 Task: Look for space in Ferrol, Spain from 2nd June, 2023 to 15th June, 2023 for 2 adults in price range Rs.10000 to Rs.15000. Place can be entire place with 1  bedroom having 1 bed and 1 bathroom. Property type can be house, flat, guest house, hotel. Amenities needed are: washing machine. Booking option can be shelf check-in. Required host language is English.
Action: Mouse moved to (330, 131)
Screenshot: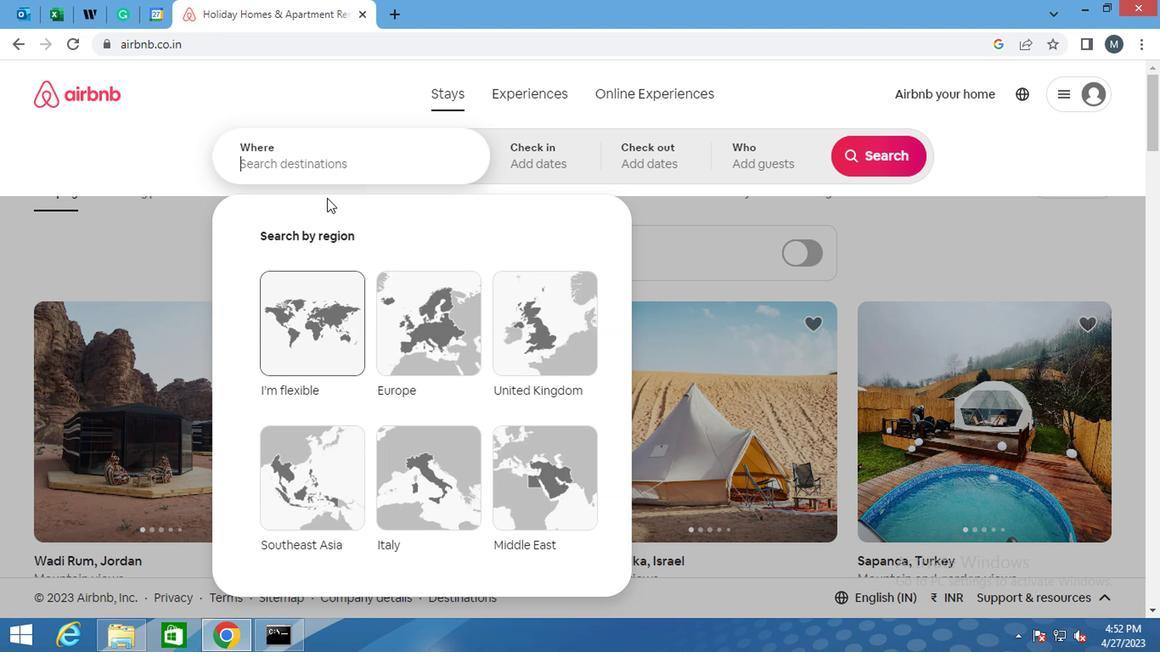 
Action: Mouse pressed left at (330, 131)
Screenshot: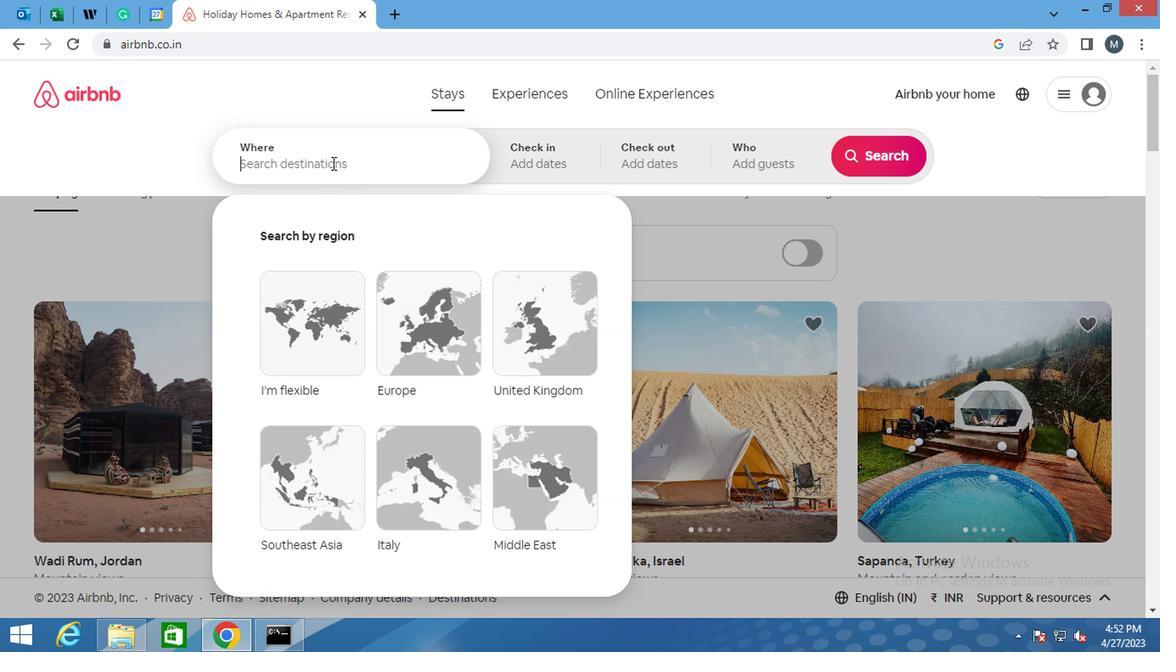 
Action: Key pressed <Key.shift>FERROL.<Key.backspace>,<Key.shift>SPAIN
Screenshot: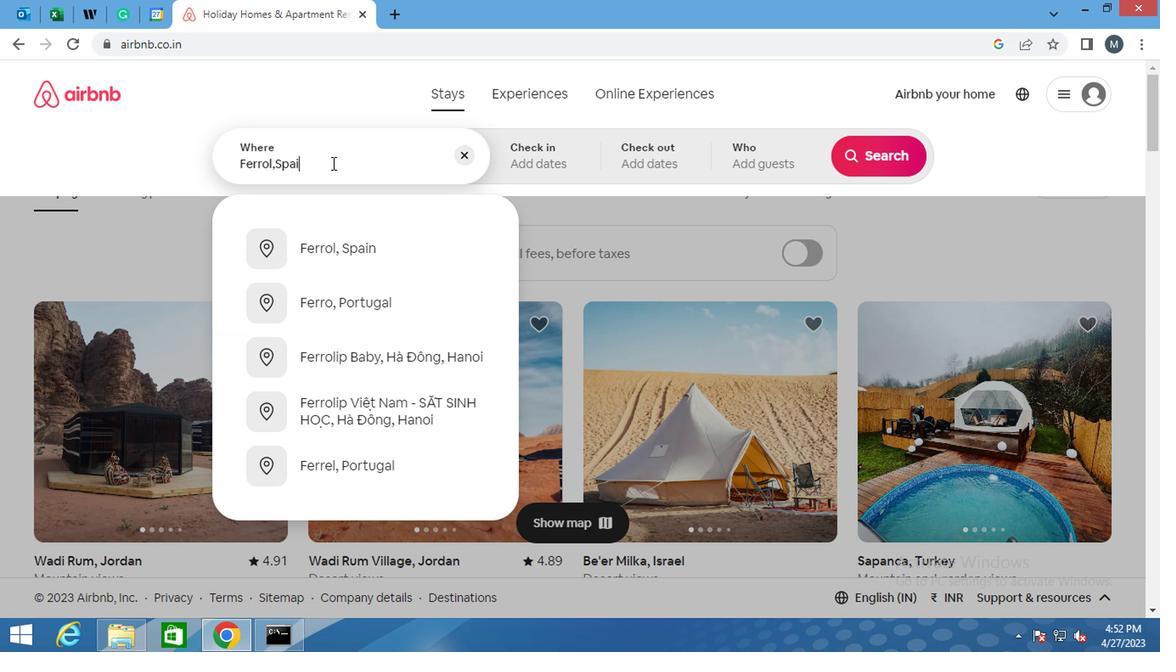 
Action: Mouse moved to (333, 231)
Screenshot: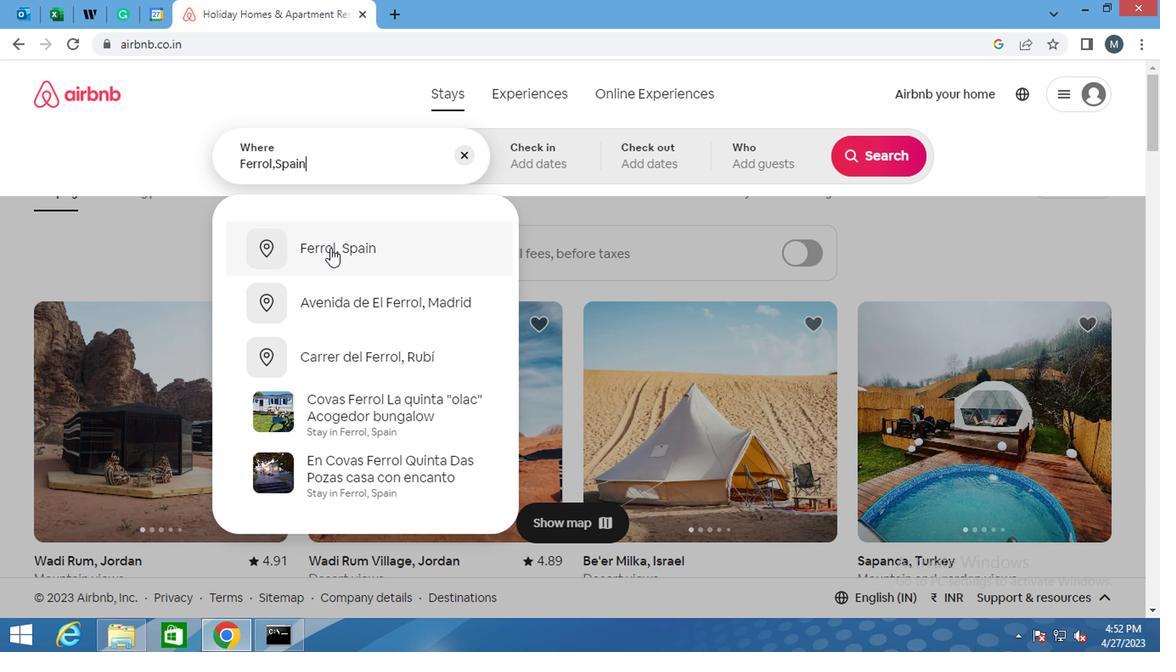 
Action: Mouse pressed left at (333, 231)
Screenshot: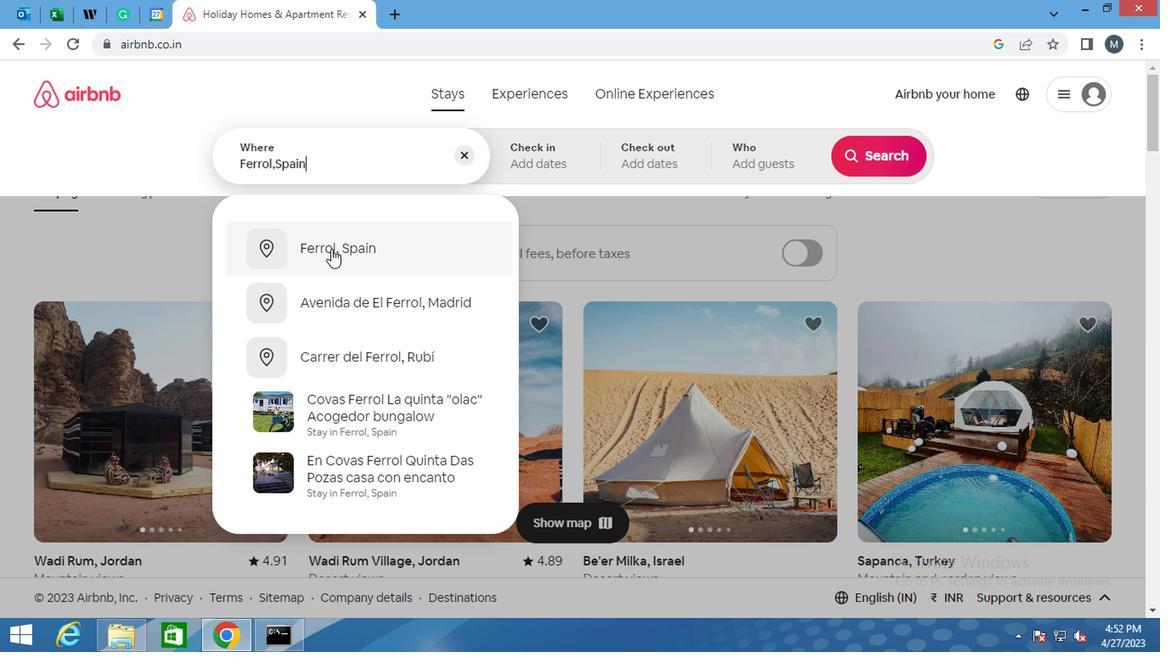 
Action: Mouse moved to (855, 282)
Screenshot: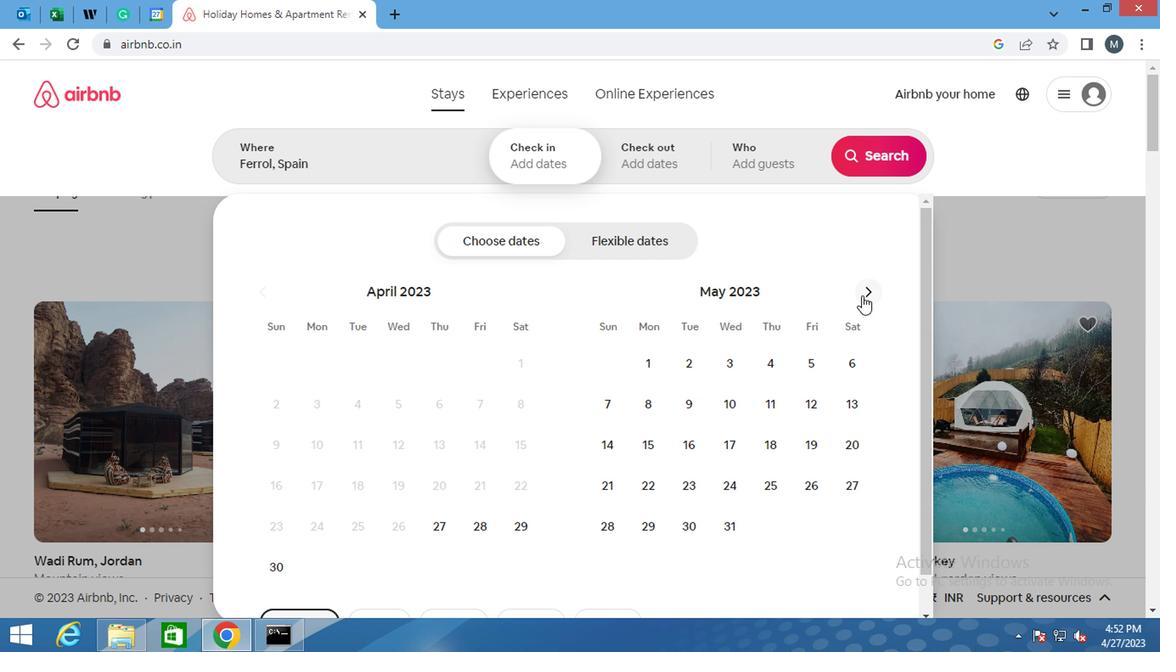 
Action: Mouse pressed left at (855, 282)
Screenshot: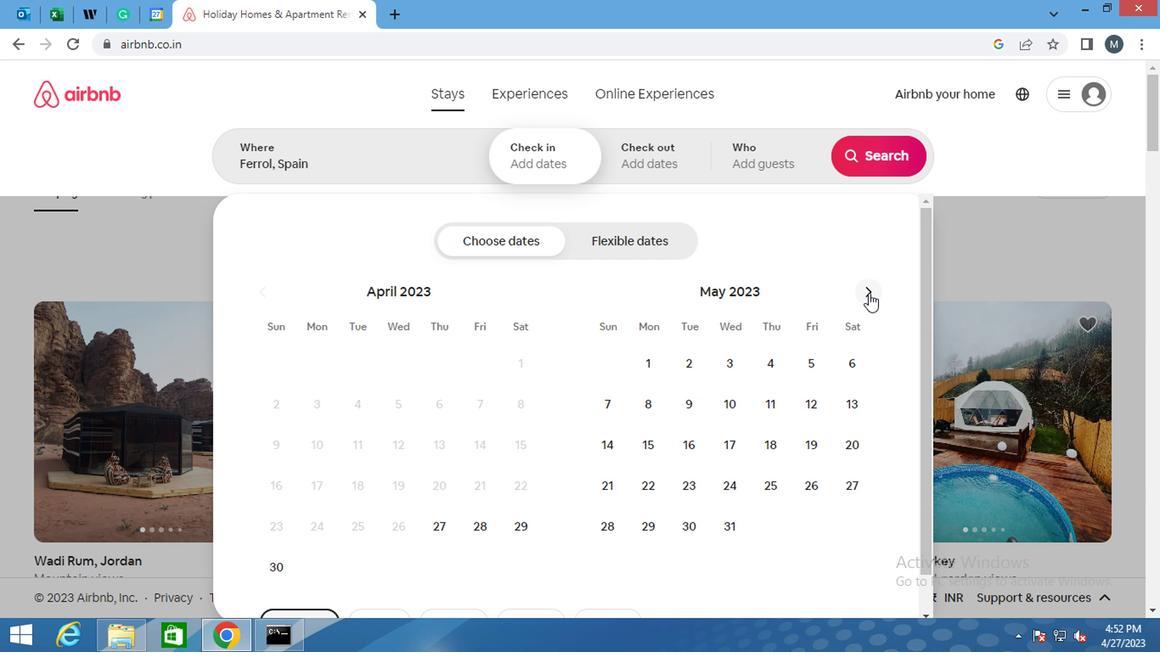 
Action: Mouse moved to (800, 351)
Screenshot: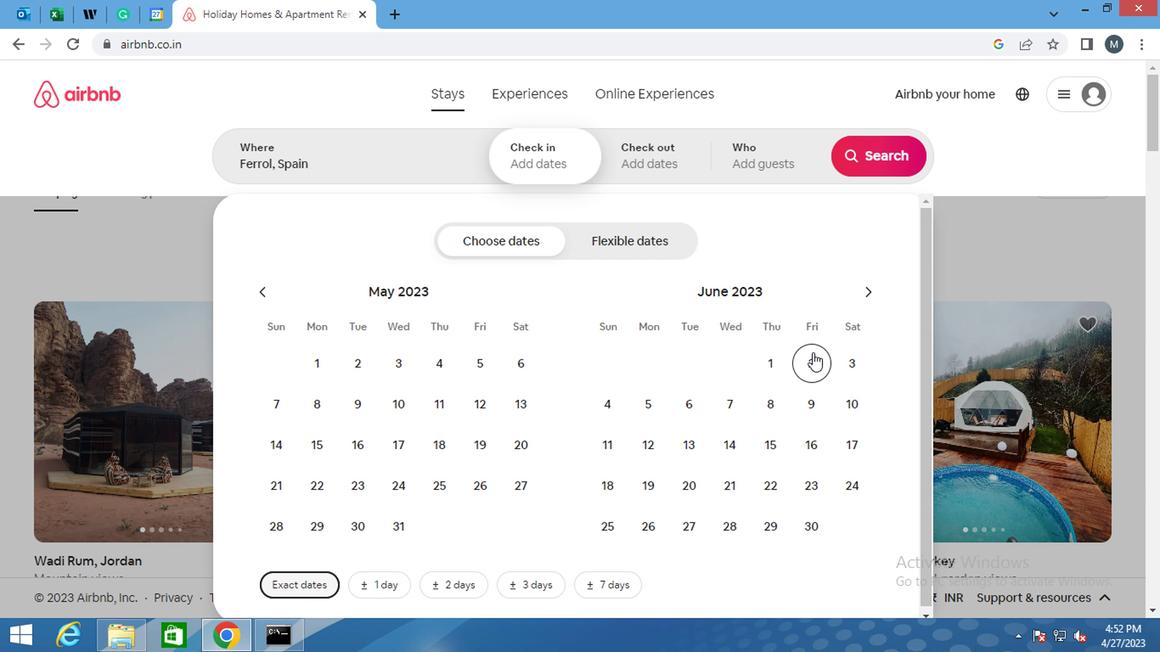 
Action: Mouse pressed left at (800, 351)
Screenshot: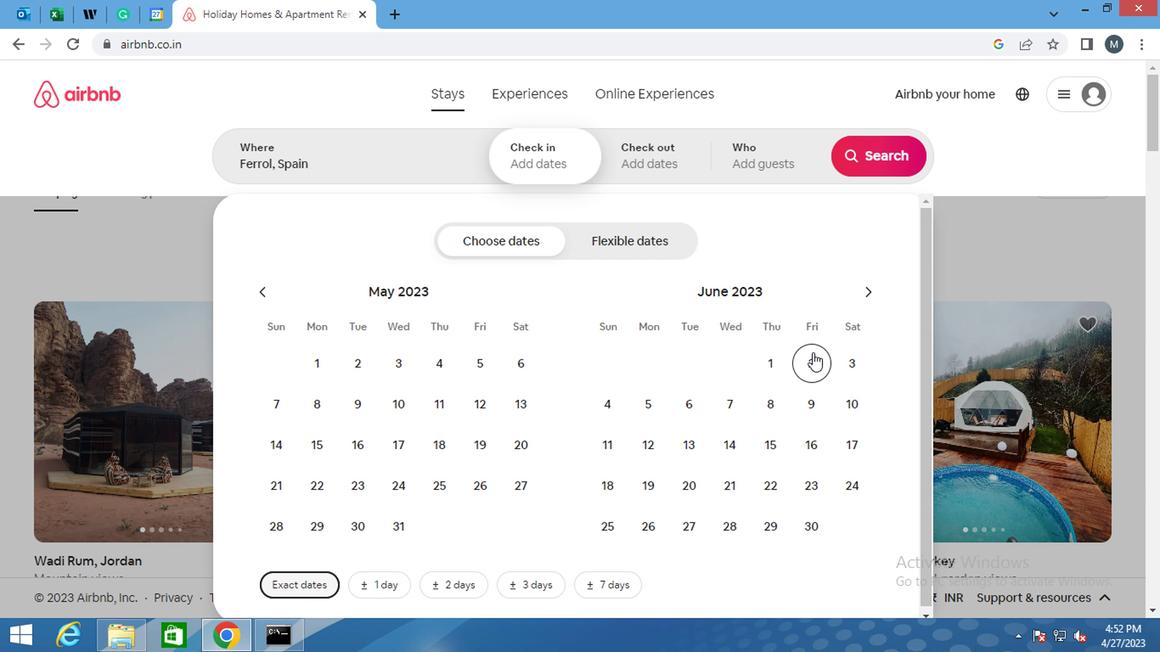 
Action: Mouse moved to (769, 456)
Screenshot: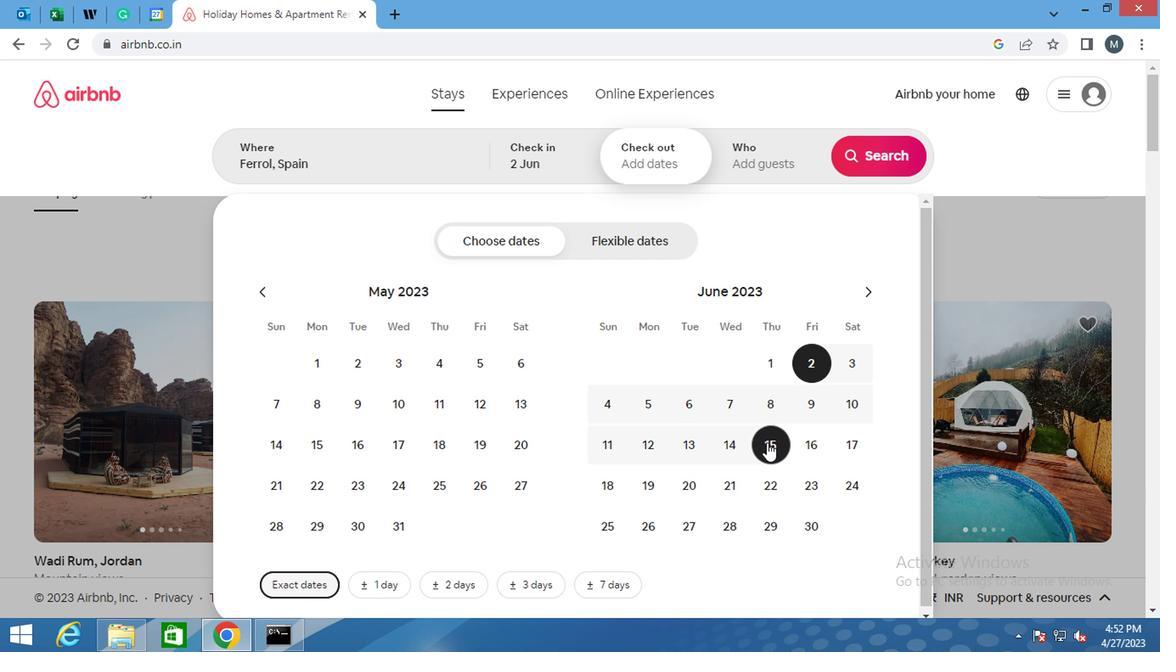 
Action: Mouse pressed left at (769, 456)
Screenshot: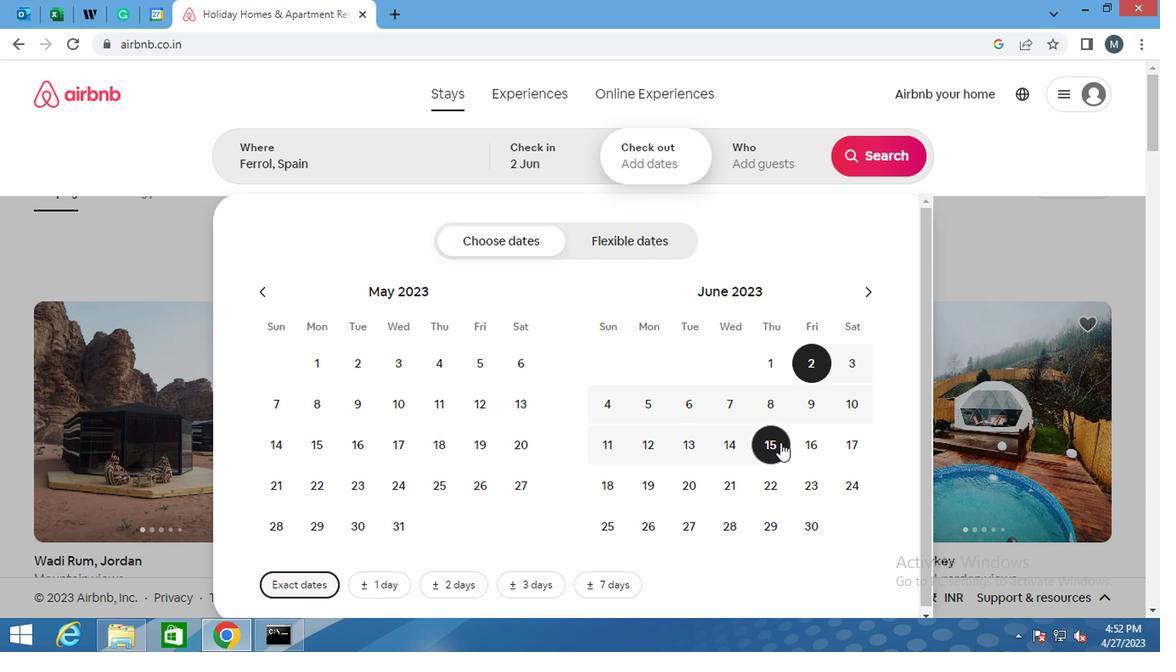 
Action: Mouse moved to (751, 140)
Screenshot: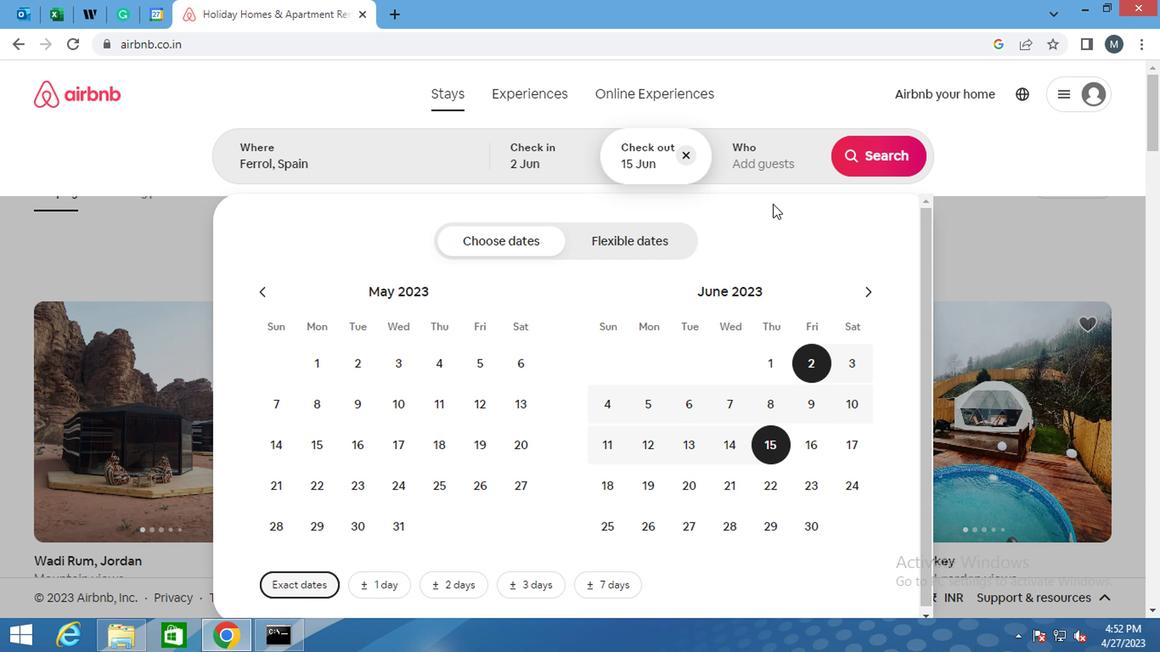 
Action: Mouse pressed left at (751, 140)
Screenshot: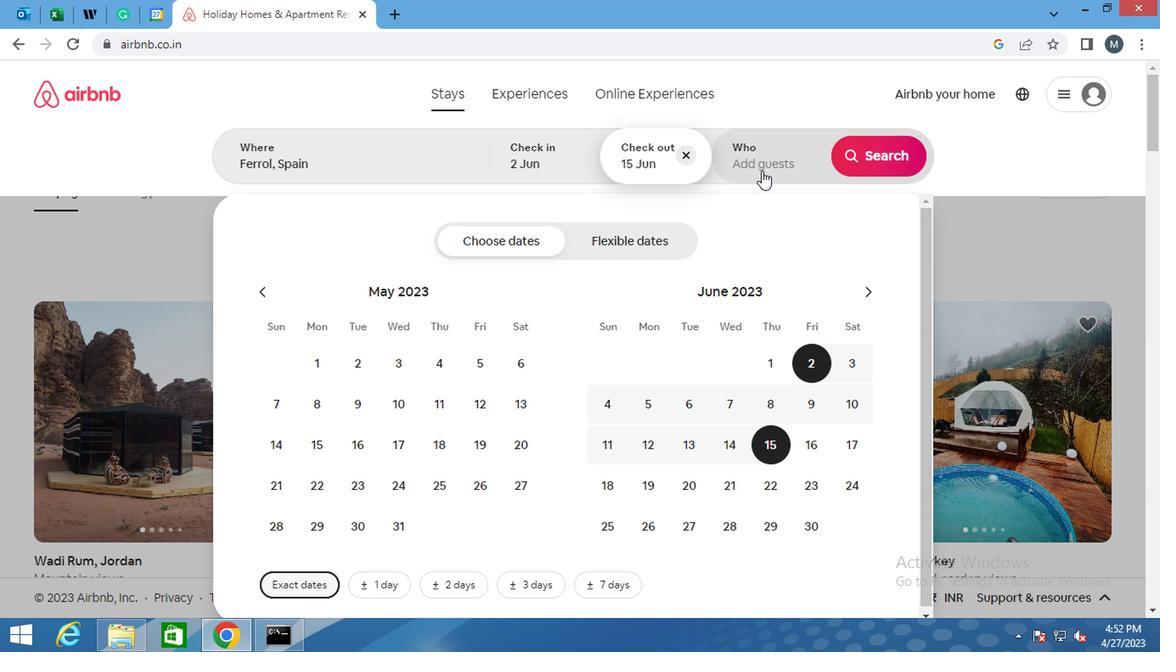 
Action: Mouse moved to (862, 226)
Screenshot: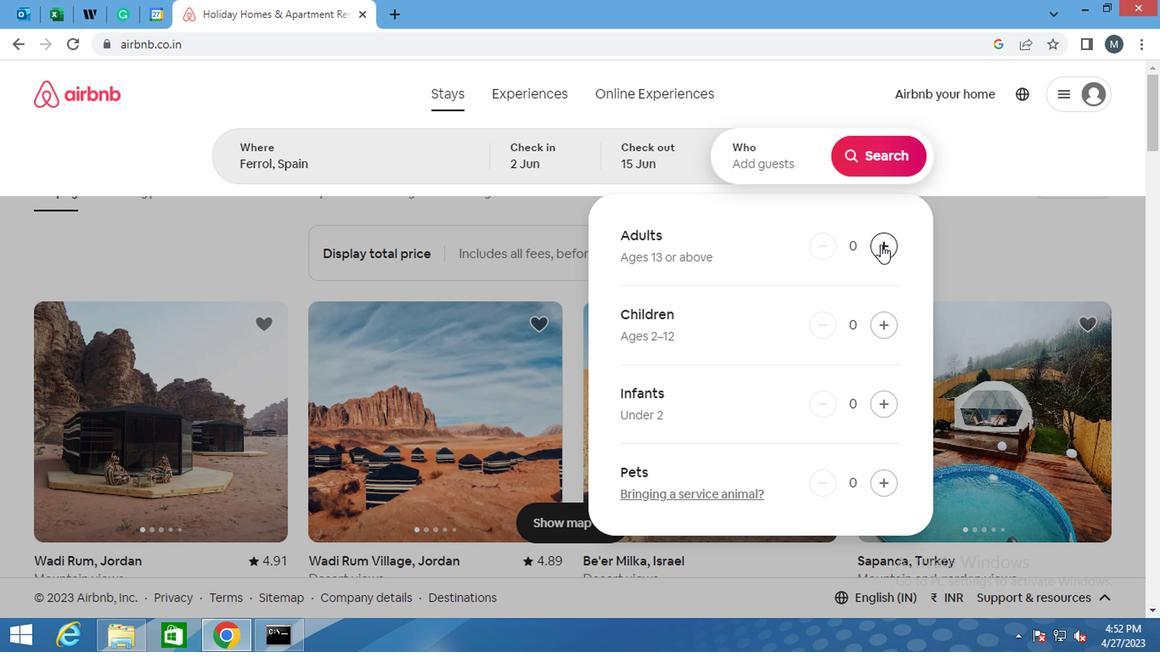 
Action: Mouse pressed left at (862, 226)
Screenshot: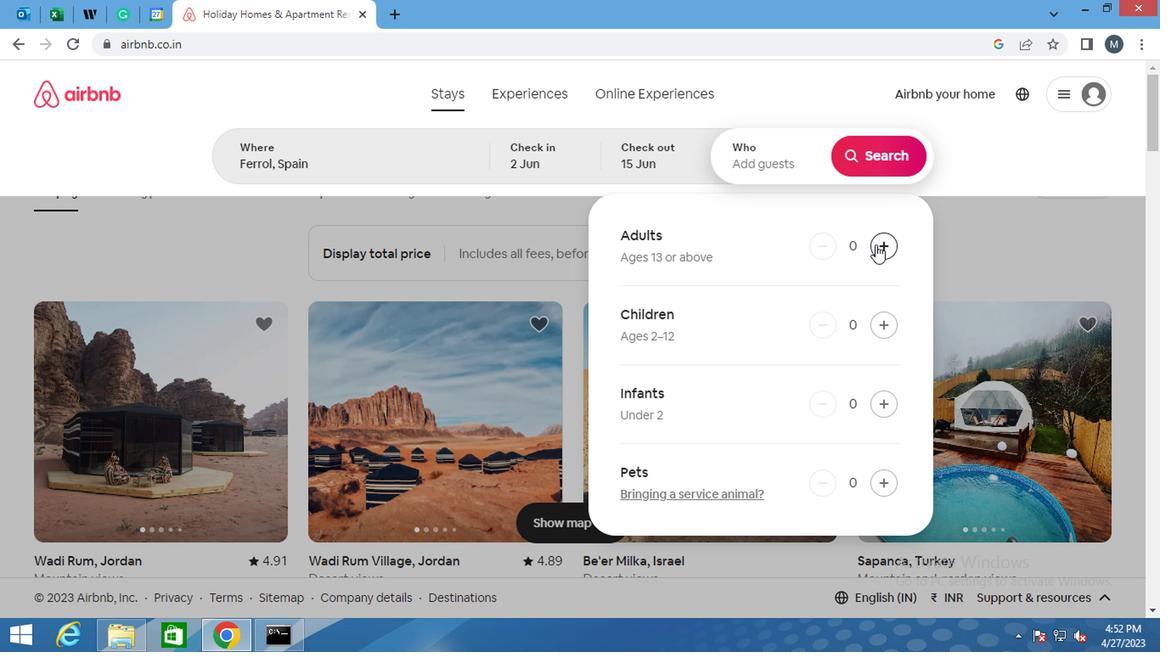 
Action: Mouse moved to (874, 225)
Screenshot: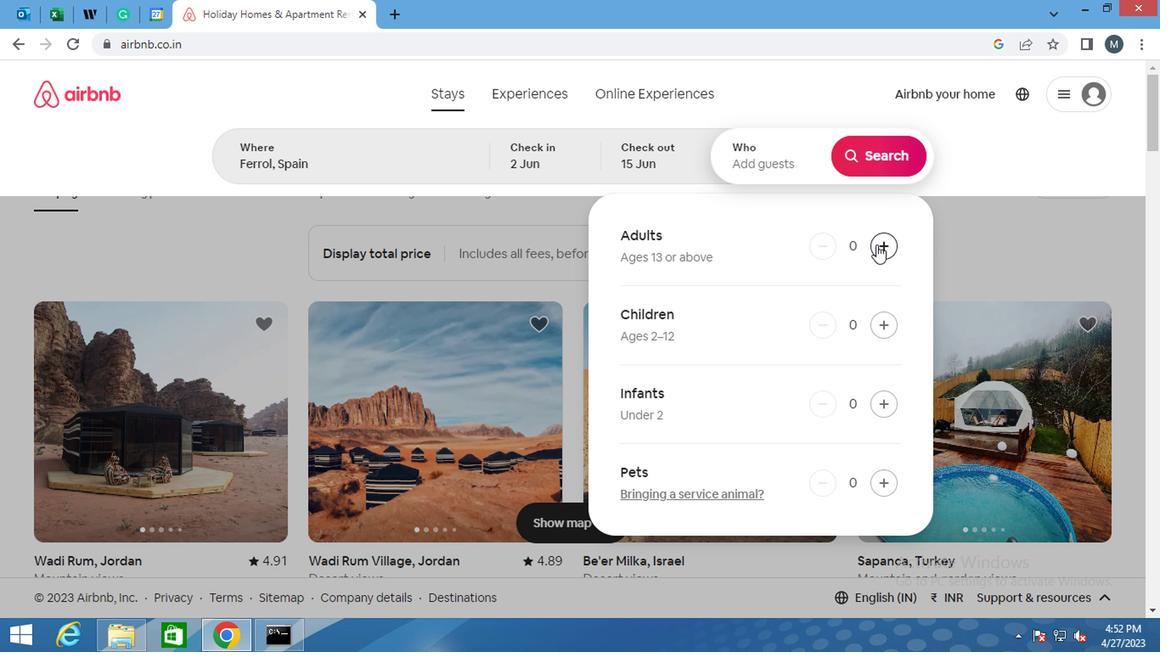 
Action: Mouse pressed left at (874, 225)
Screenshot: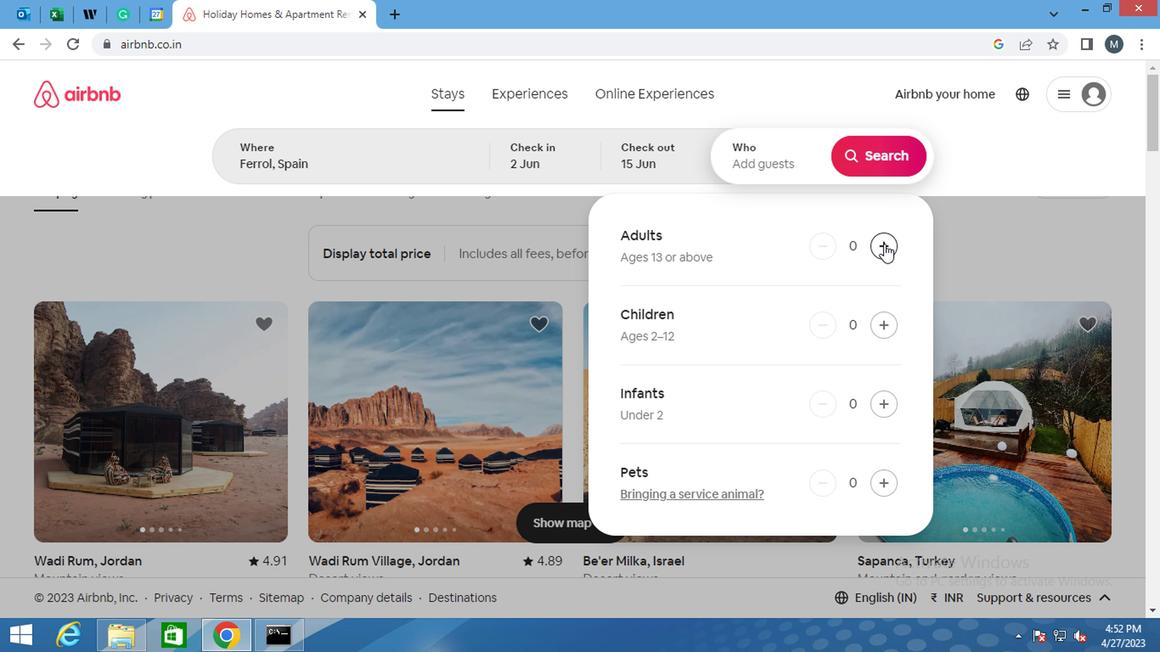 
Action: Mouse moved to (858, 108)
Screenshot: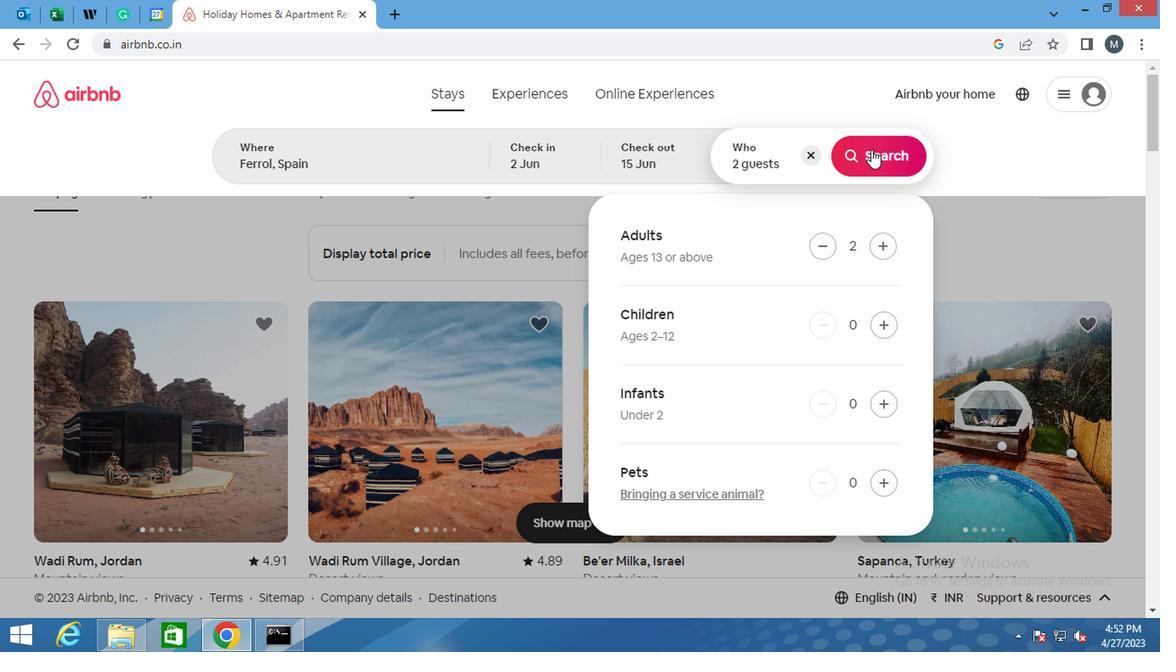 
Action: Mouse pressed left at (858, 108)
Screenshot: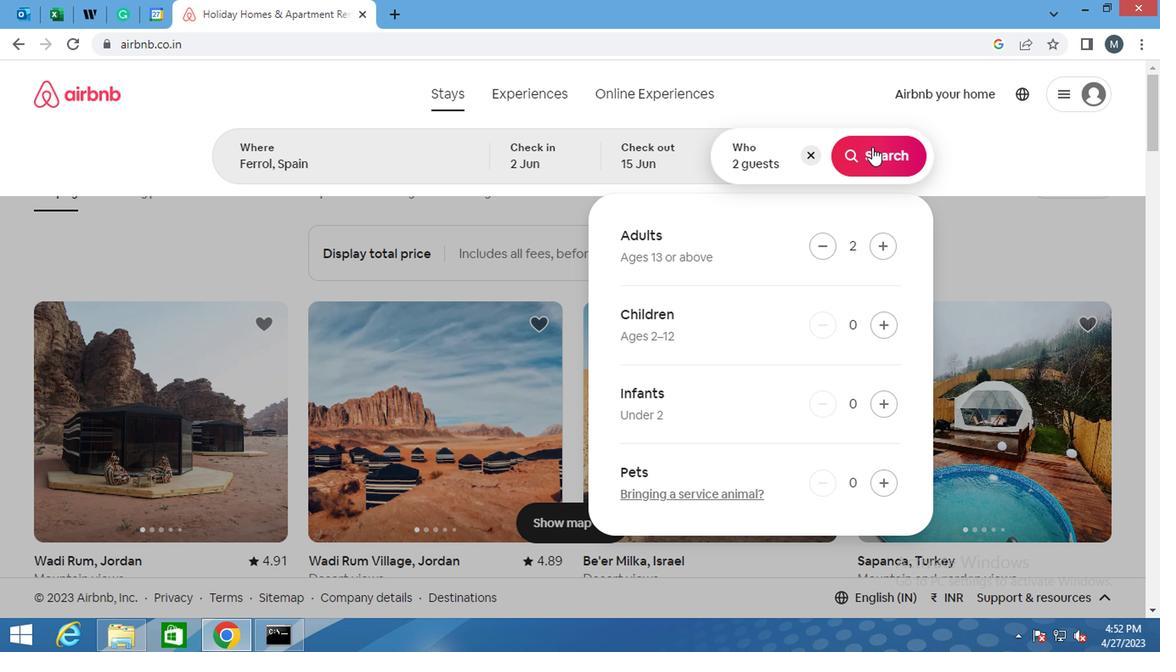 
Action: Mouse moved to (1039, 134)
Screenshot: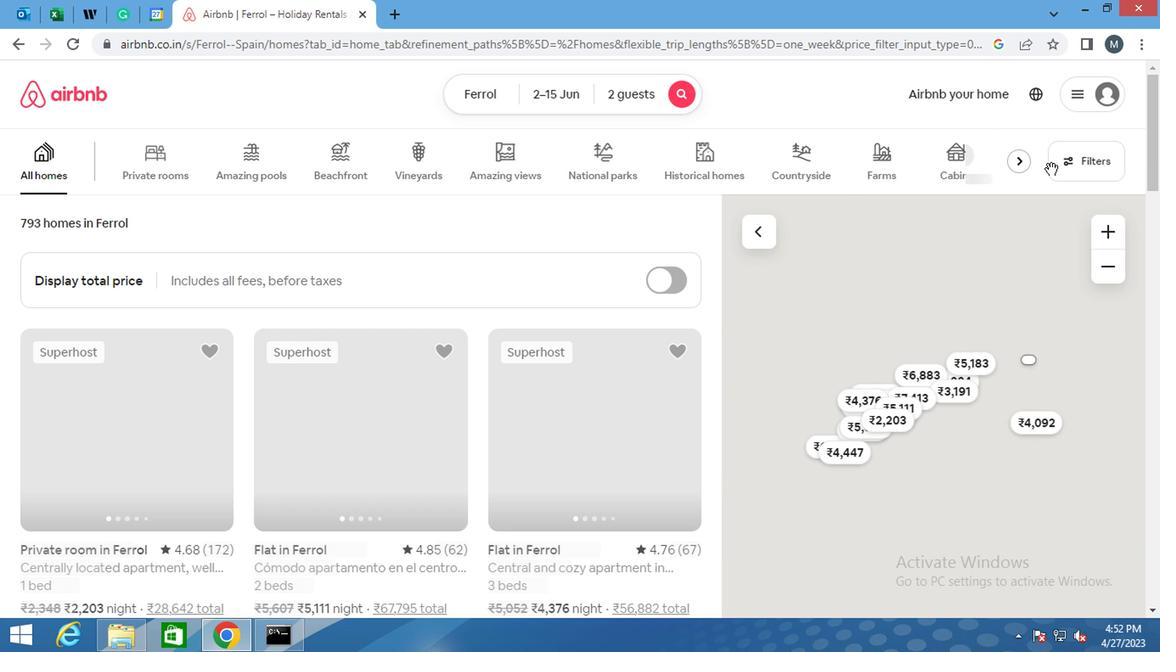 
Action: Mouse pressed left at (1039, 134)
Screenshot: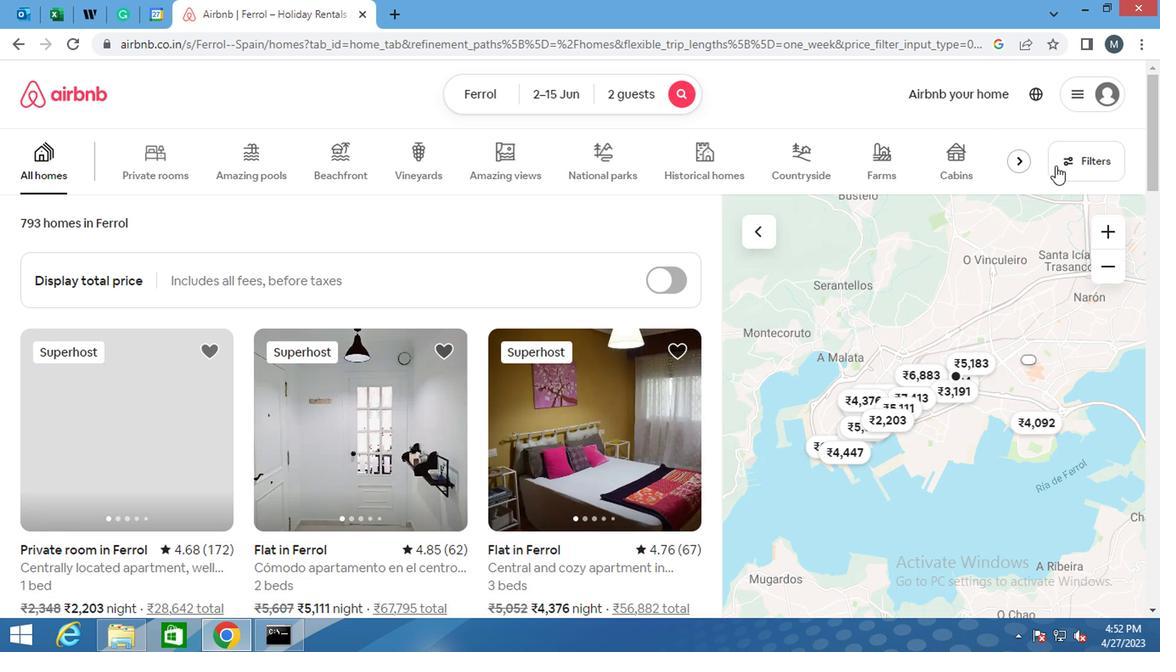
Action: Mouse moved to (433, 373)
Screenshot: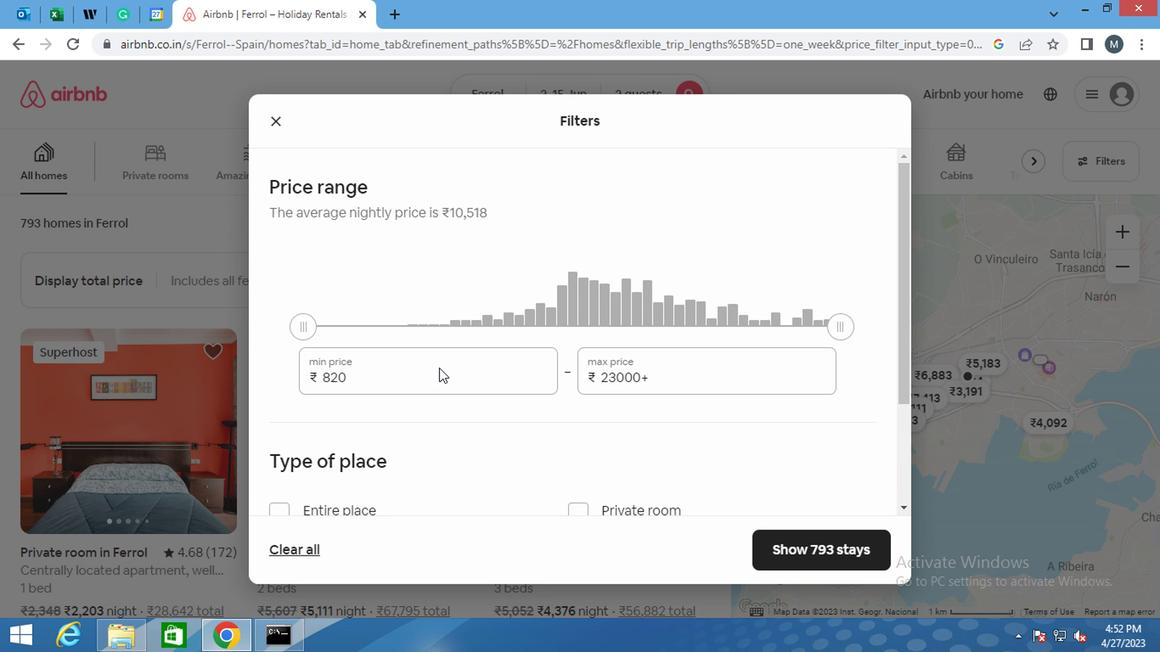 
Action: Mouse pressed left at (433, 373)
Screenshot: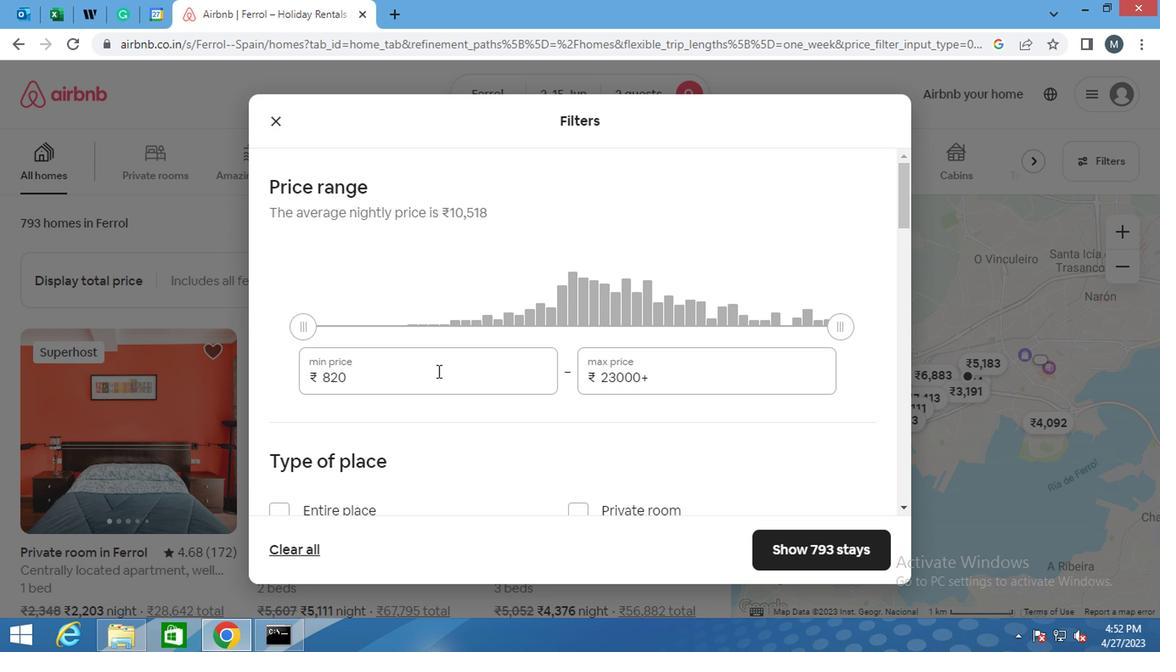 
Action: Key pressed <Key.backspace><Key.backspace><Key.backspace>
Screenshot: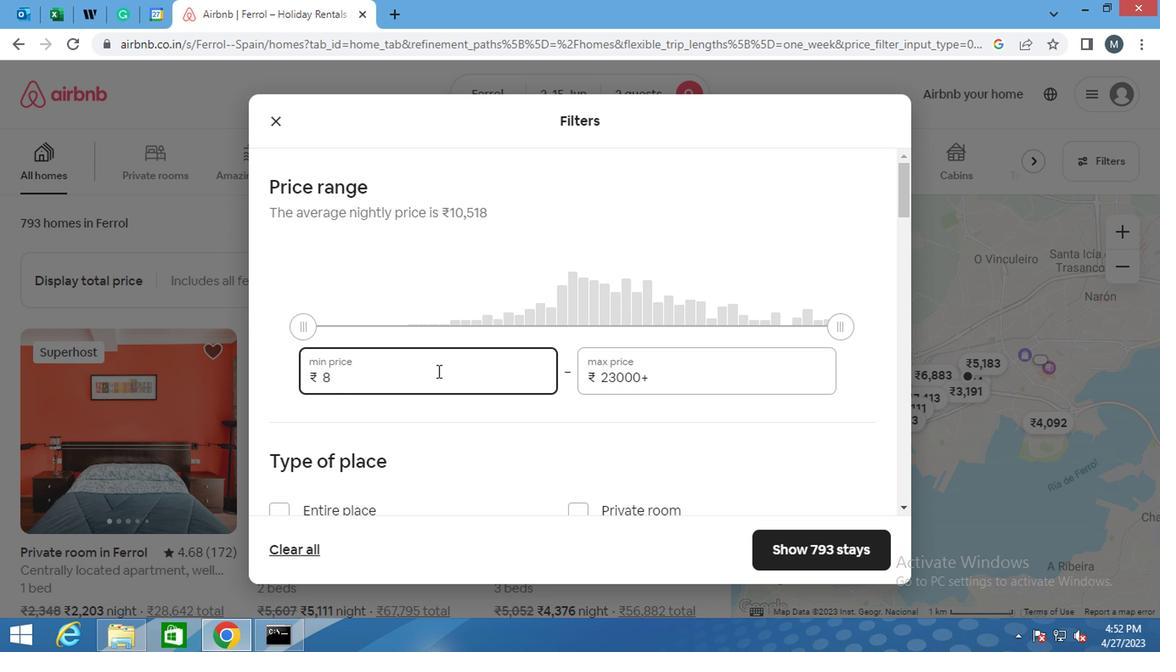
Action: Mouse moved to (432, 377)
Screenshot: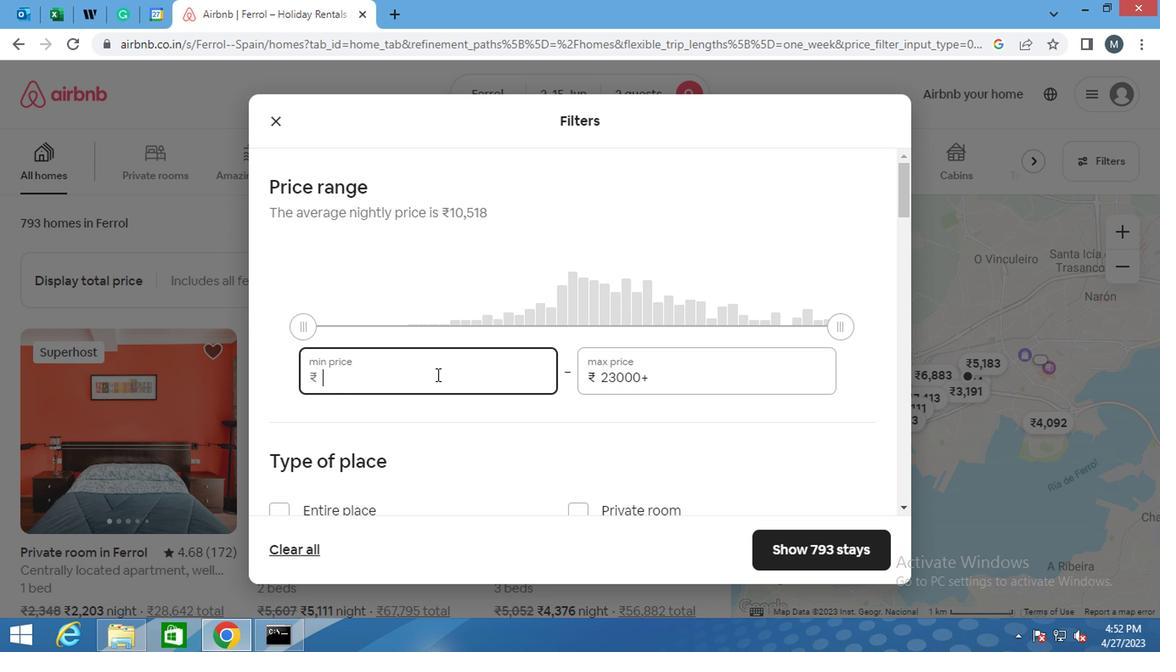 
Action: Key pressed 10
Screenshot: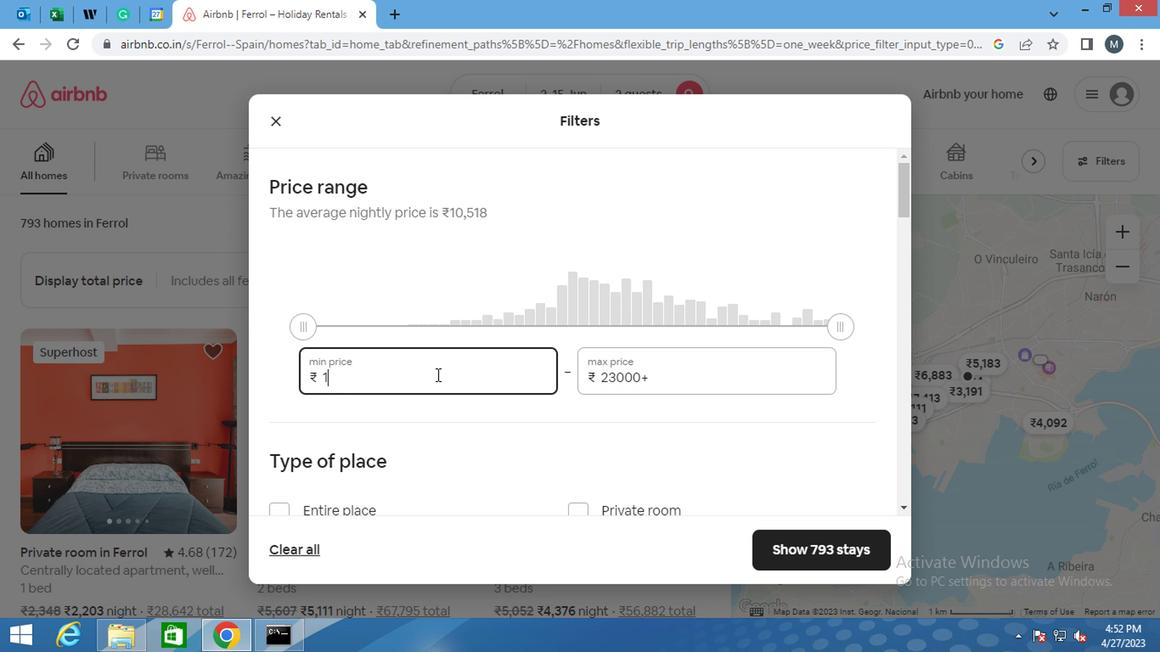 
Action: Mouse moved to (437, 377)
Screenshot: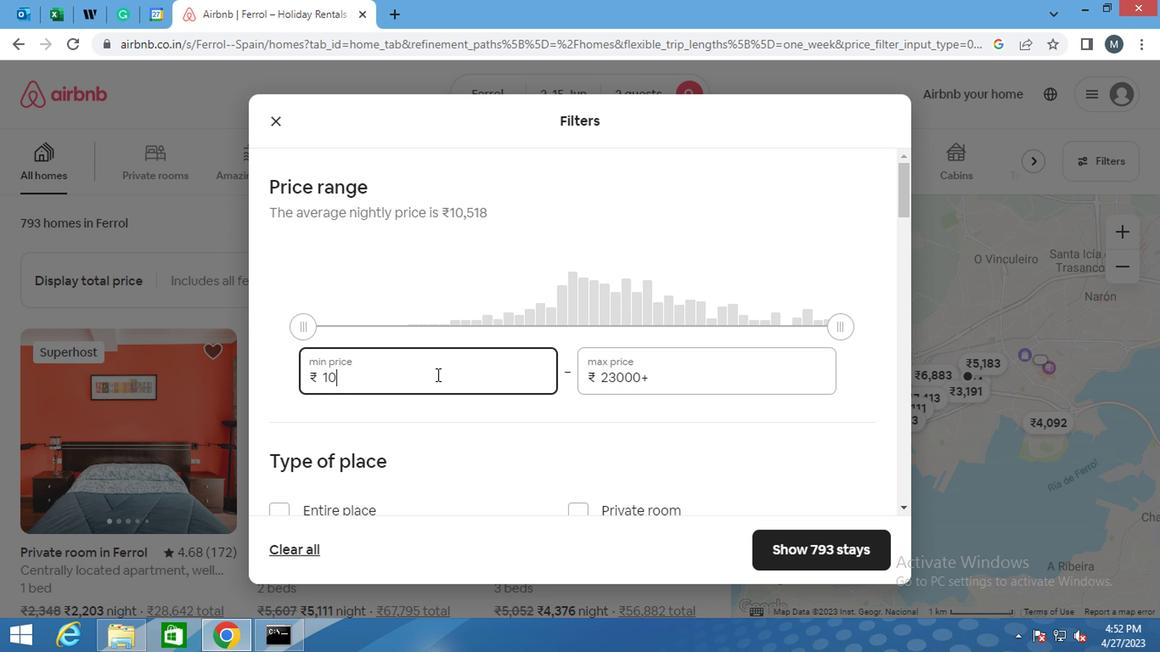 
Action: Key pressed 0
Screenshot: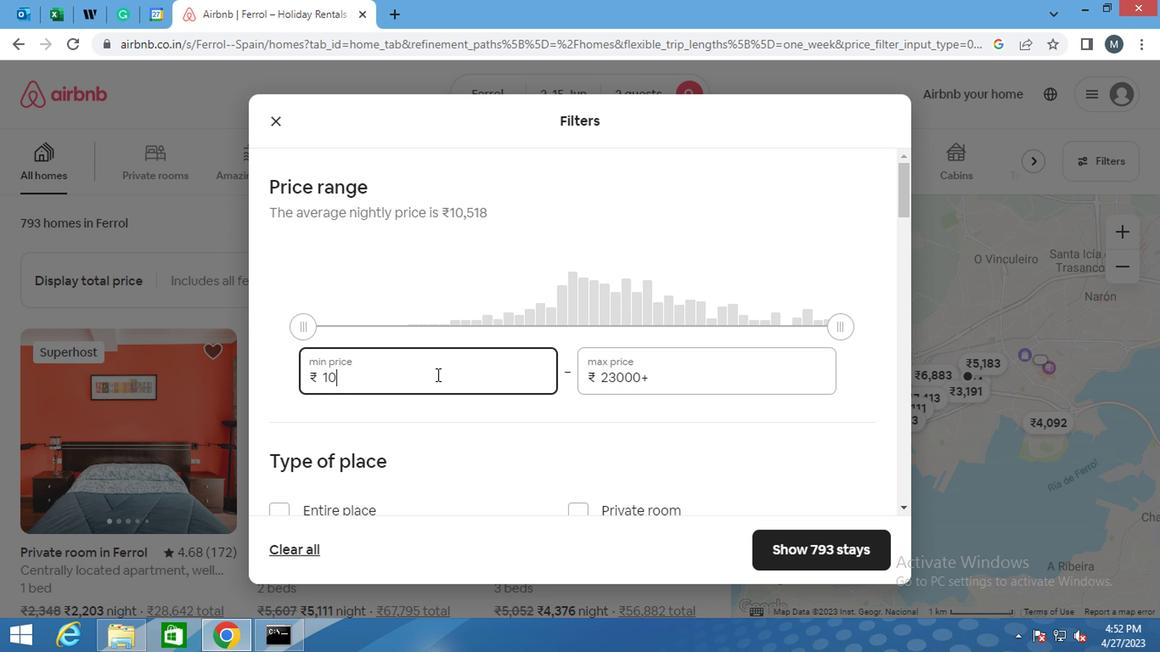 
Action: Mouse moved to (440, 377)
Screenshot: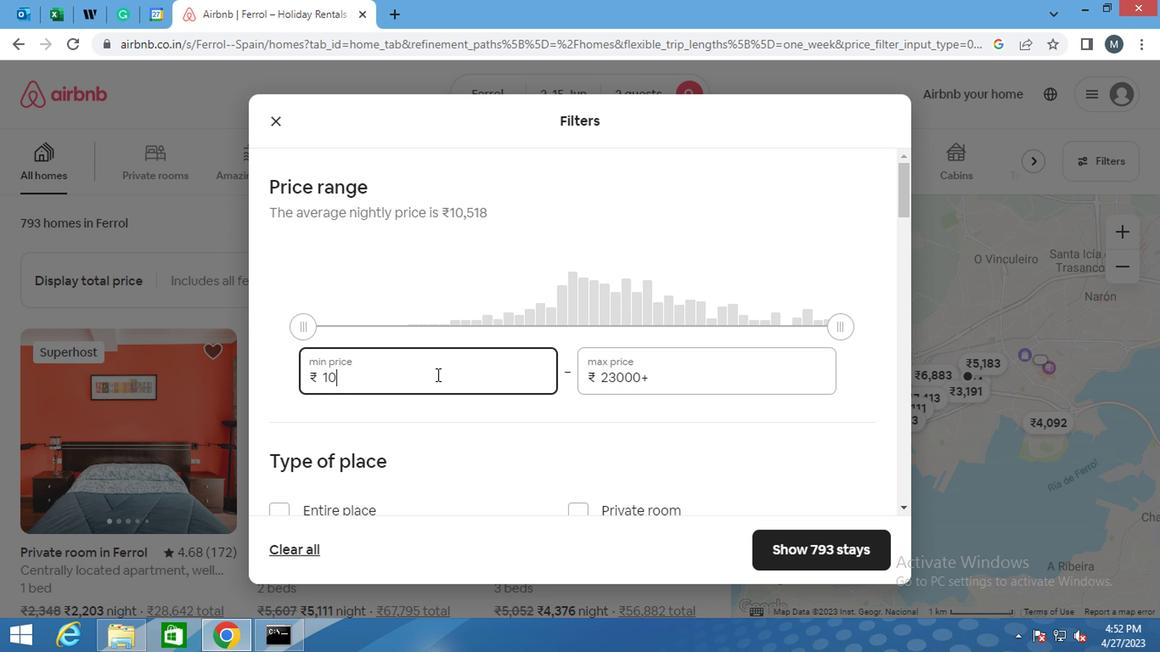 
Action: Key pressed 00
Screenshot: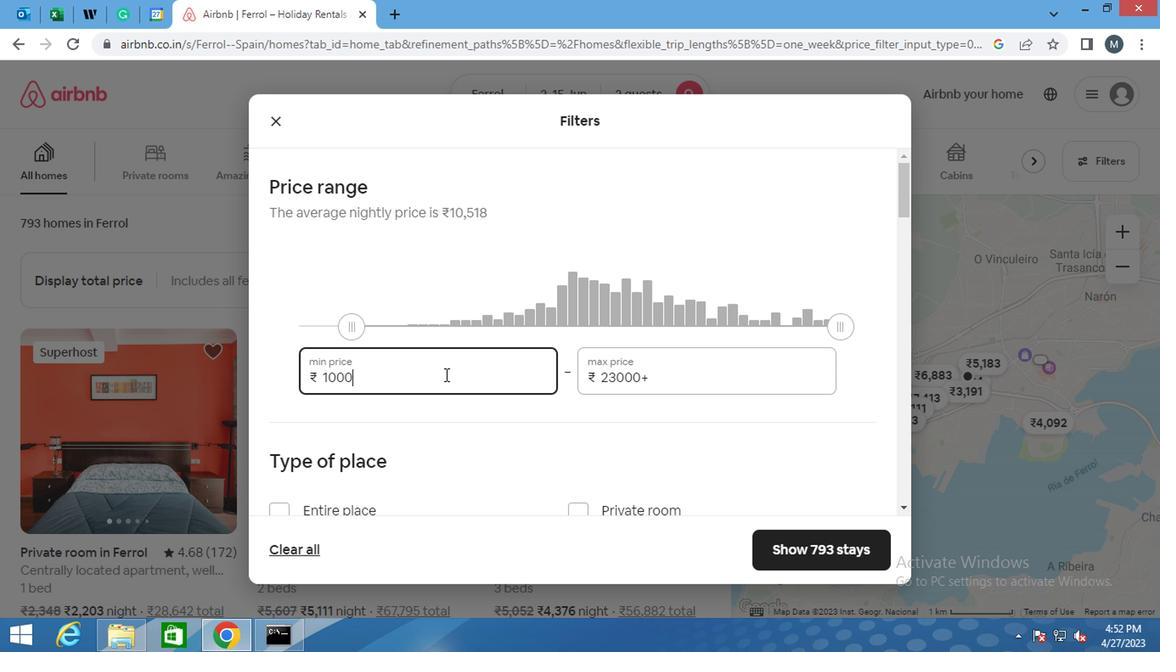 
Action: Mouse moved to (707, 395)
Screenshot: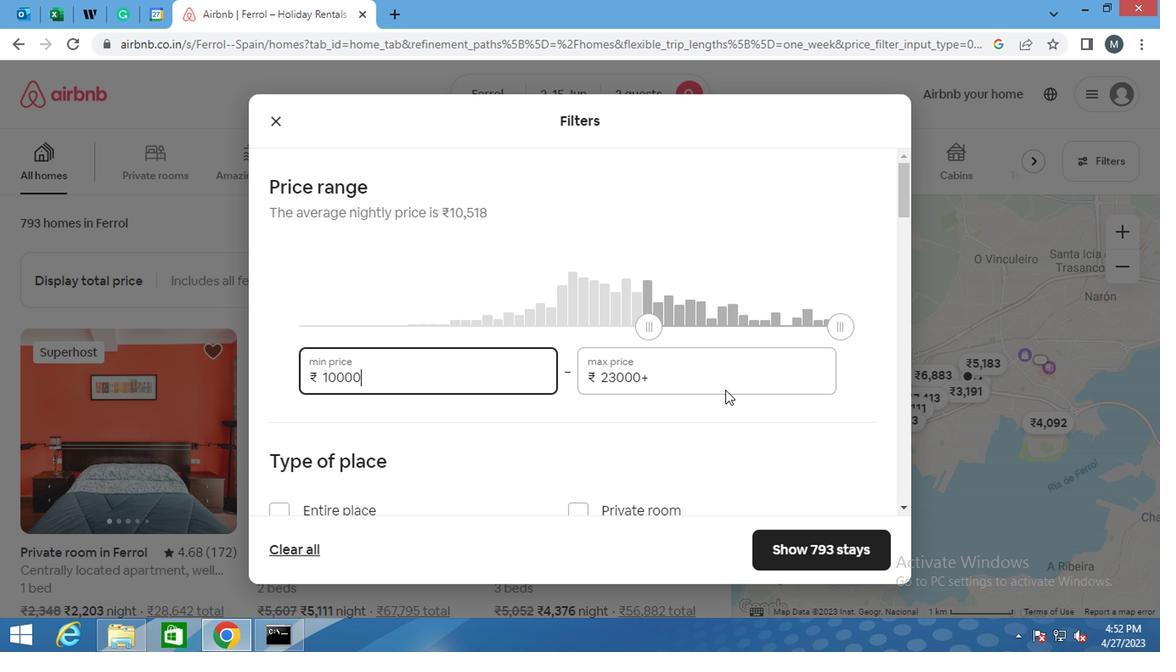 
Action: Mouse pressed left at (707, 395)
Screenshot: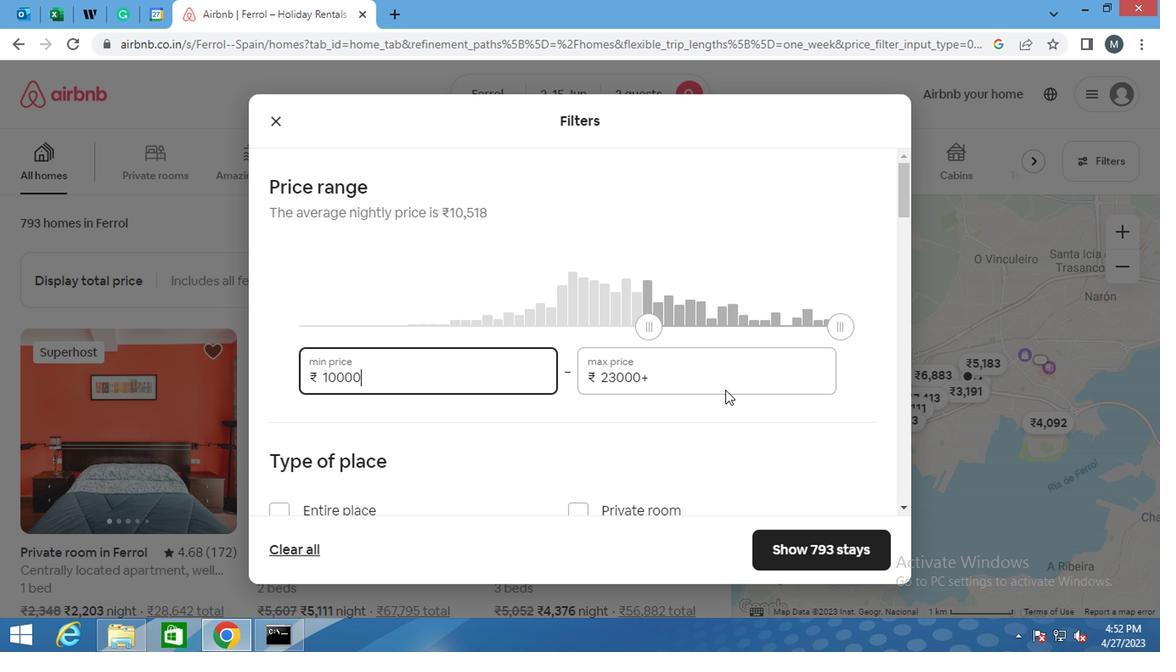 
Action: Mouse moved to (576, 393)
Screenshot: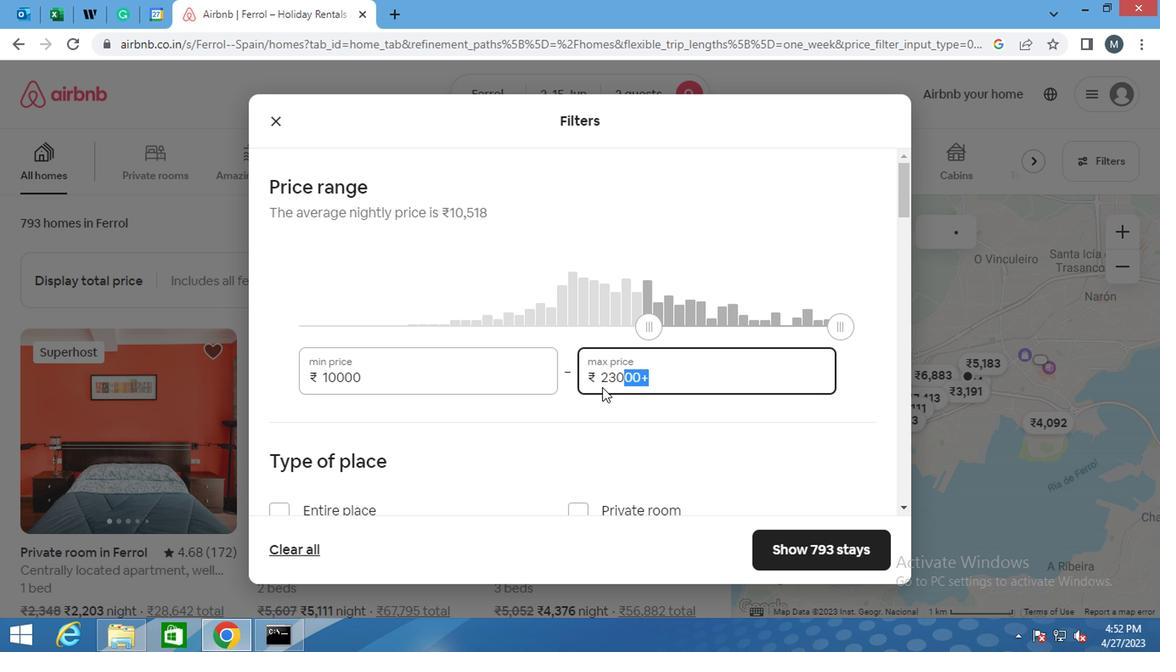 
Action: Key pressed 15000
Screenshot: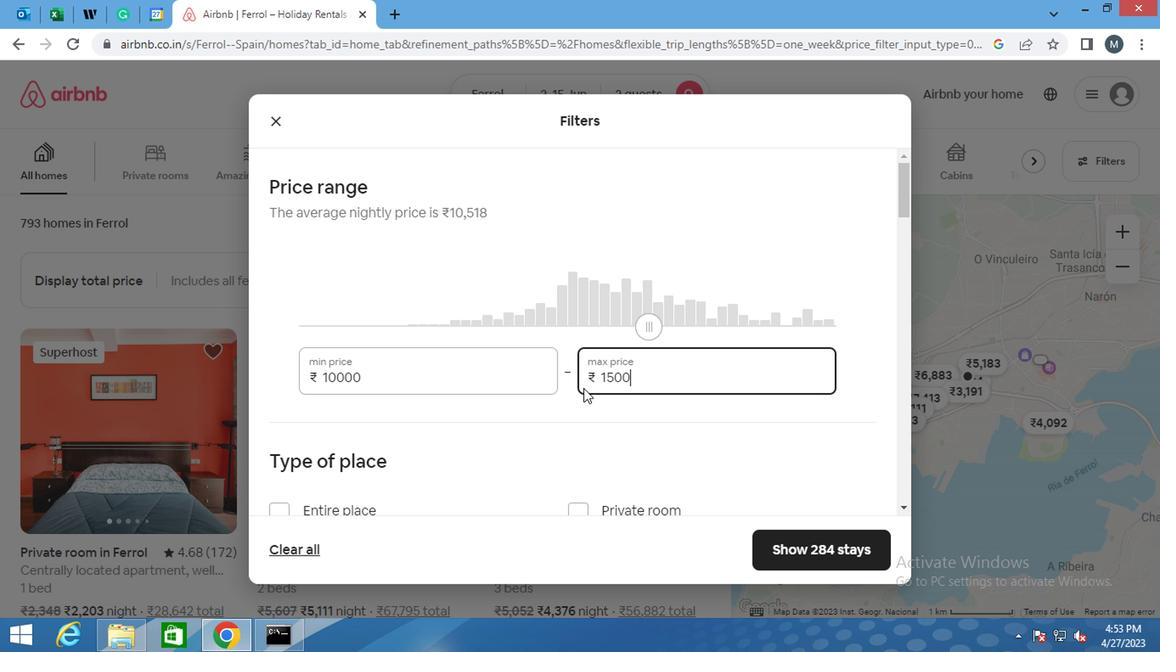 
Action: Mouse moved to (535, 402)
Screenshot: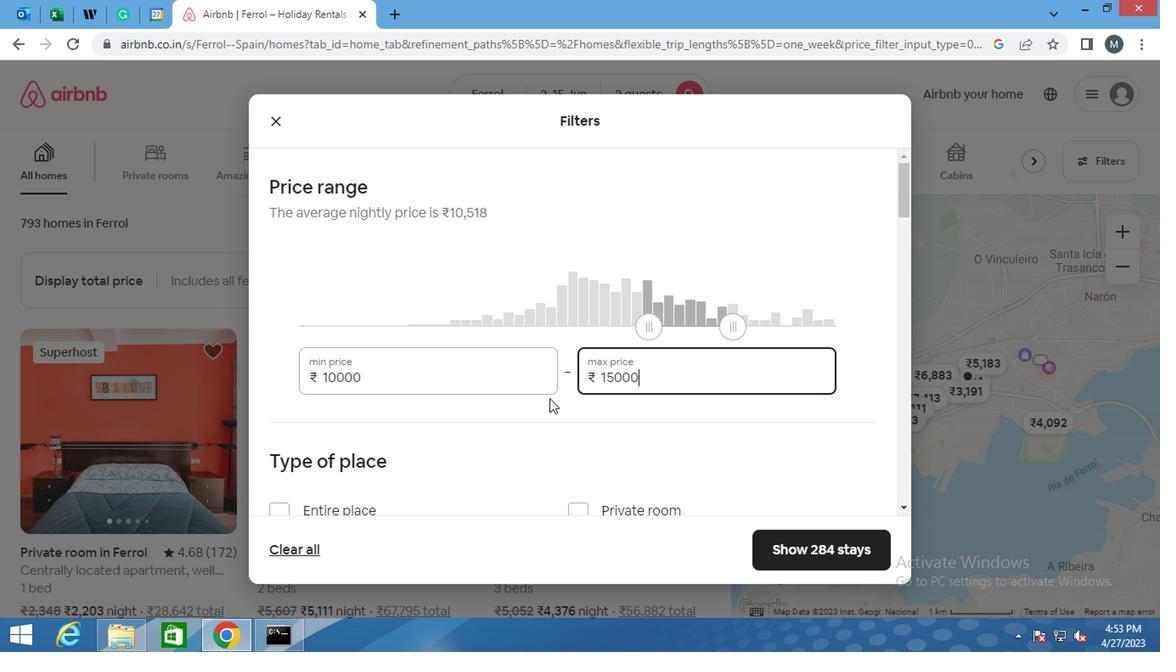 
Action: Mouse scrolled (535, 401) with delta (0, -1)
Screenshot: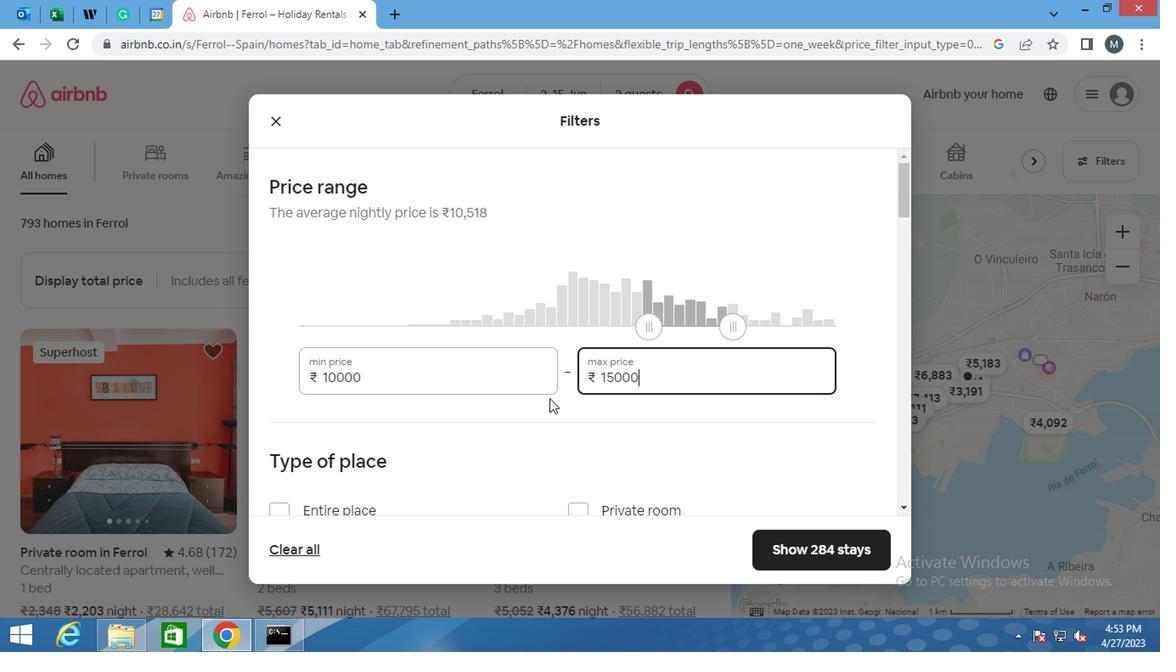 
Action: Mouse moved to (534, 402)
Screenshot: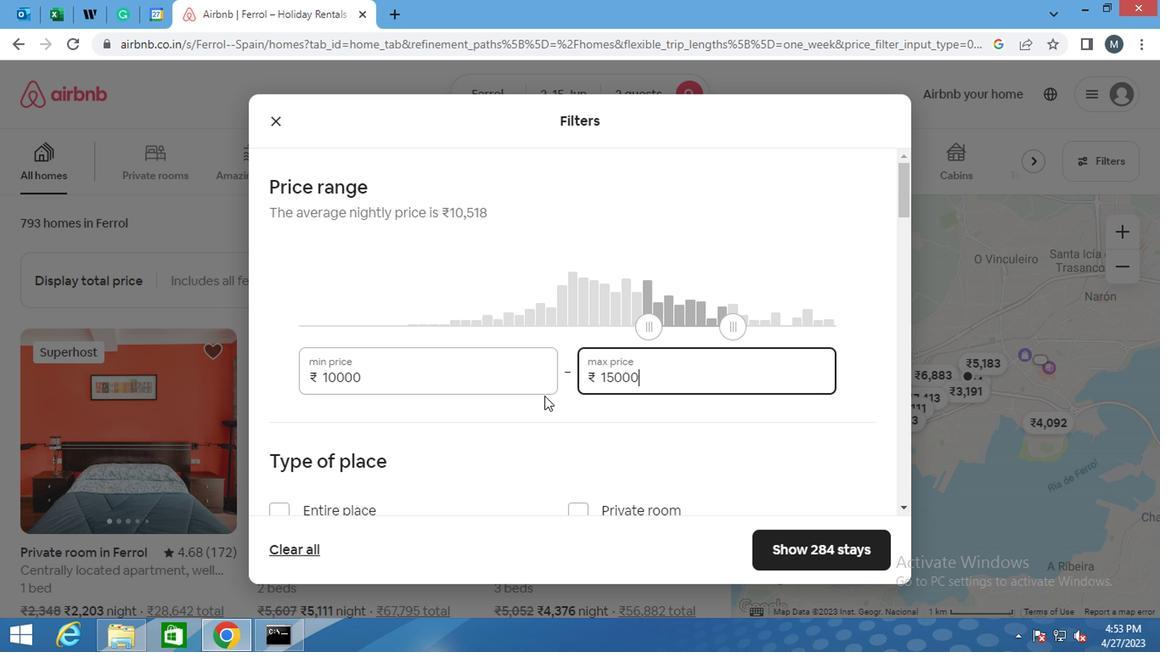 
Action: Mouse scrolled (534, 401) with delta (0, -1)
Screenshot: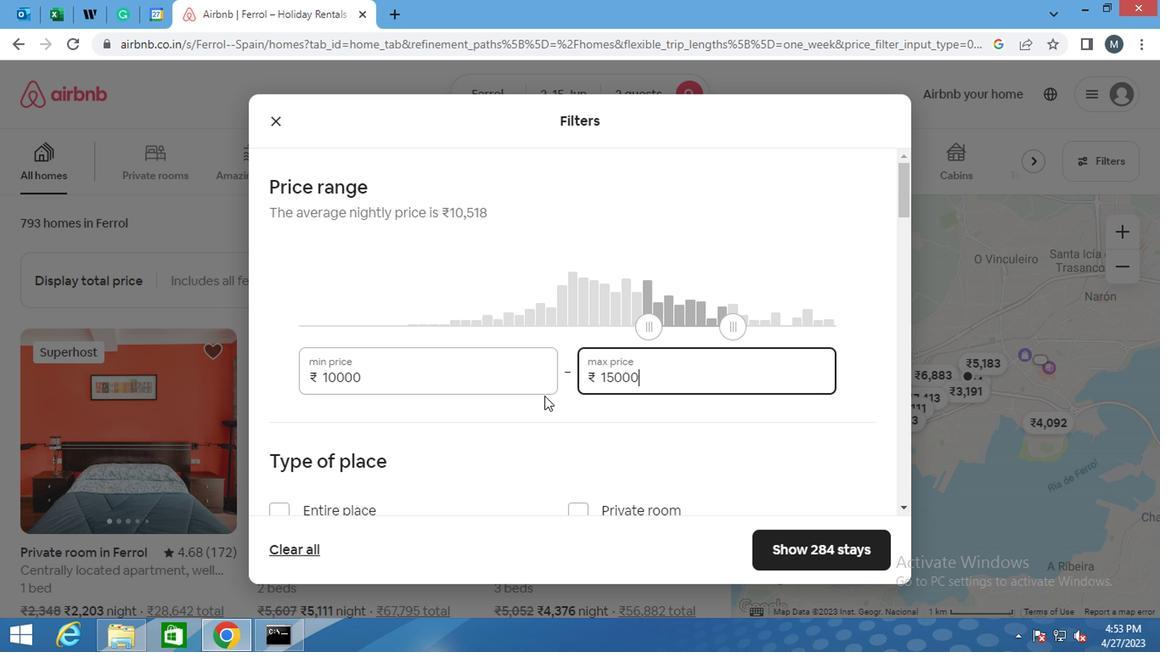 
Action: Mouse moved to (514, 411)
Screenshot: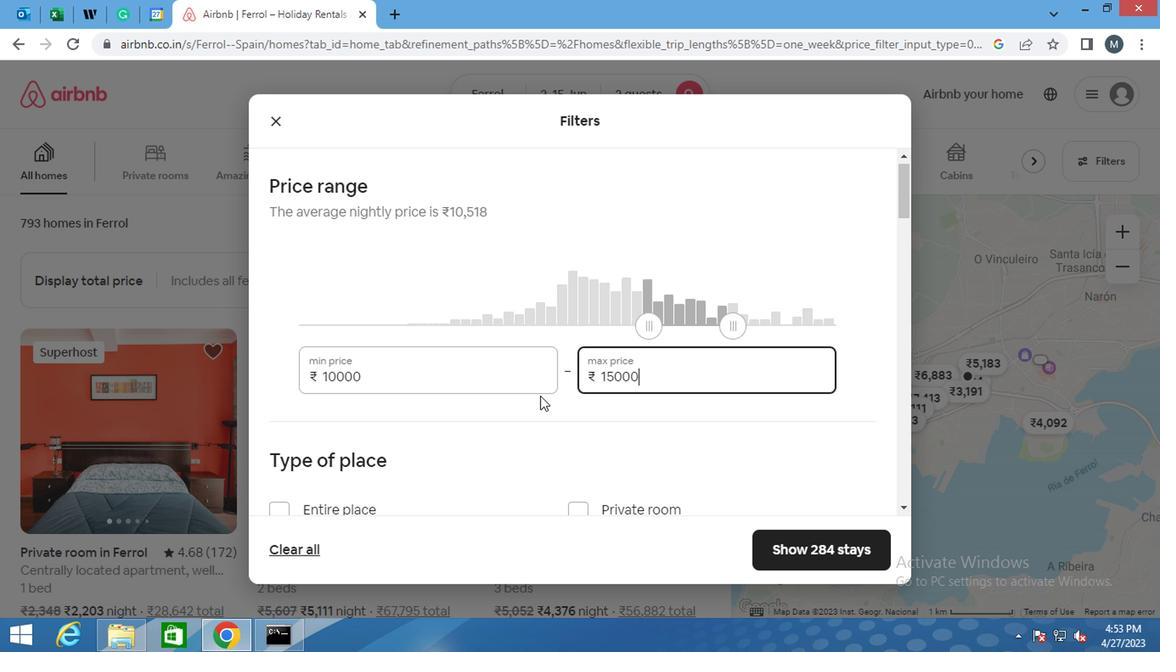 
Action: Mouse scrolled (514, 410) with delta (0, -1)
Screenshot: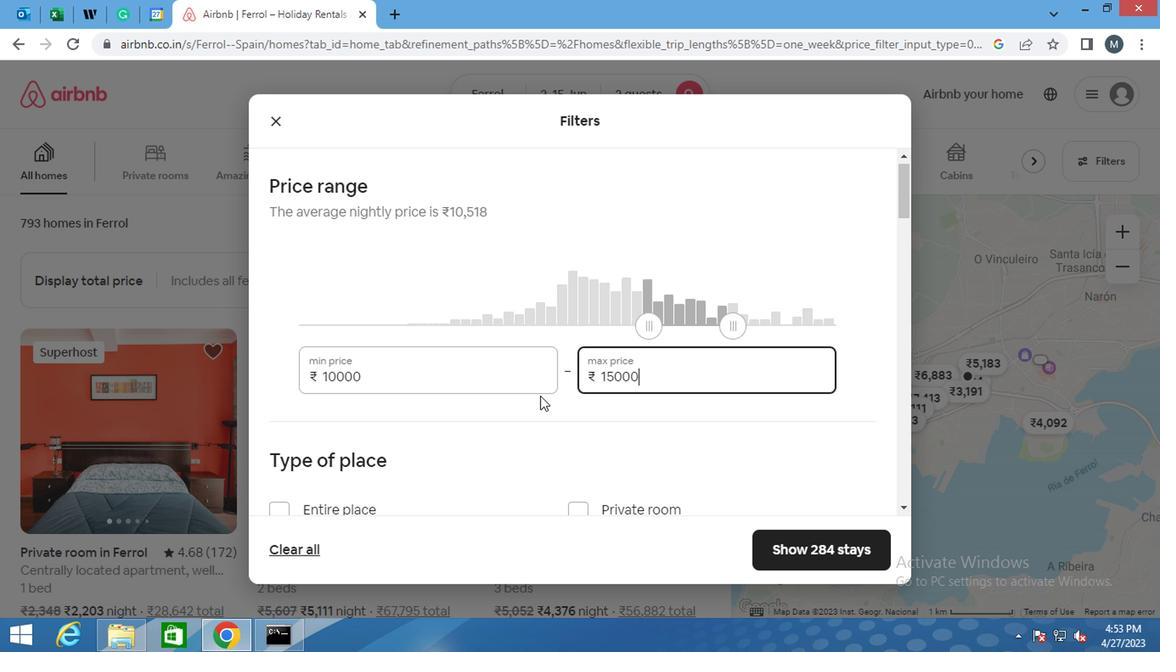 
Action: Mouse moved to (270, 238)
Screenshot: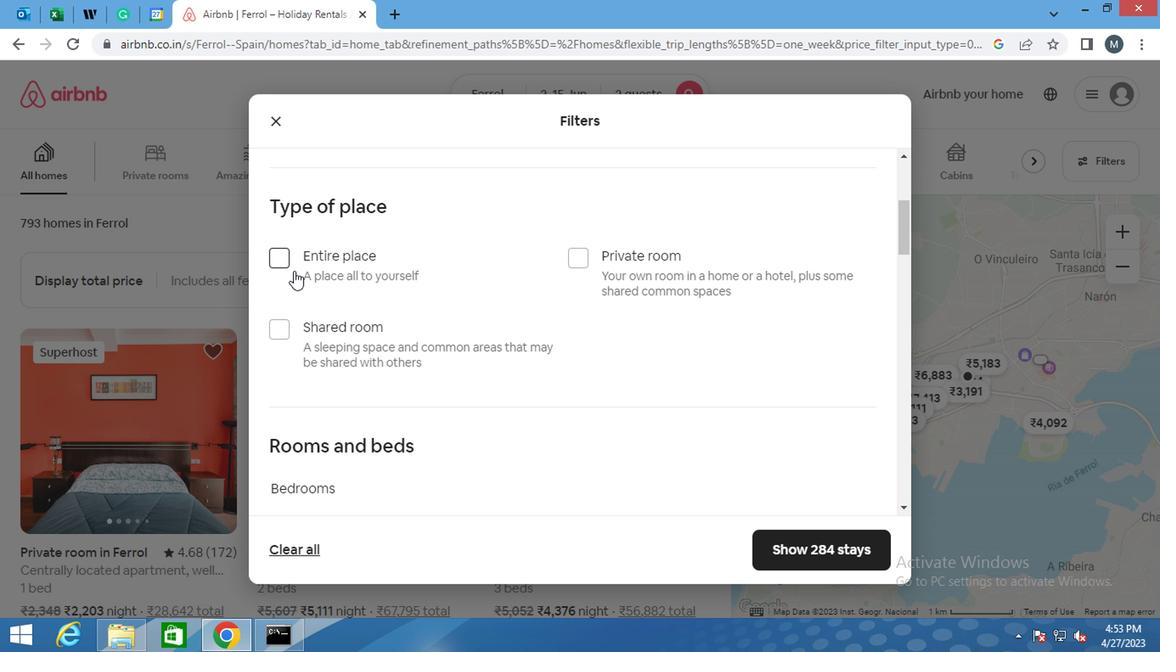 
Action: Mouse pressed left at (270, 238)
Screenshot: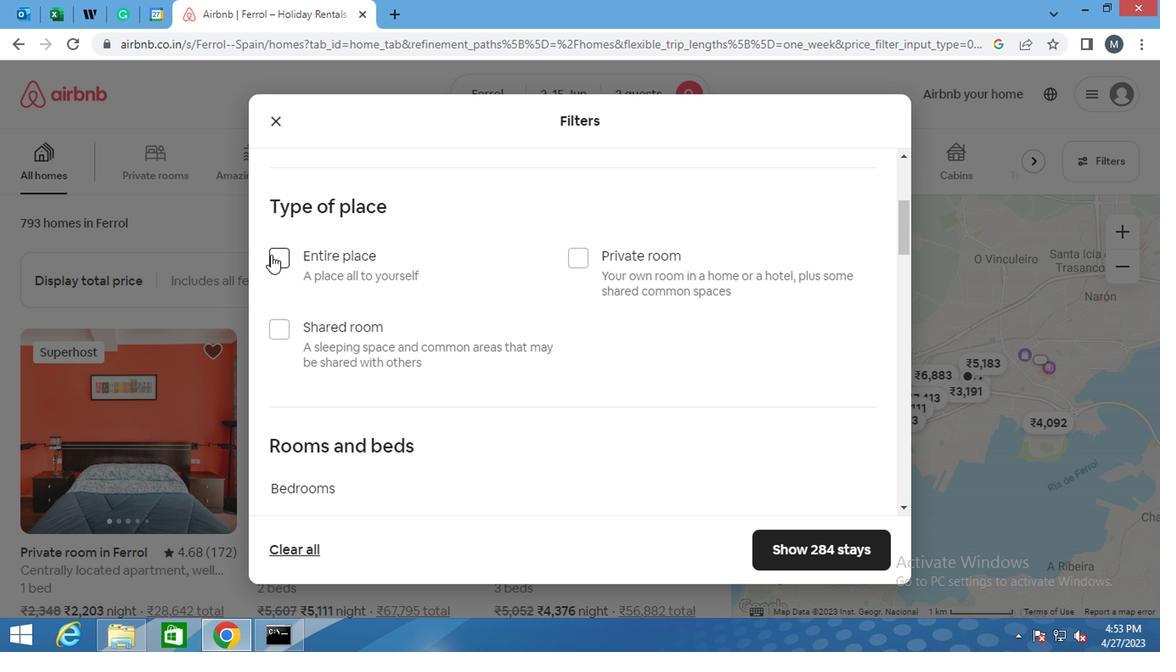 
Action: Mouse moved to (400, 329)
Screenshot: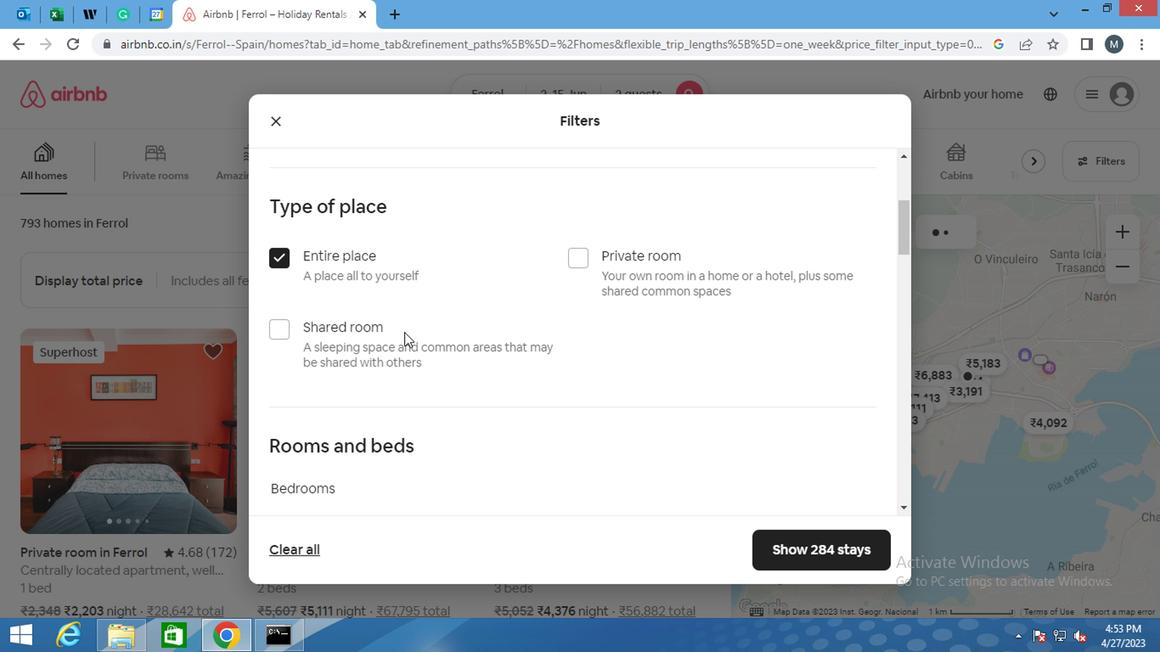 
Action: Mouse scrolled (400, 328) with delta (0, -1)
Screenshot: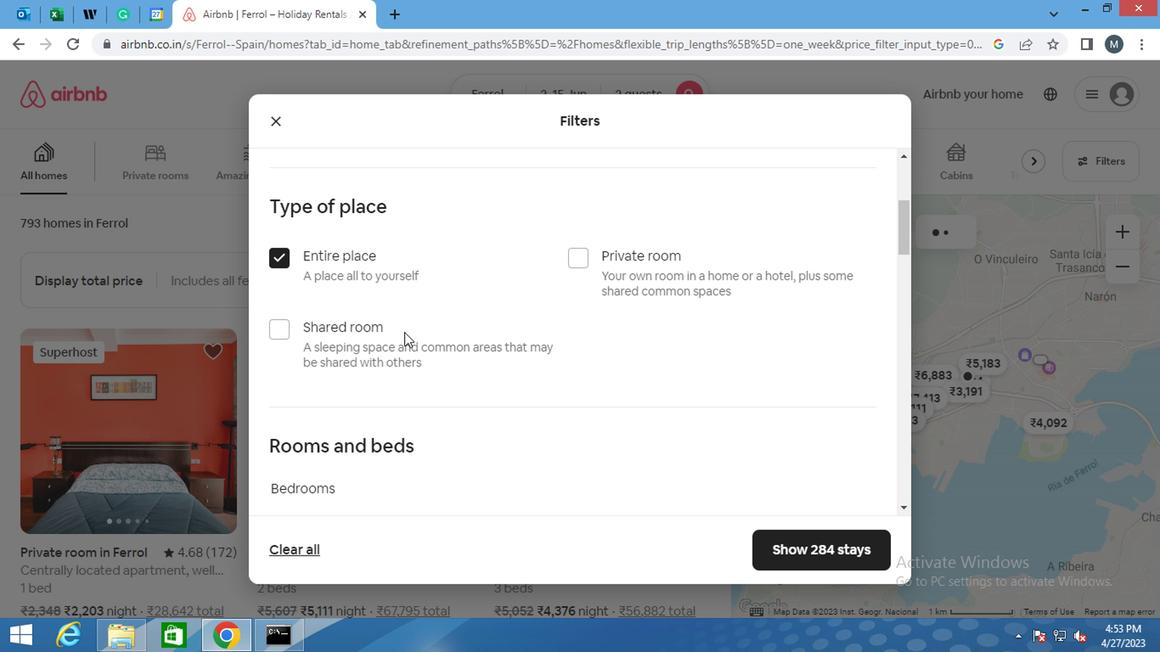 
Action: Mouse moved to (403, 310)
Screenshot: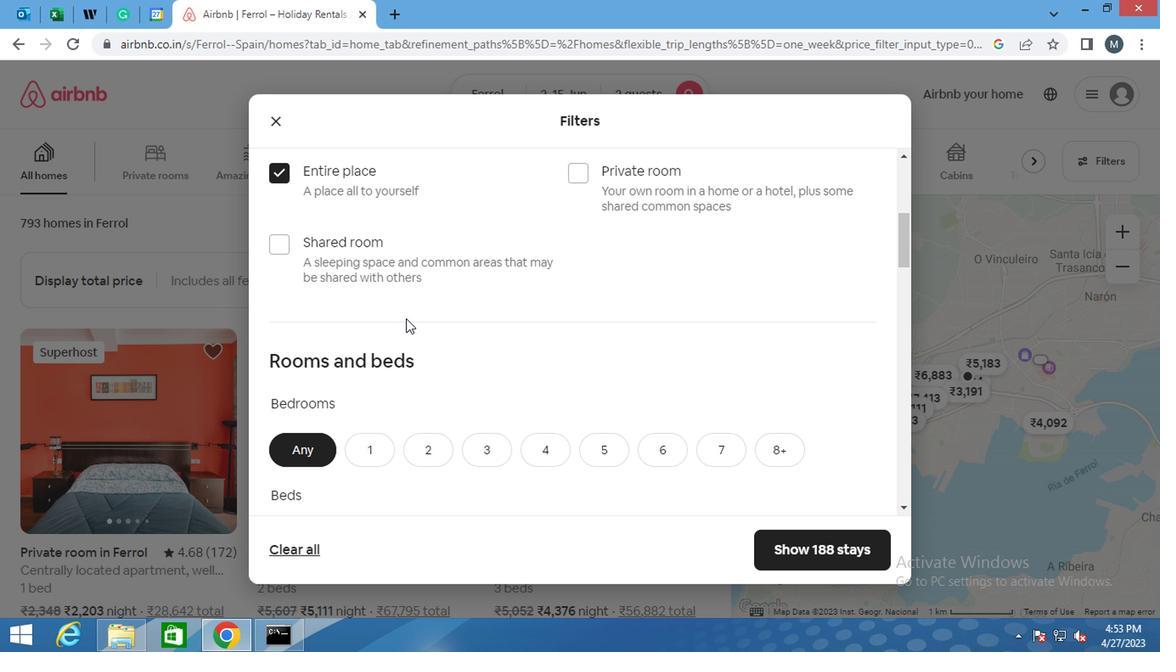 
Action: Mouse scrolled (403, 309) with delta (0, -1)
Screenshot: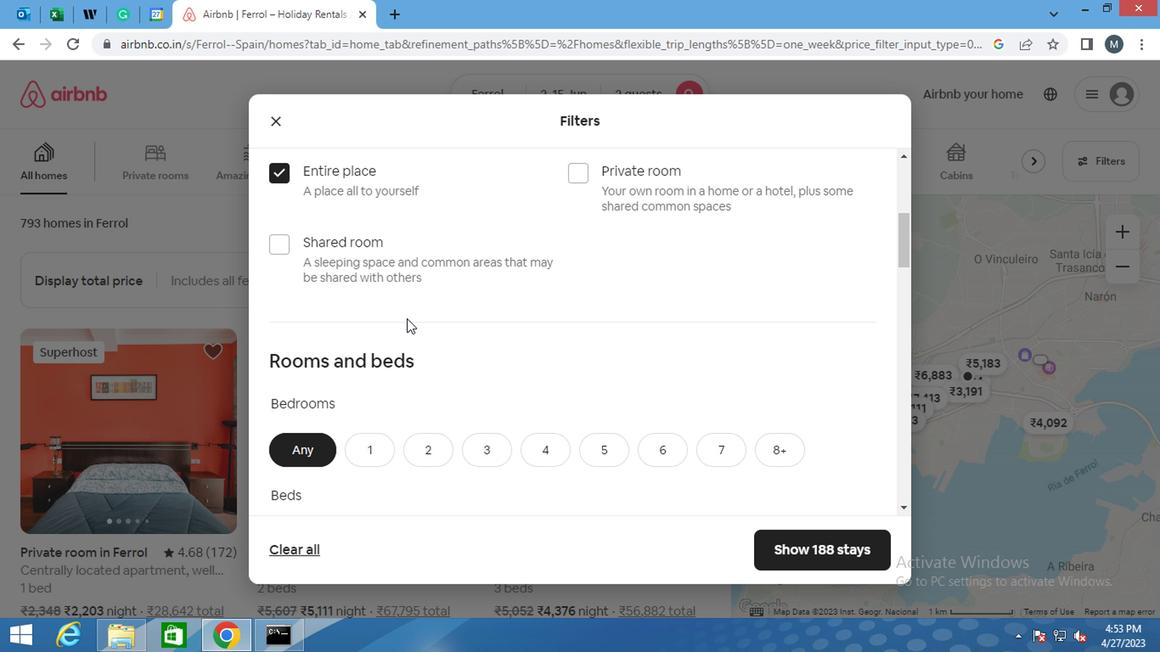 
Action: Mouse moved to (403, 309)
Screenshot: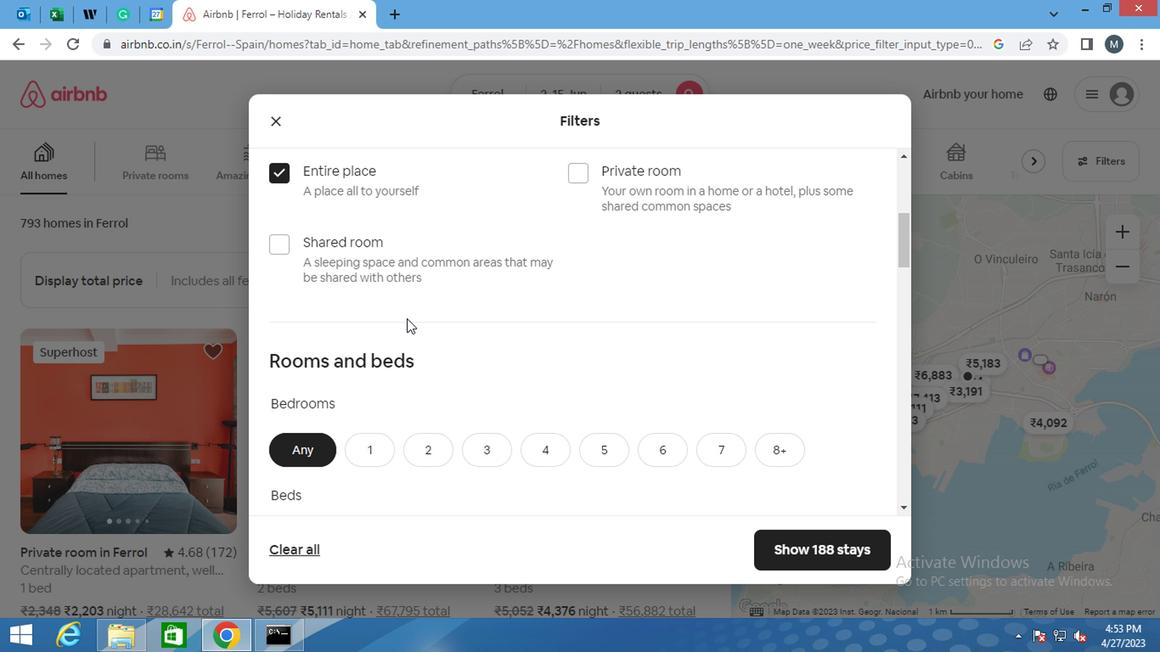 
Action: Mouse scrolled (403, 308) with delta (0, 0)
Screenshot: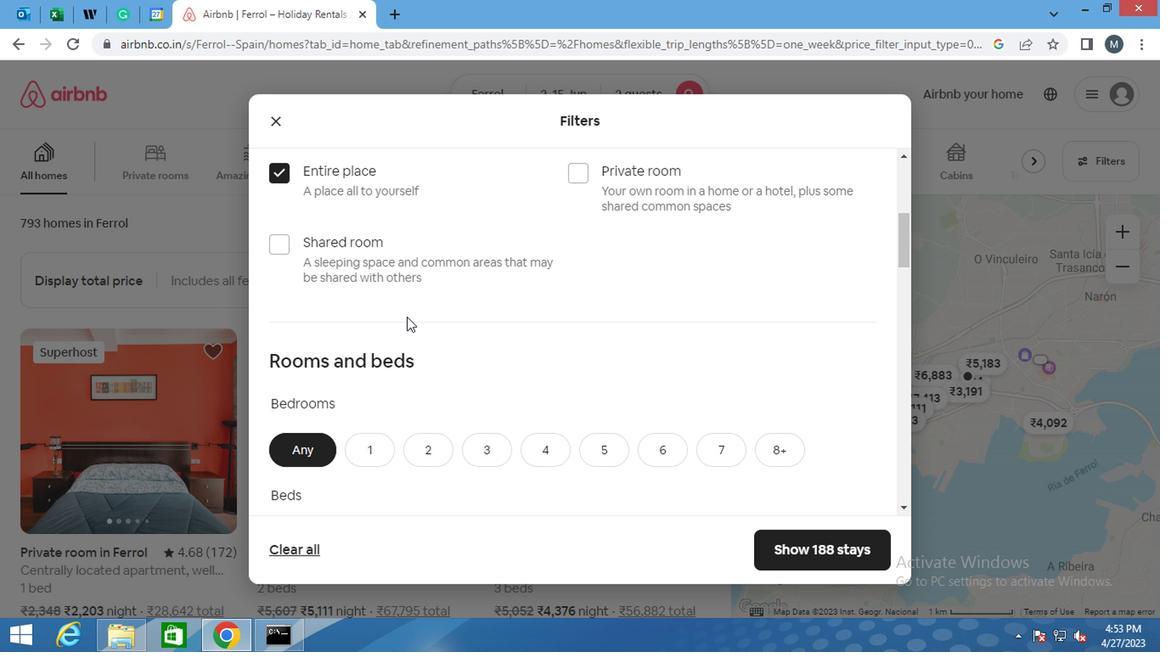 
Action: Mouse moved to (377, 268)
Screenshot: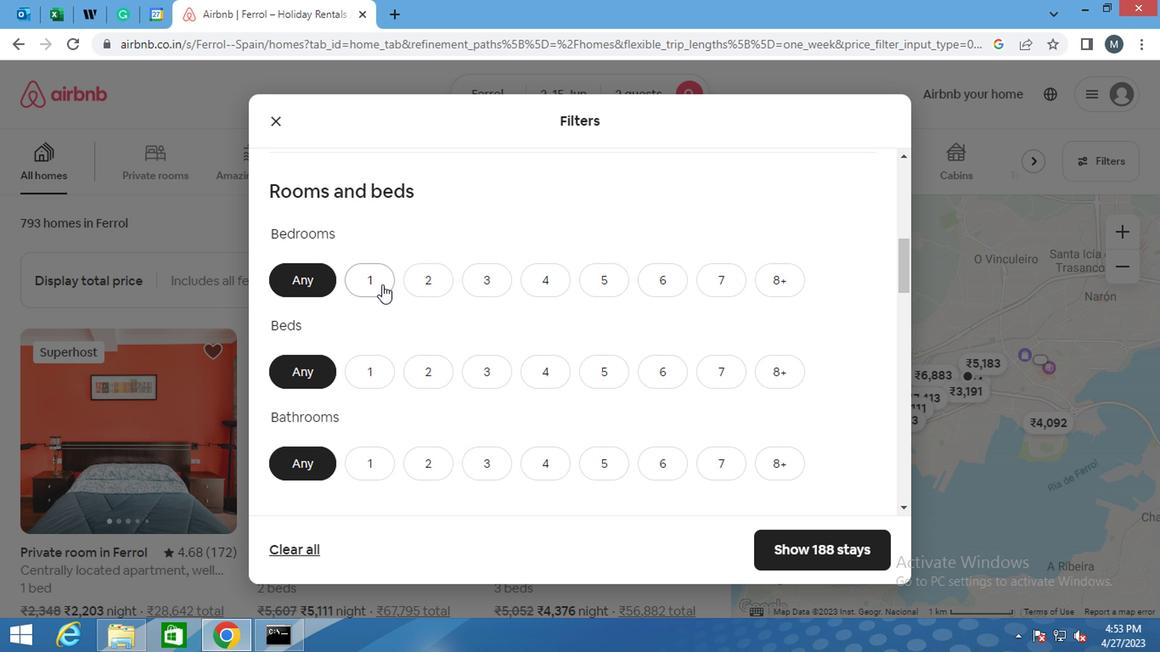 
Action: Mouse pressed left at (377, 268)
Screenshot: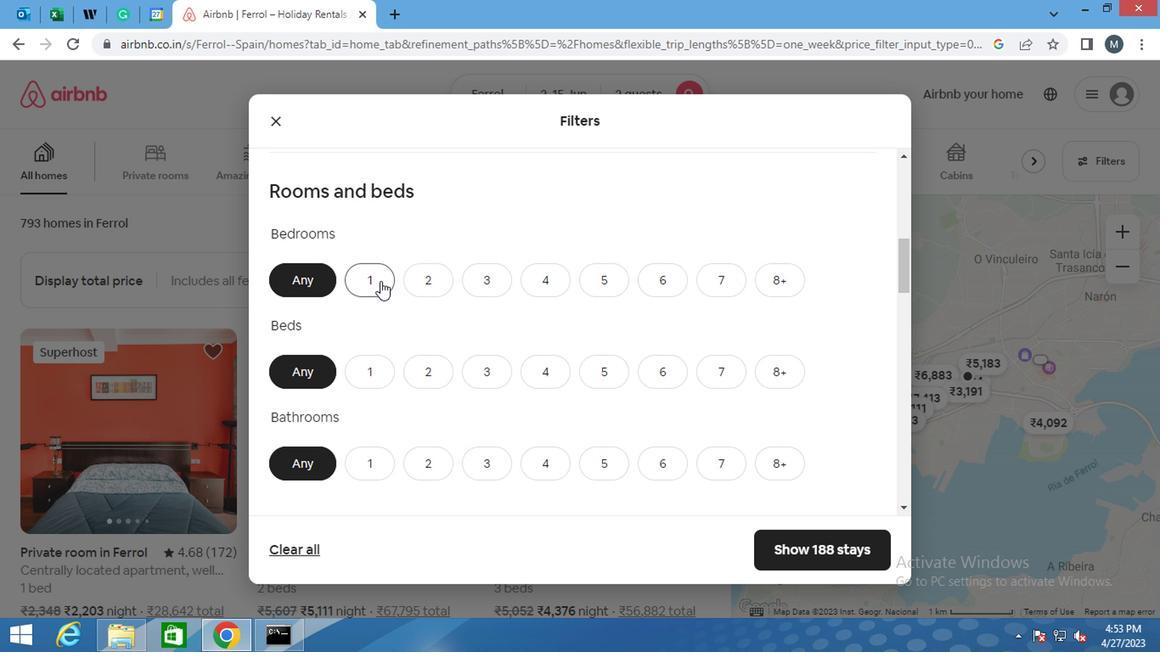 
Action: Mouse moved to (372, 362)
Screenshot: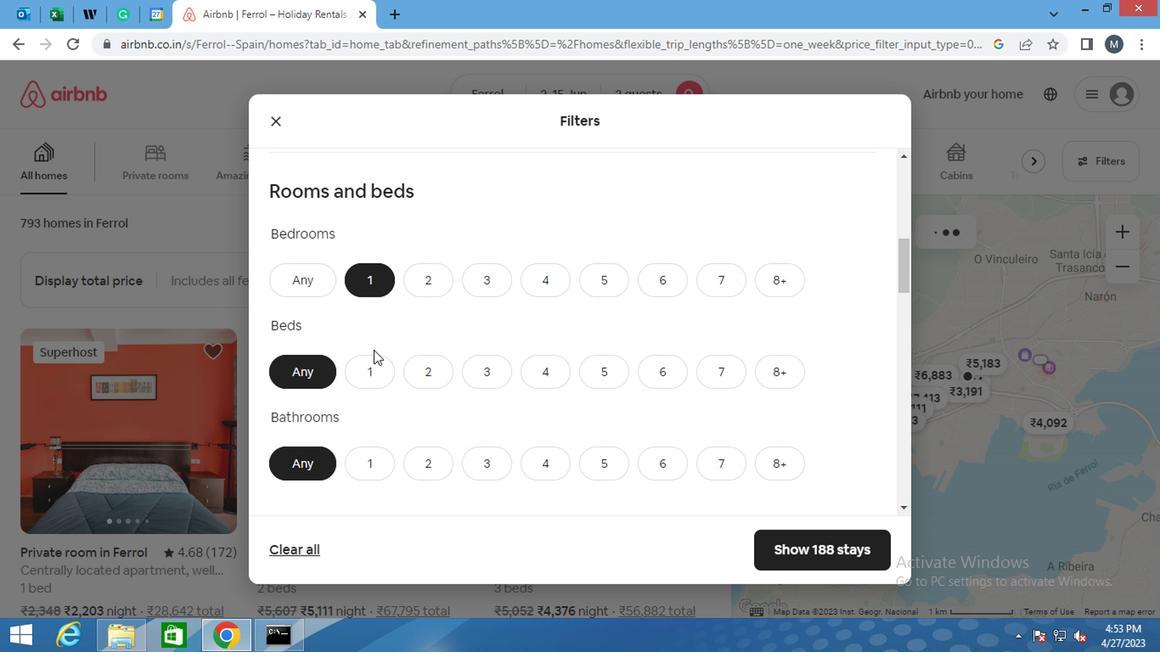 
Action: Mouse pressed left at (372, 362)
Screenshot: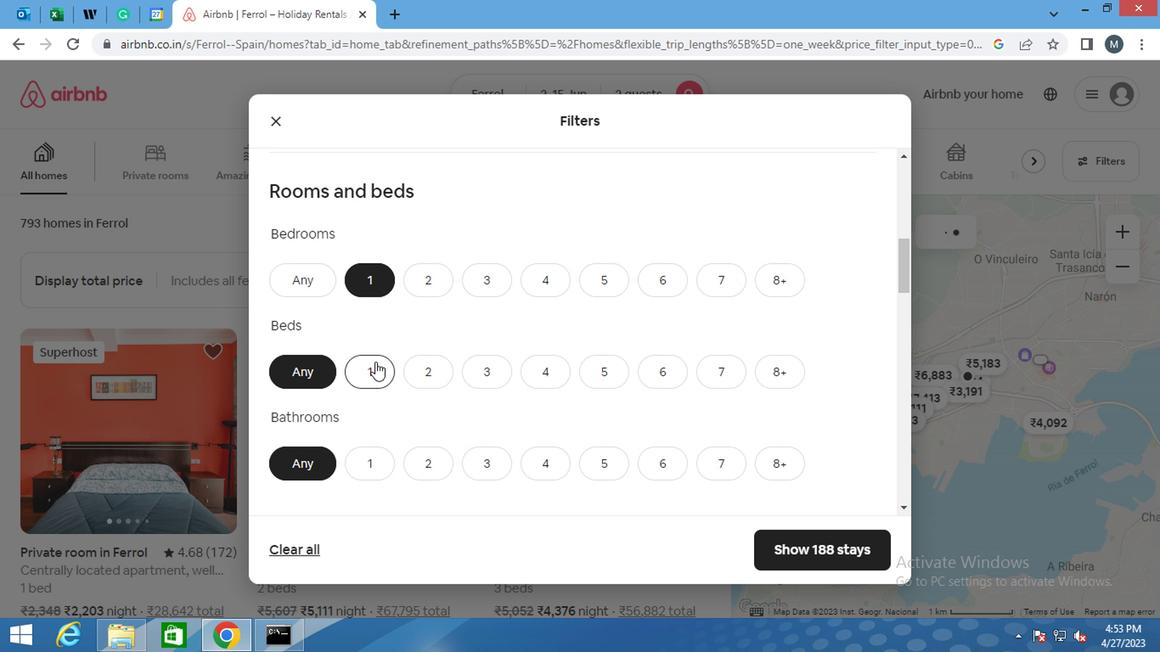 
Action: Mouse moved to (390, 349)
Screenshot: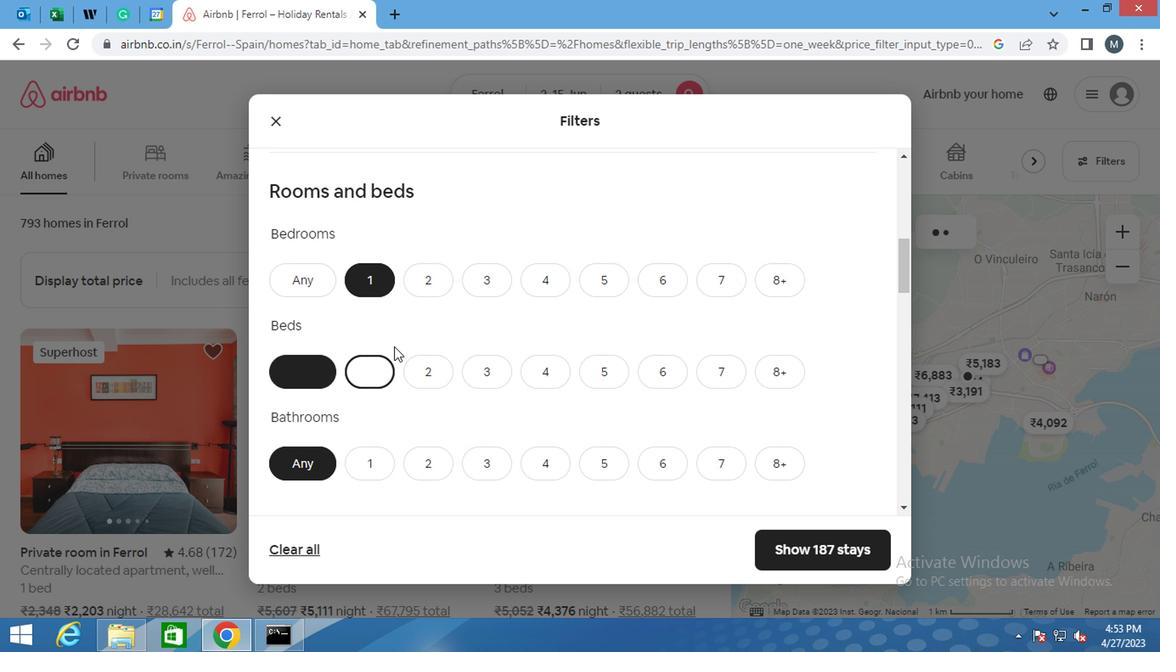 
Action: Mouse scrolled (390, 348) with delta (0, -1)
Screenshot: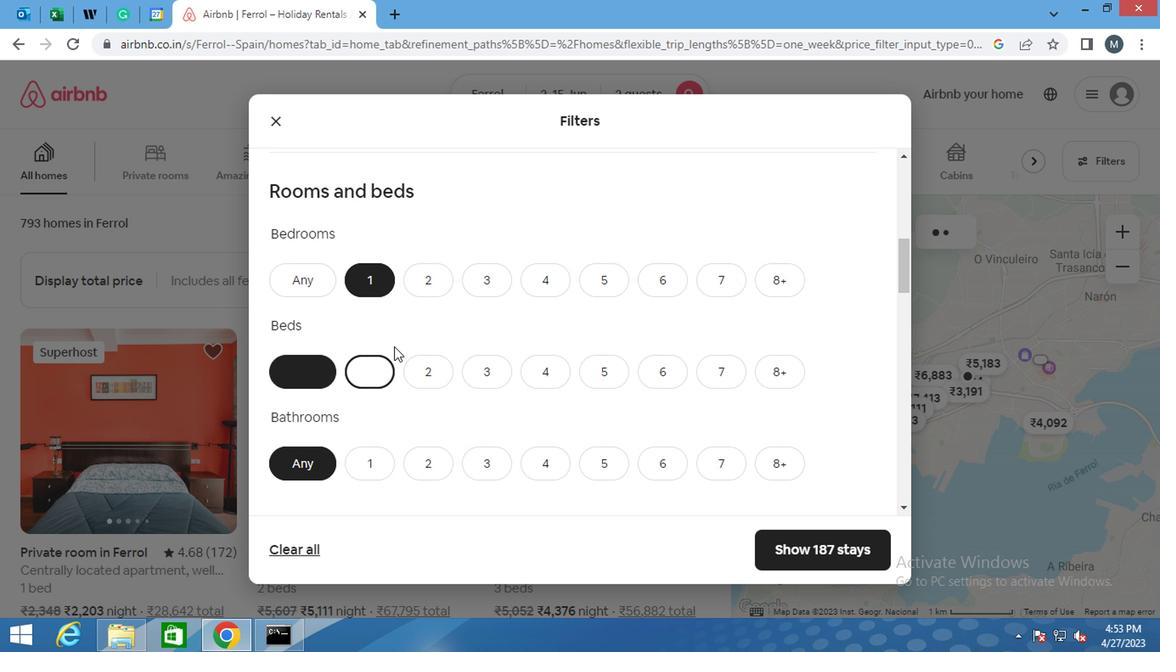 
Action: Mouse moved to (386, 357)
Screenshot: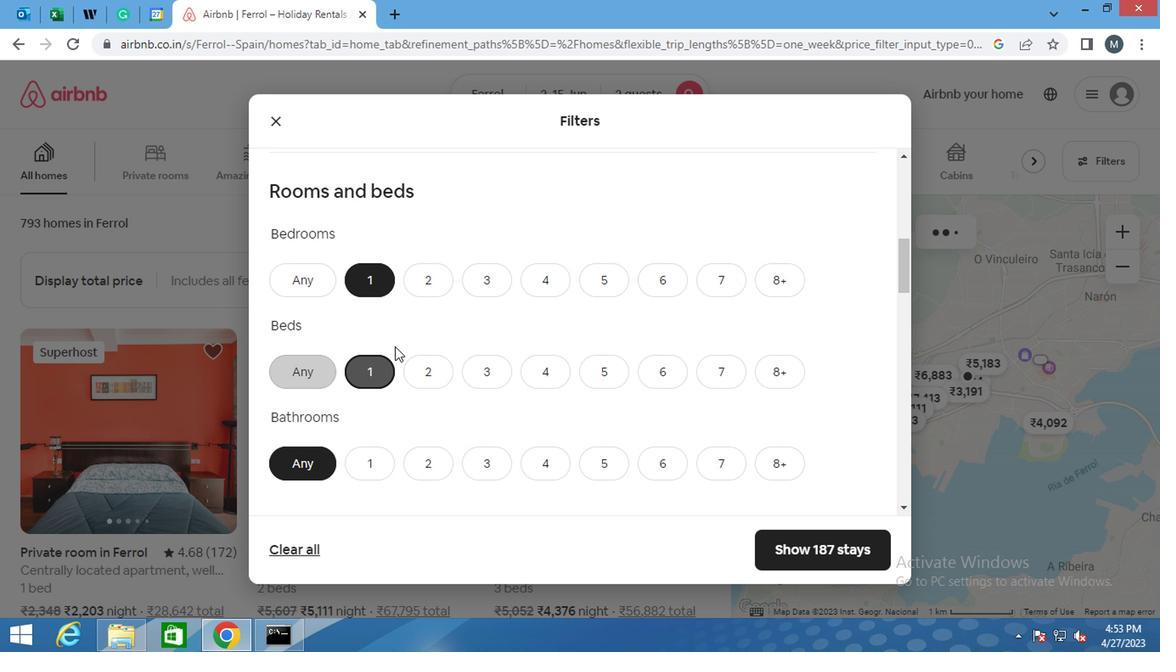 
Action: Mouse scrolled (386, 356) with delta (0, -1)
Screenshot: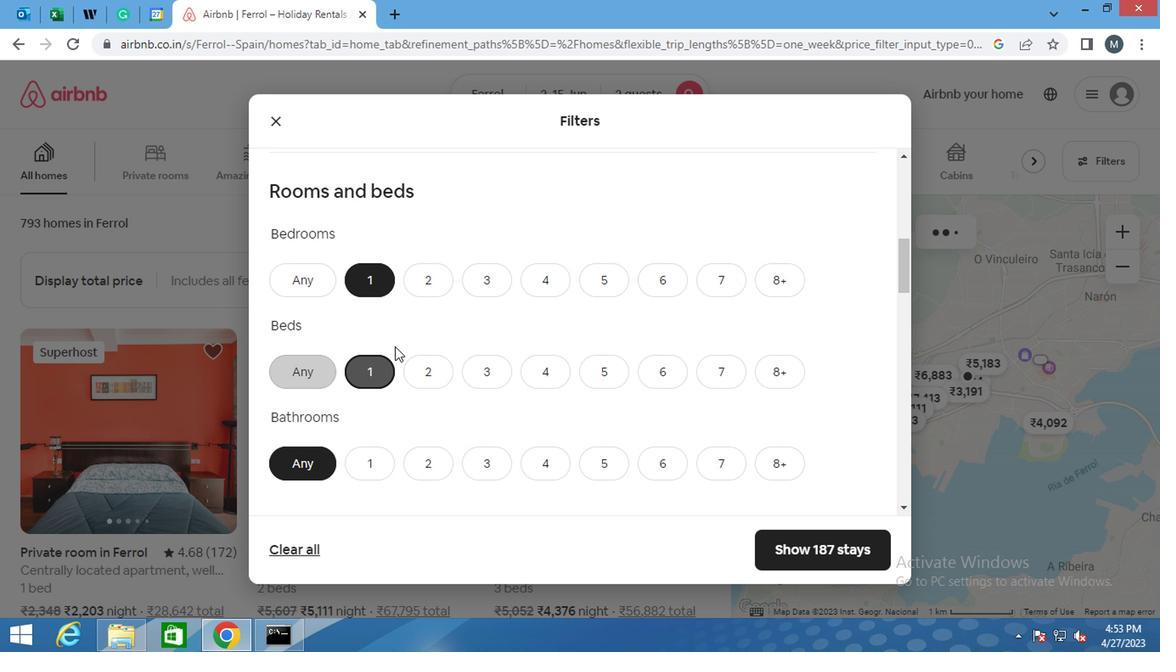 
Action: Mouse moved to (371, 287)
Screenshot: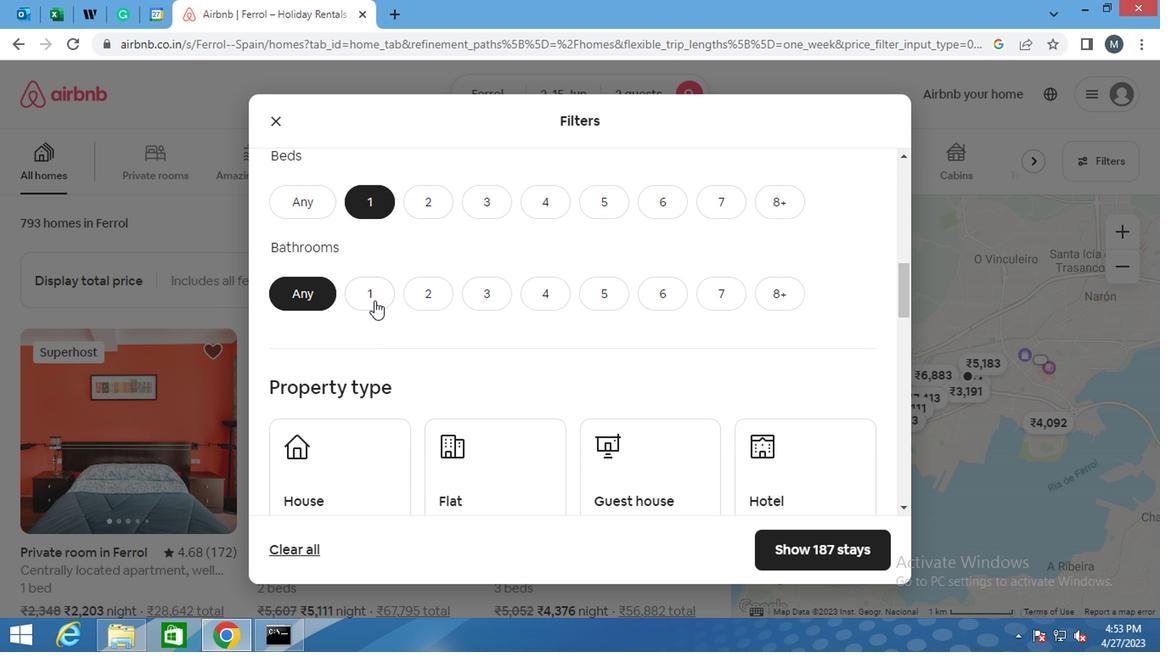 
Action: Mouse pressed left at (371, 287)
Screenshot: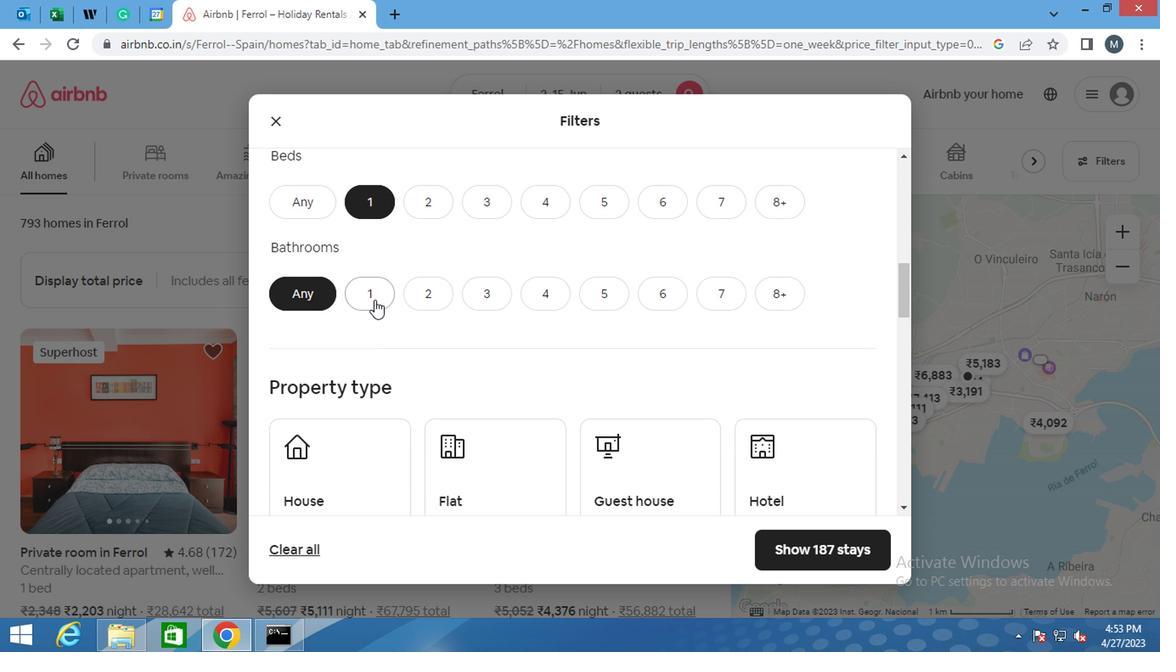 
Action: Mouse moved to (319, 270)
Screenshot: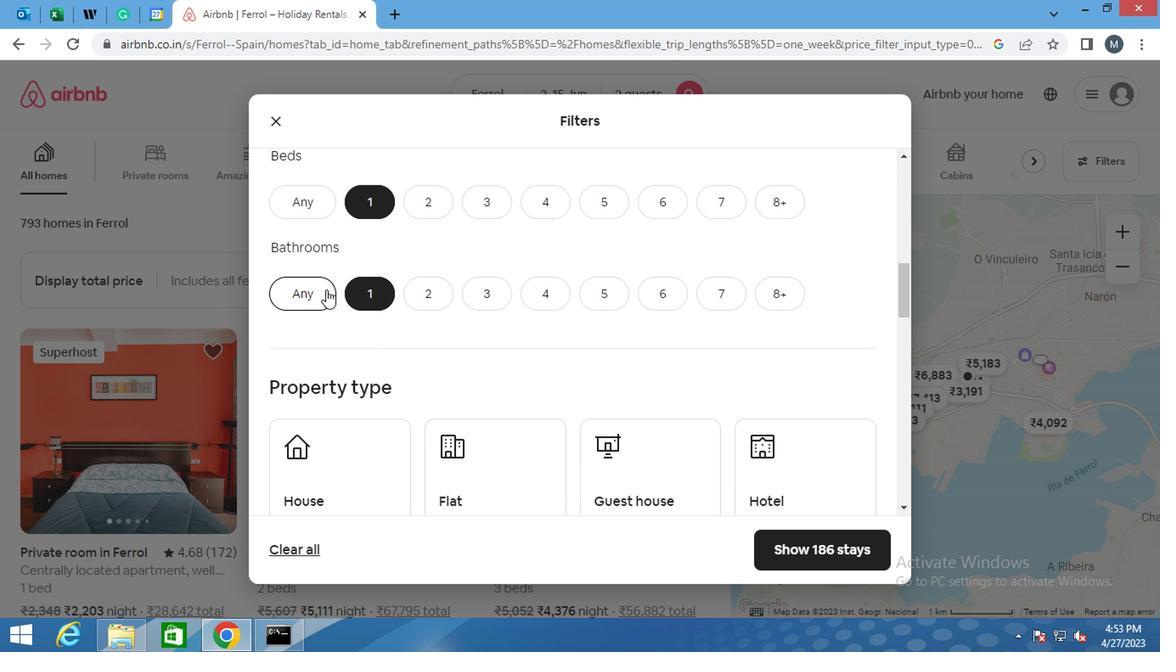 
Action: Mouse scrolled (319, 270) with delta (0, 0)
Screenshot: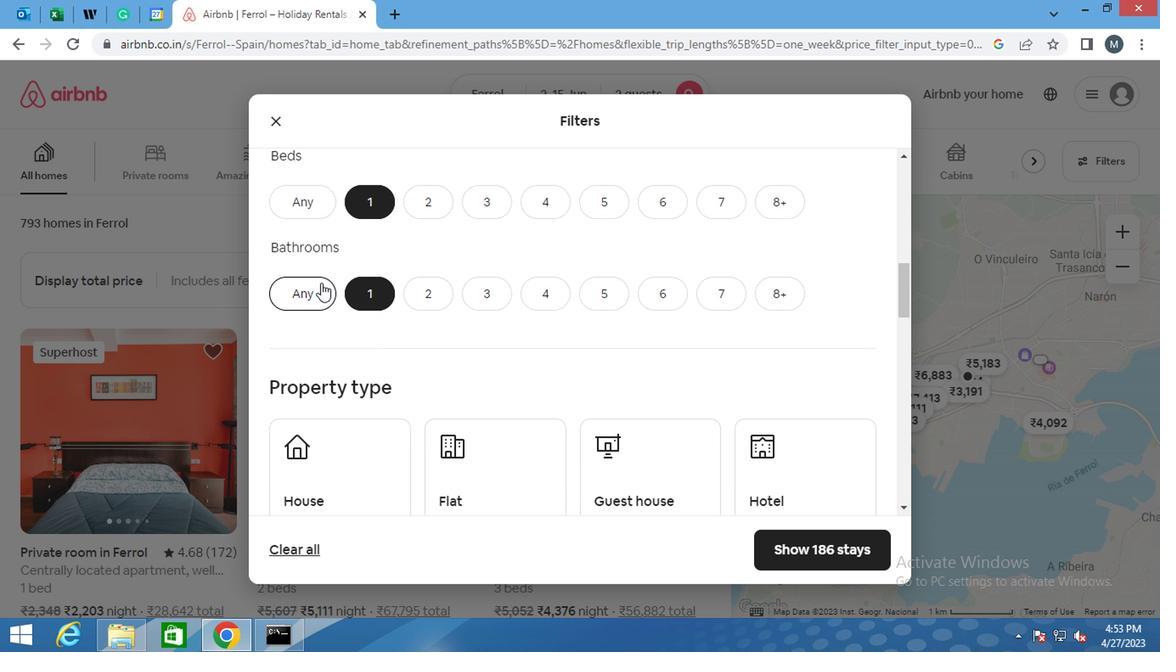 
Action: Mouse moved to (336, 384)
Screenshot: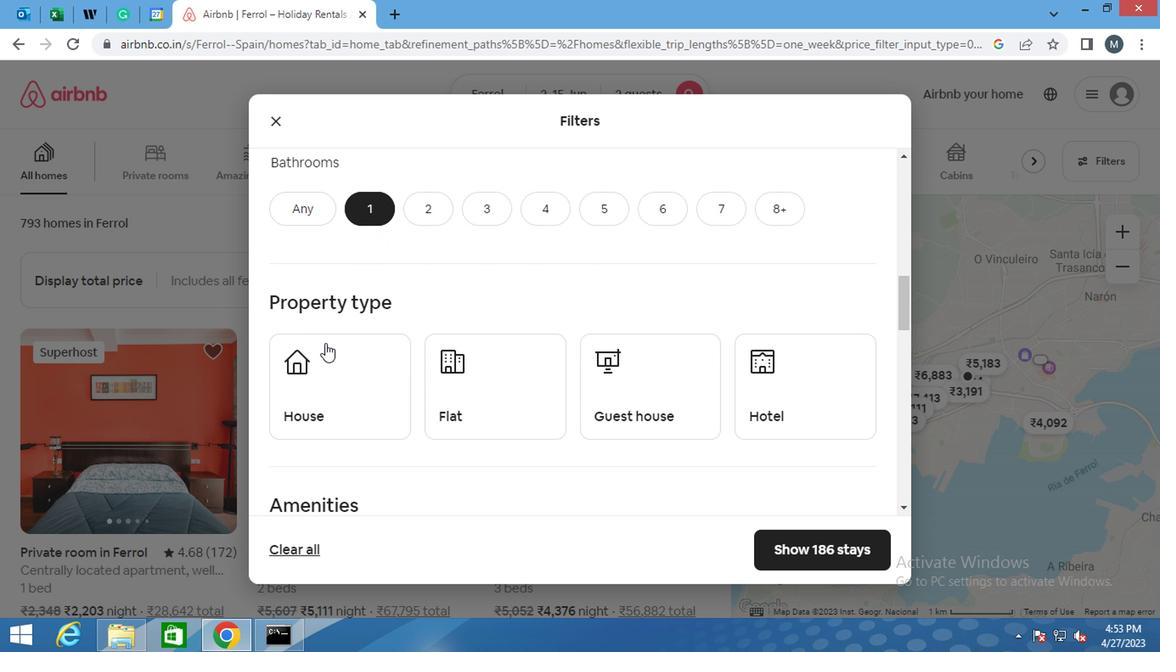
Action: Mouse pressed left at (336, 384)
Screenshot: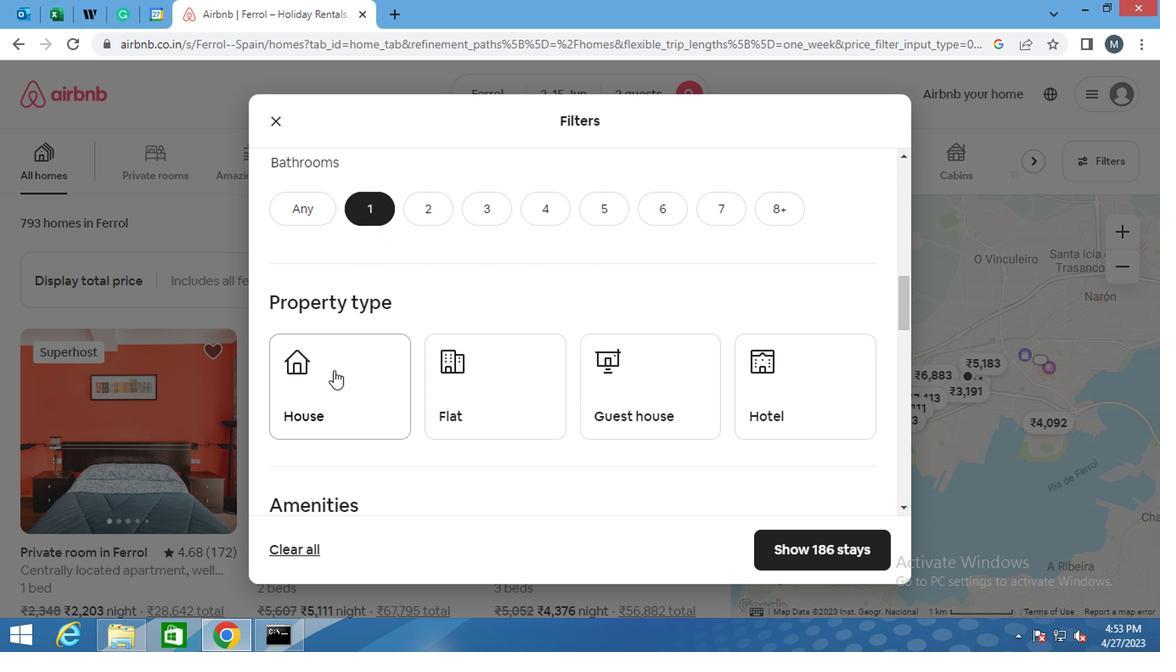 
Action: Mouse moved to (359, 388)
Screenshot: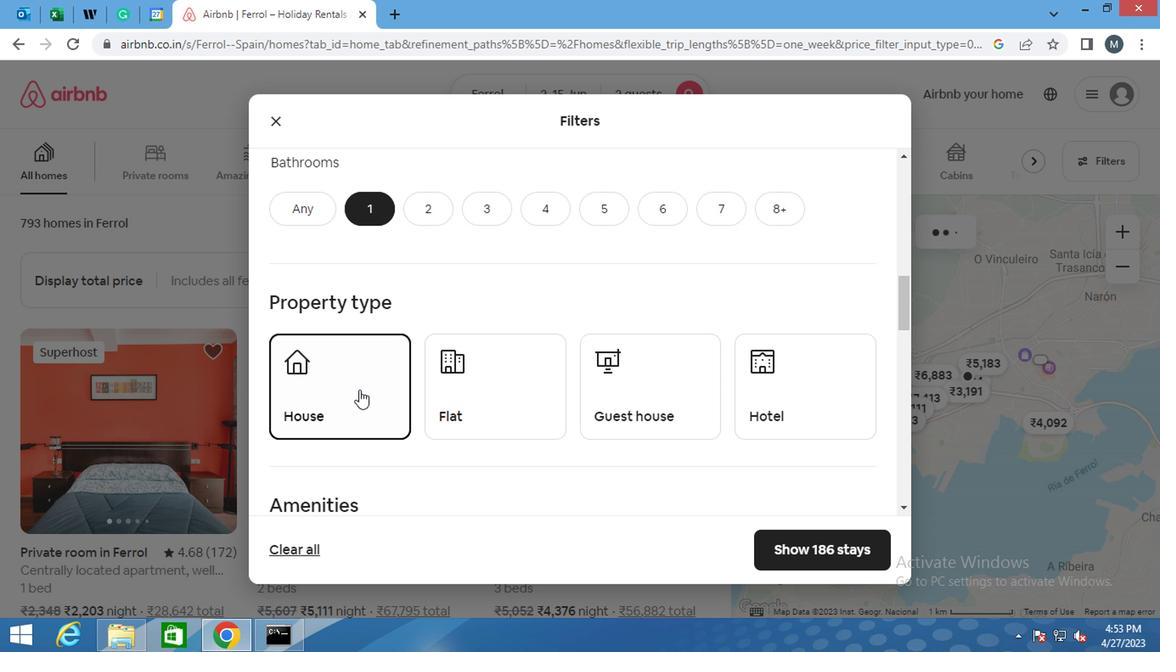 
Action: Mouse pressed left at (359, 388)
Screenshot: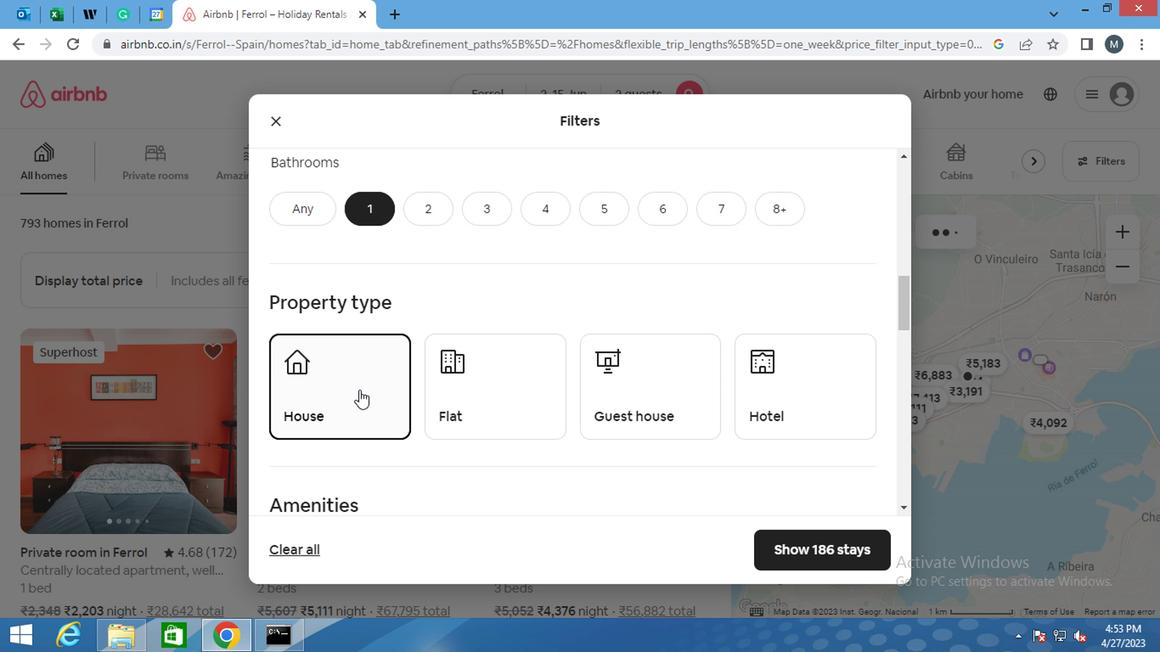 
Action: Mouse moved to (364, 382)
Screenshot: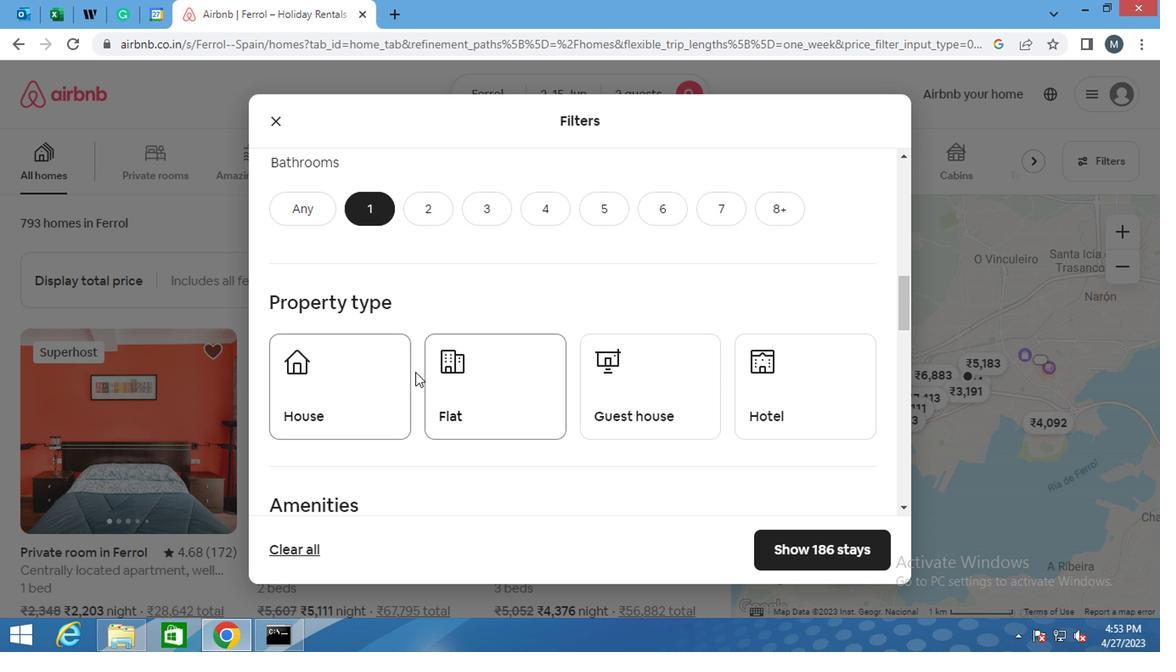 
Action: Mouse pressed left at (364, 382)
Screenshot: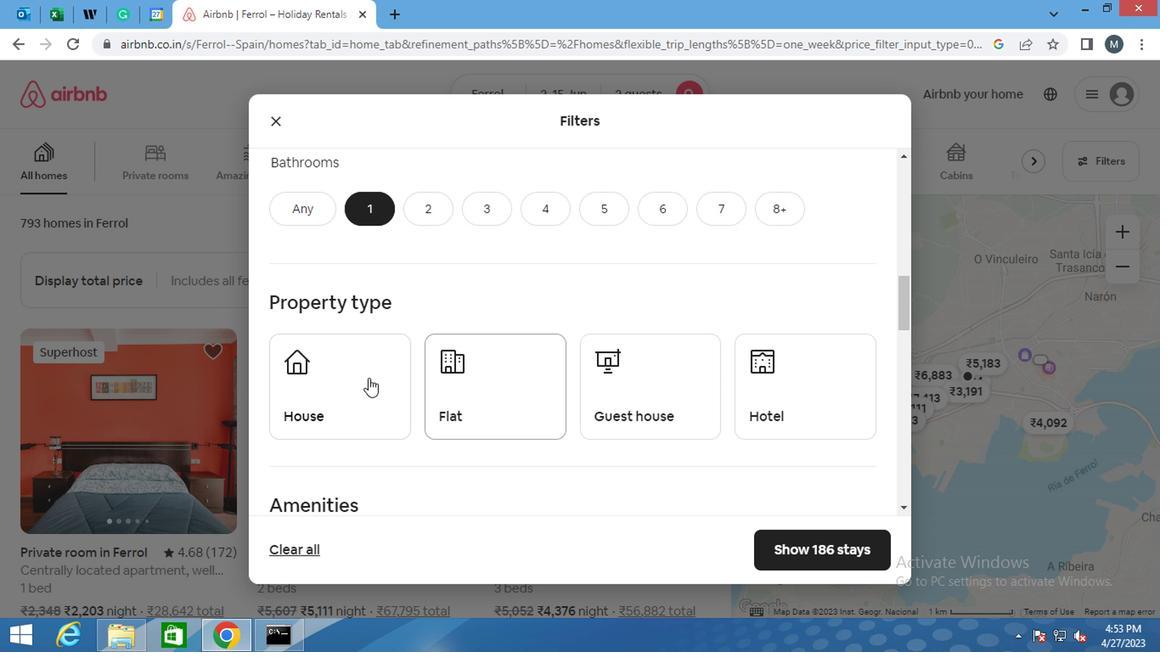 
Action: Mouse moved to (466, 379)
Screenshot: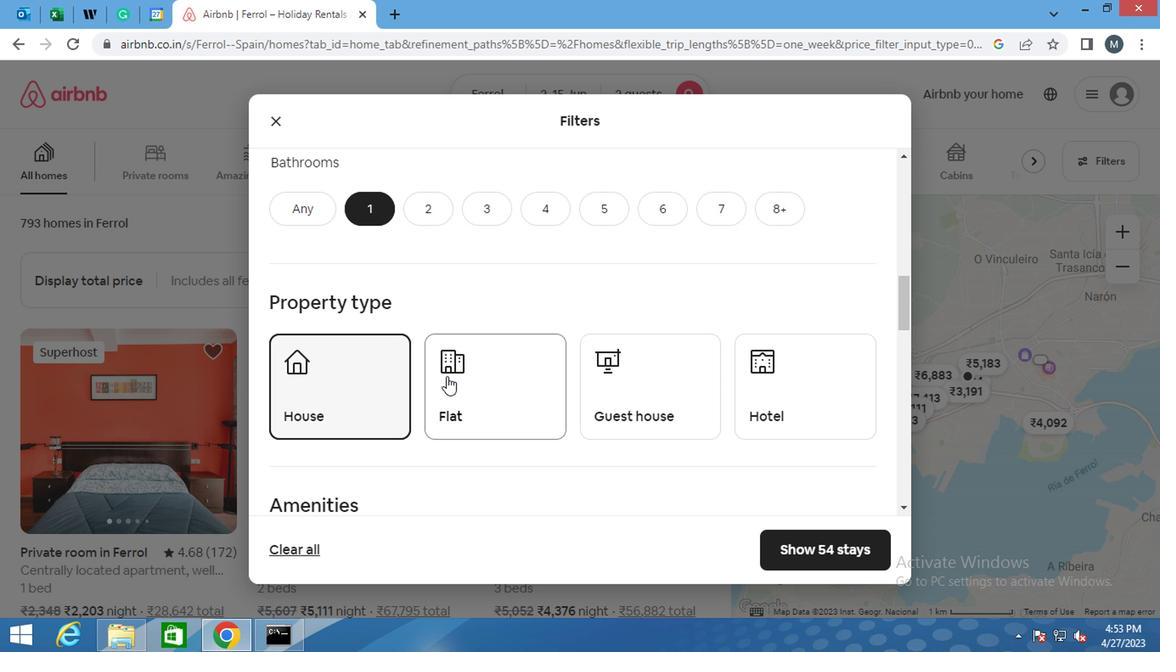 
Action: Mouse pressed left at (466, 379)
Screenshot: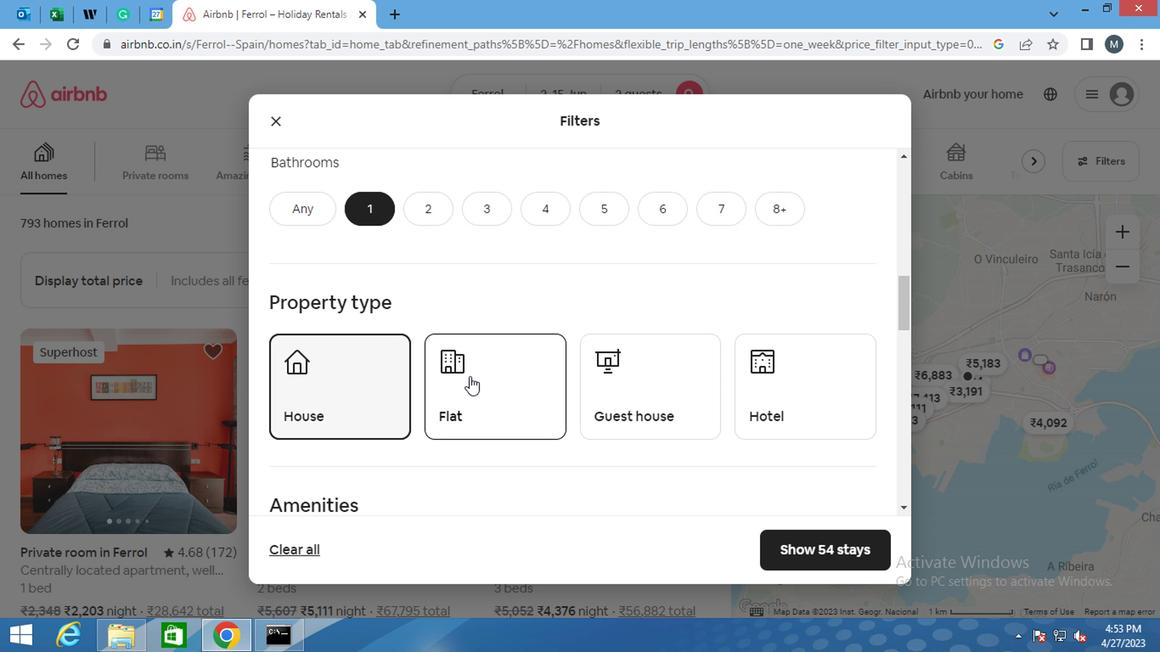 
Action: Mouse moved to (607, 375)
Screenshot: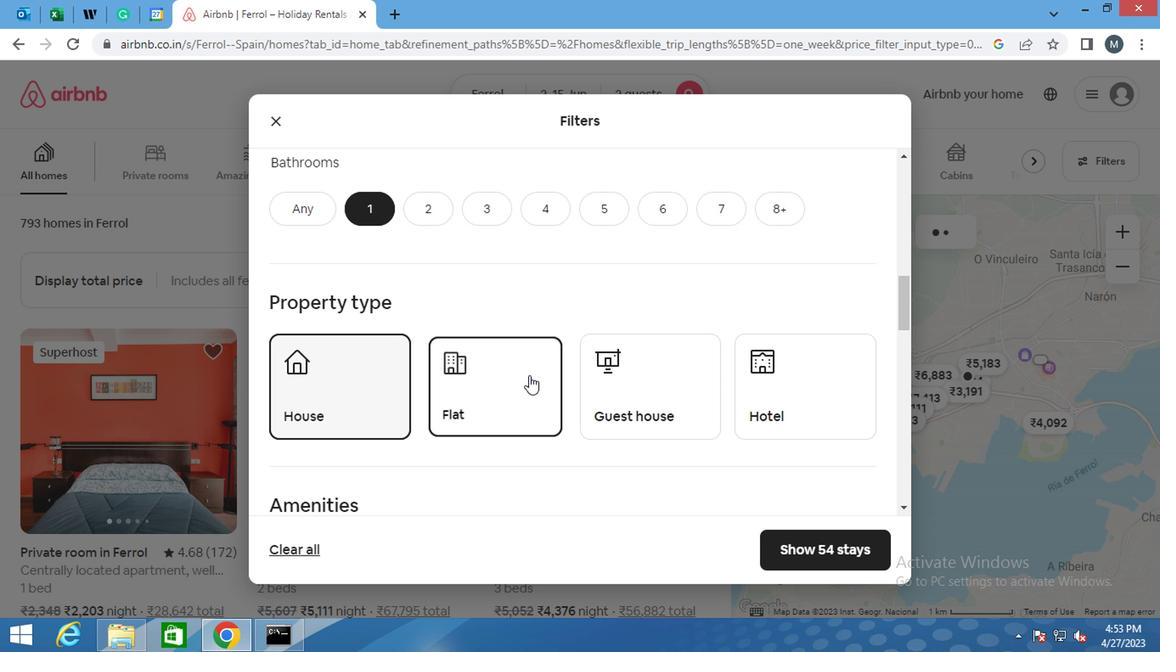 
Action: Mouse pressed left at (607, 375)
Screenshot: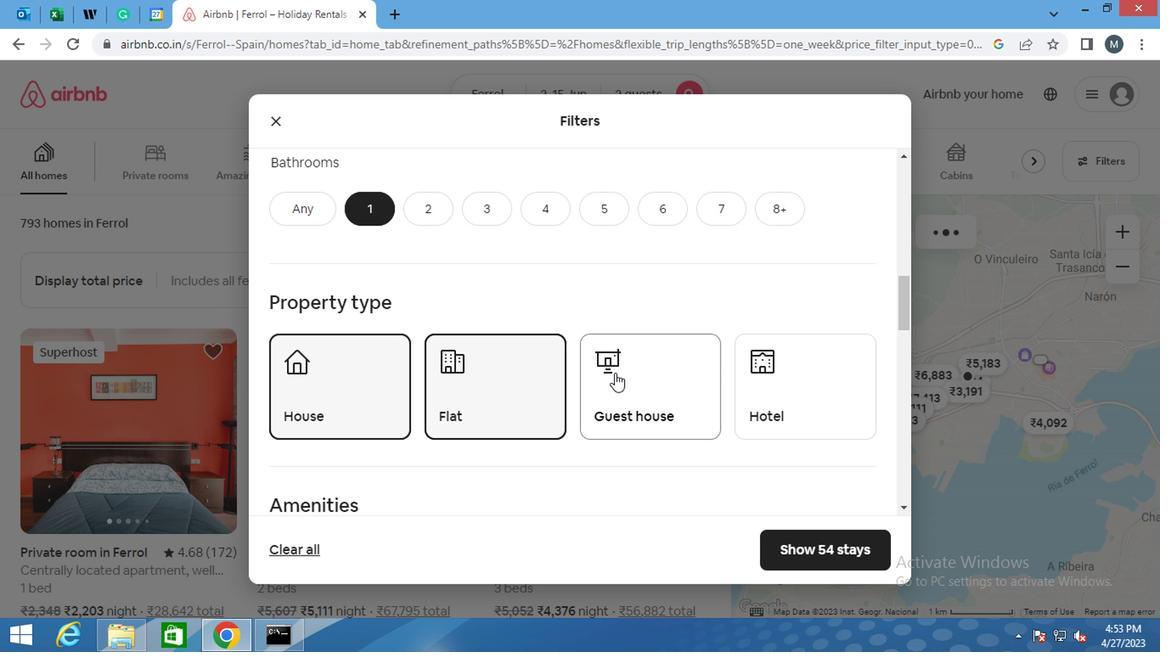 
Action: Mouse moved to (745, 382)
Screenshot: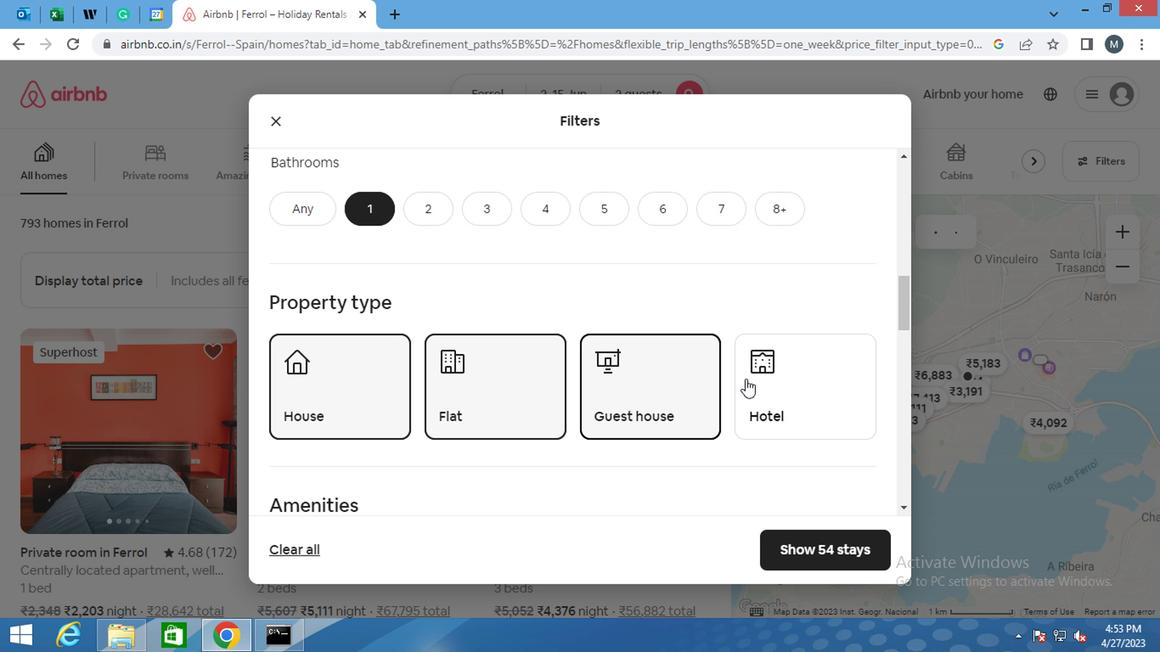 
Action: Mouse pressed left at (745, 382)
Screenshot: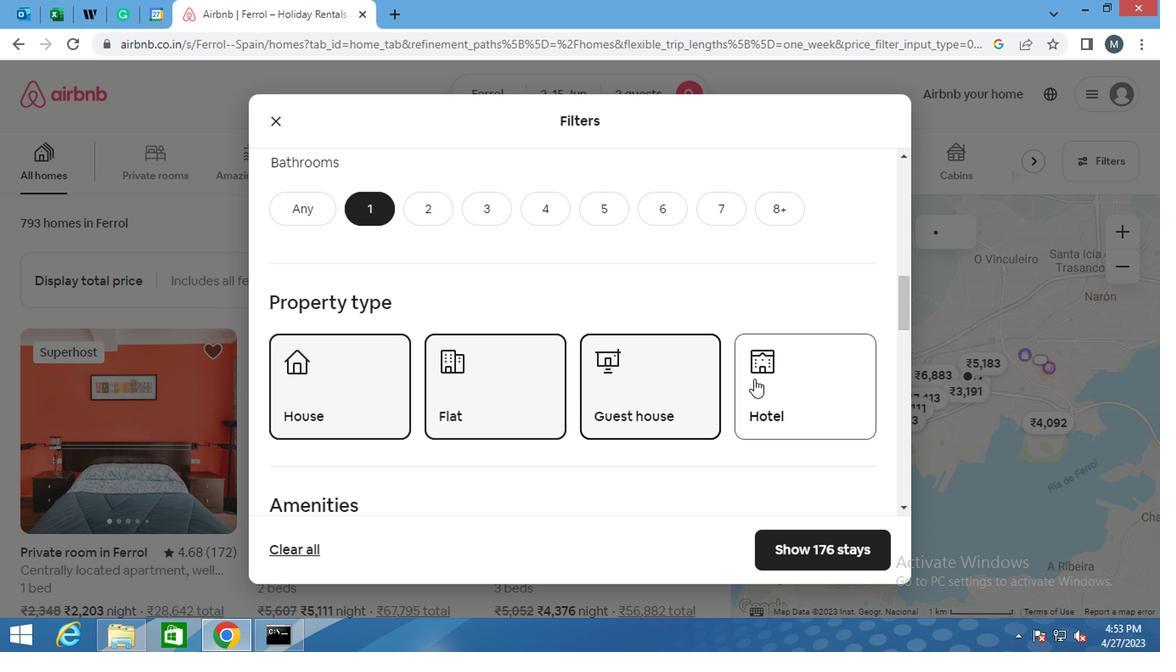 
Action: Mouse moved to (404, 387)
Screenshot: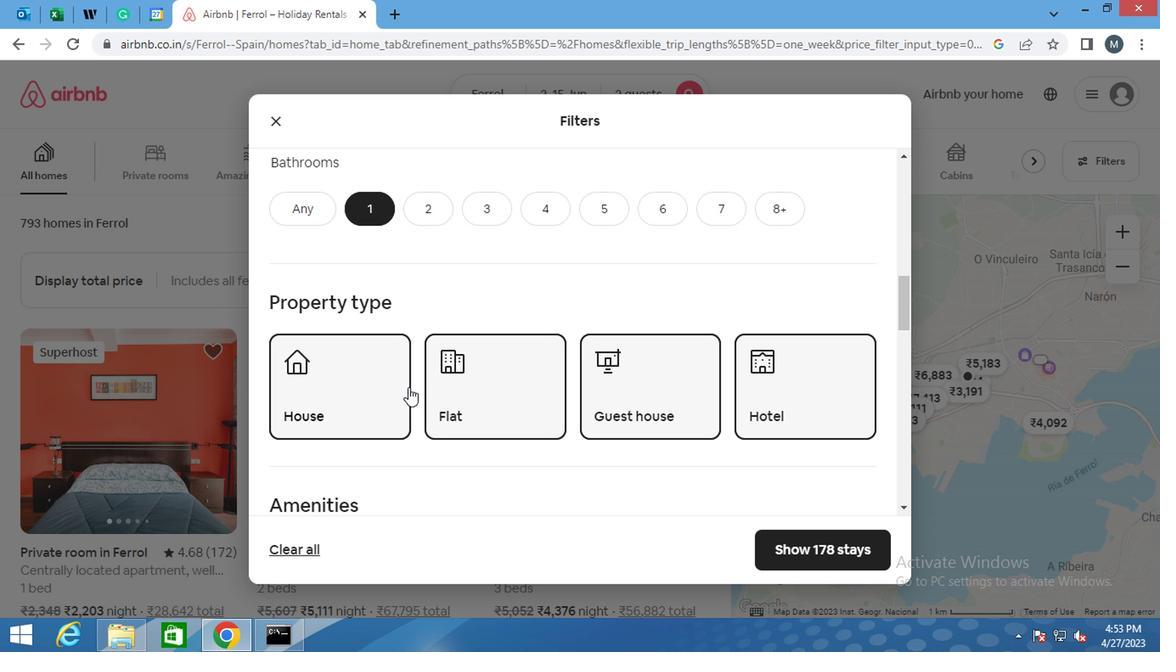 
Action: Mouse scrolled (404, 386) with delta (0, 0)
Screenshot: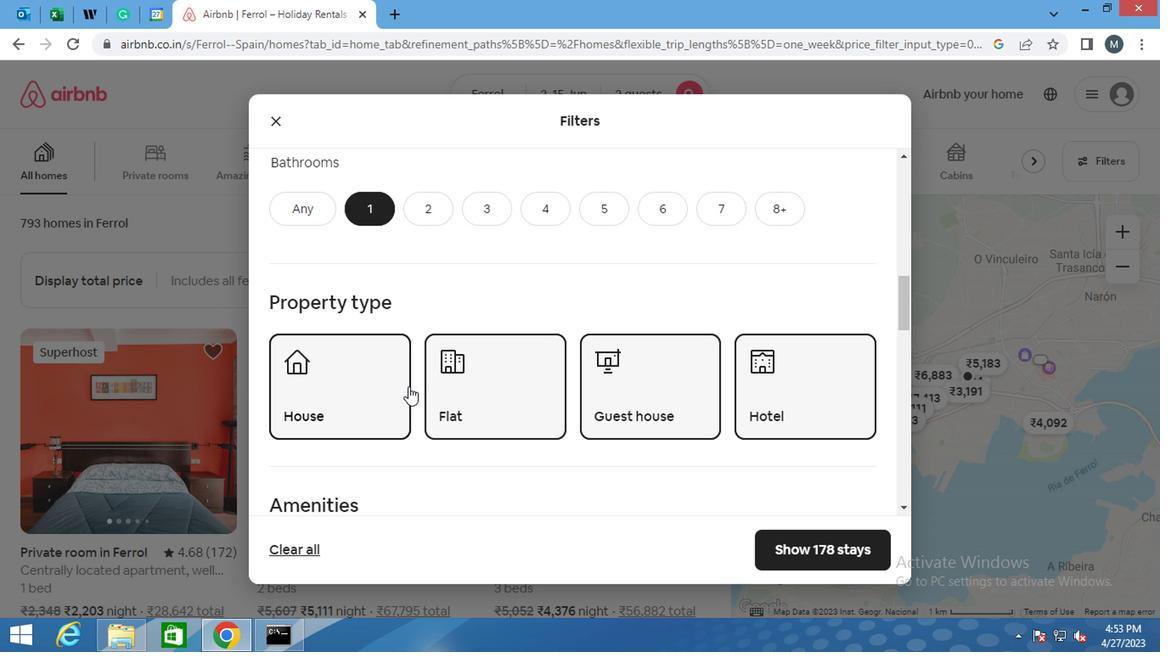 
Action: Mouse moved to (389, 382)
Screenshot: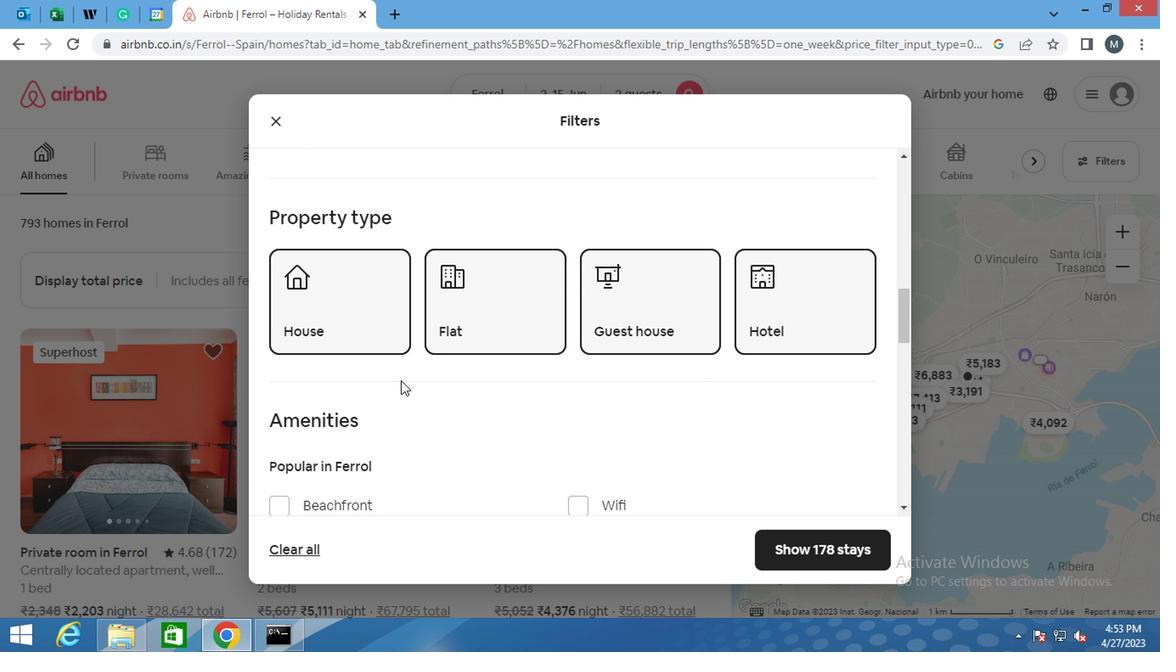 
Action: Mouse scrolled (389, 380) with delta (0, -1)
Screenshot: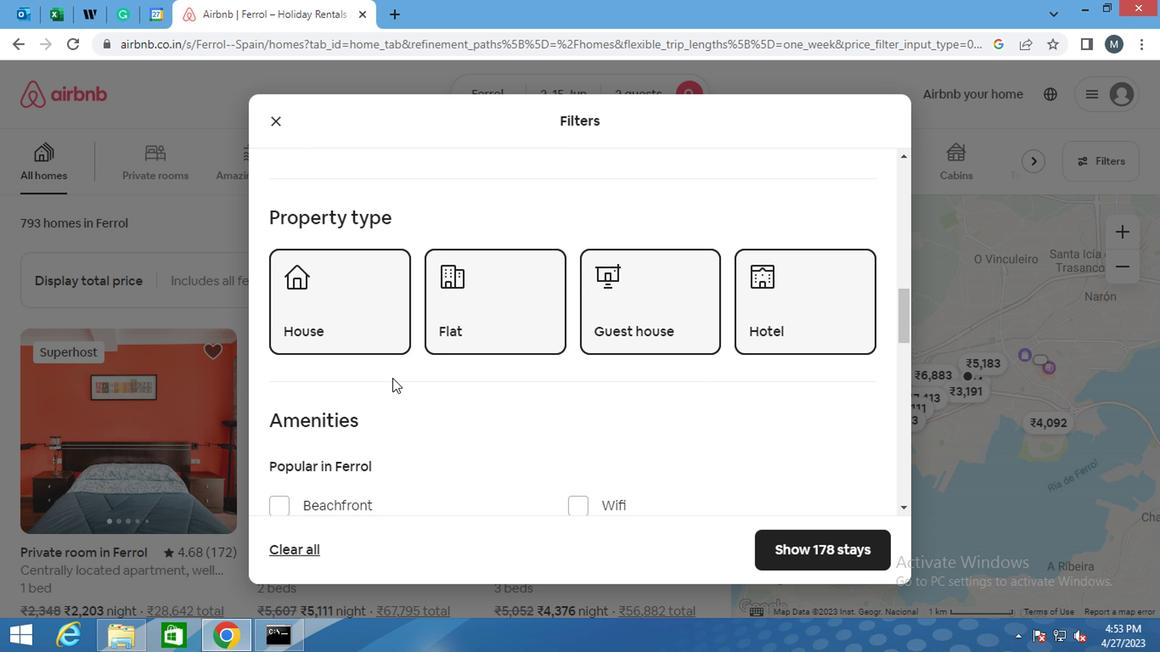 
Action: Mouse moved to (362, 394)
Screenshot: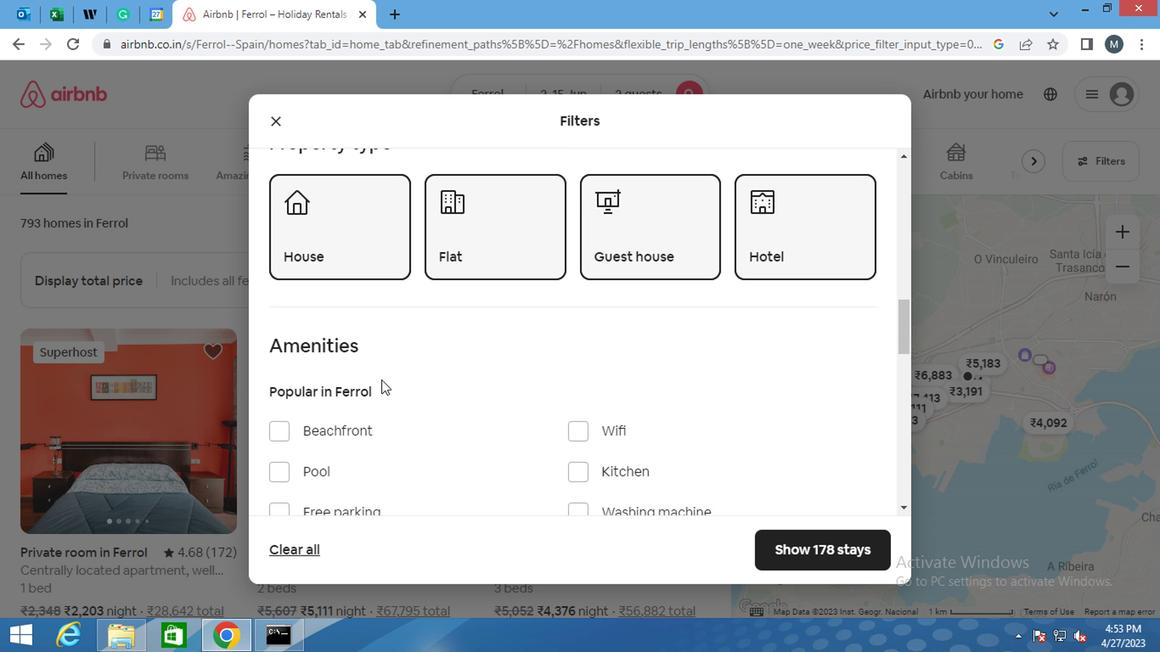 
Action: Mouse scrolled (362, 393) with delta (0, -1)
Screenshot: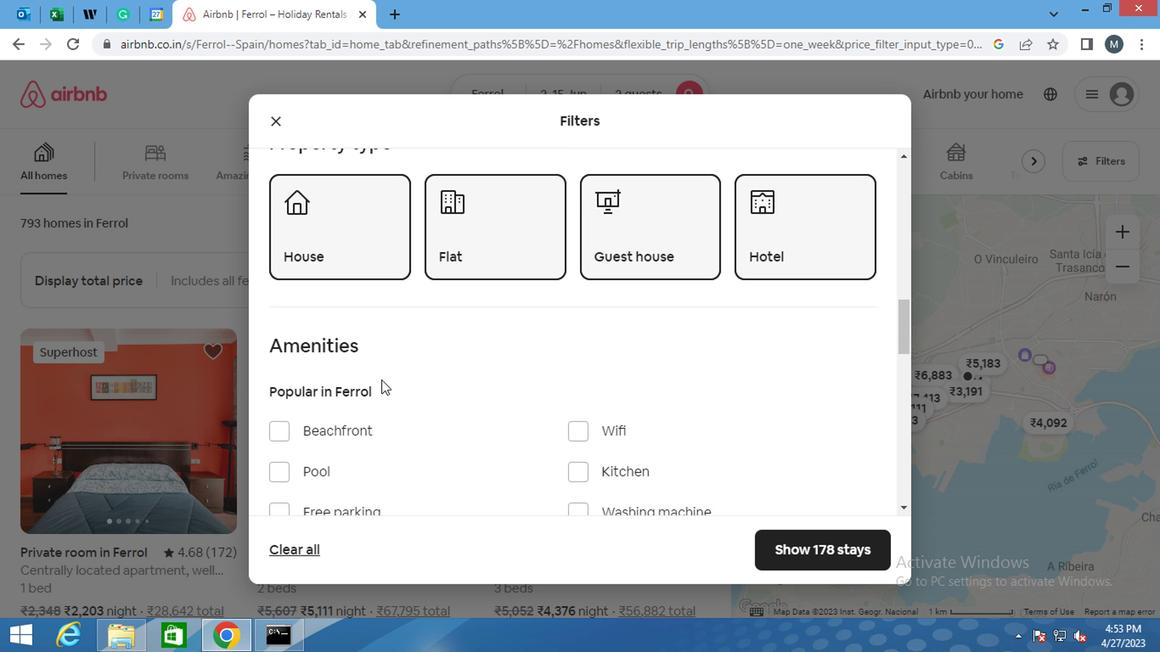 
Action: Mouse moved to (579, 426)
Screenshot: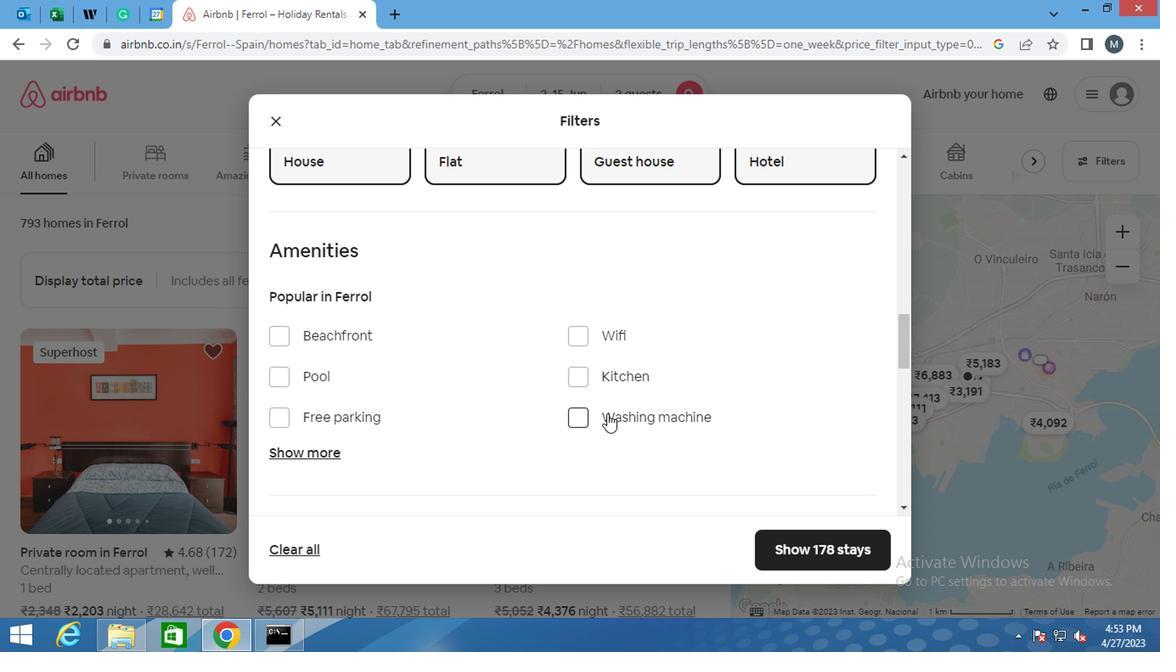 
Action: Mouse pressed left at (579, 426)
Screenshot: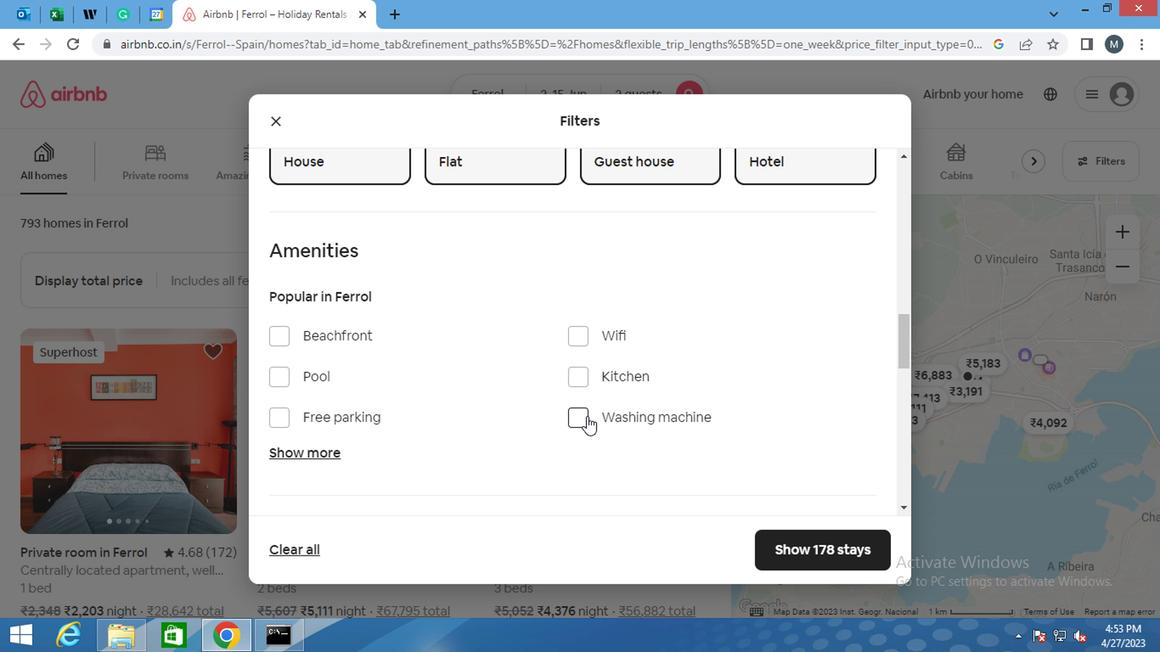 
Action: Mouse moved to (382, 403)
Screenshot: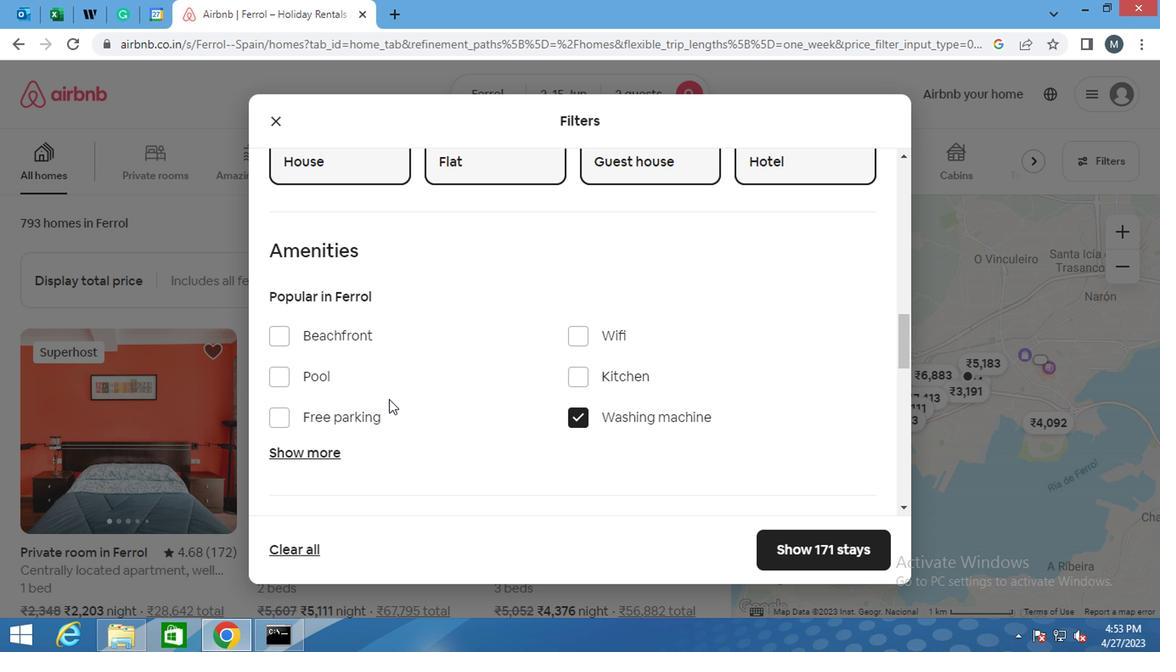 
Action: Mouse scrolled (382, 402) with delta (0, -1)
Screenshot: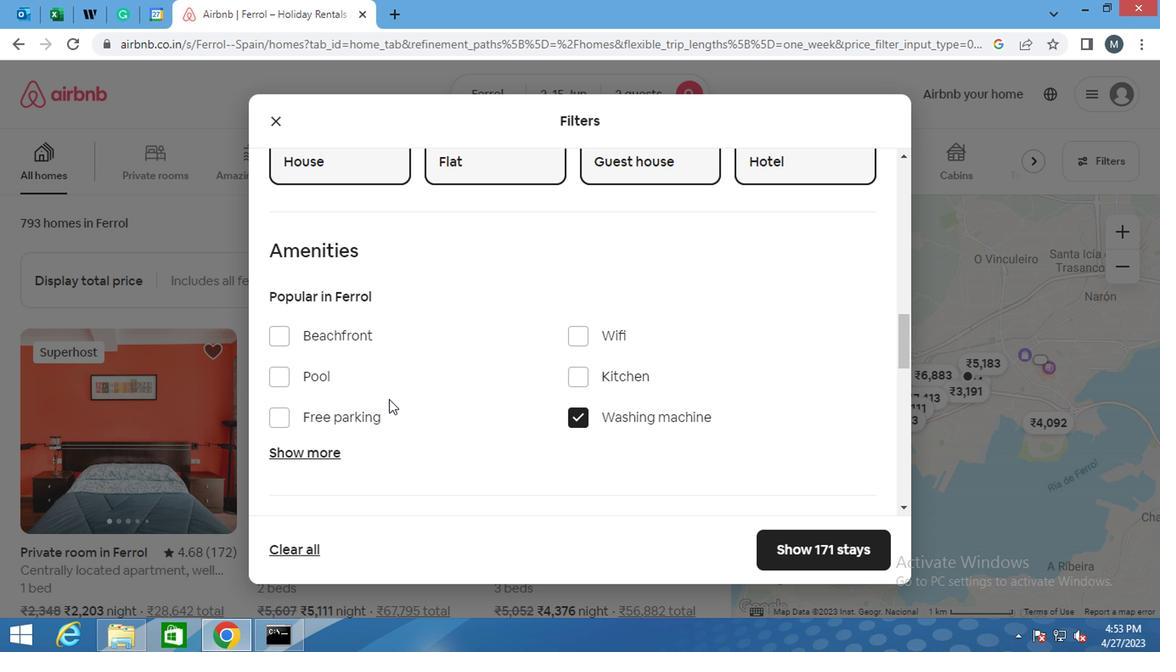
Action: Mouse scrolled (382, 402) with delta (0, -1)
Screenshot: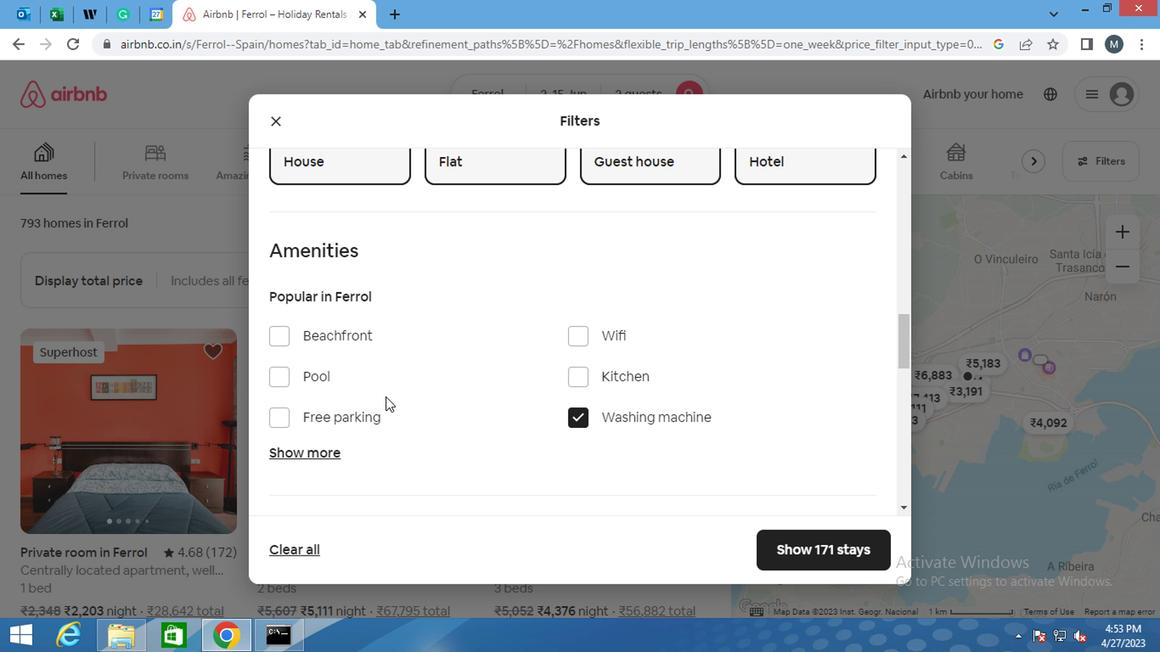 
Action: Mouse moved to (382, 403)
Screenshot: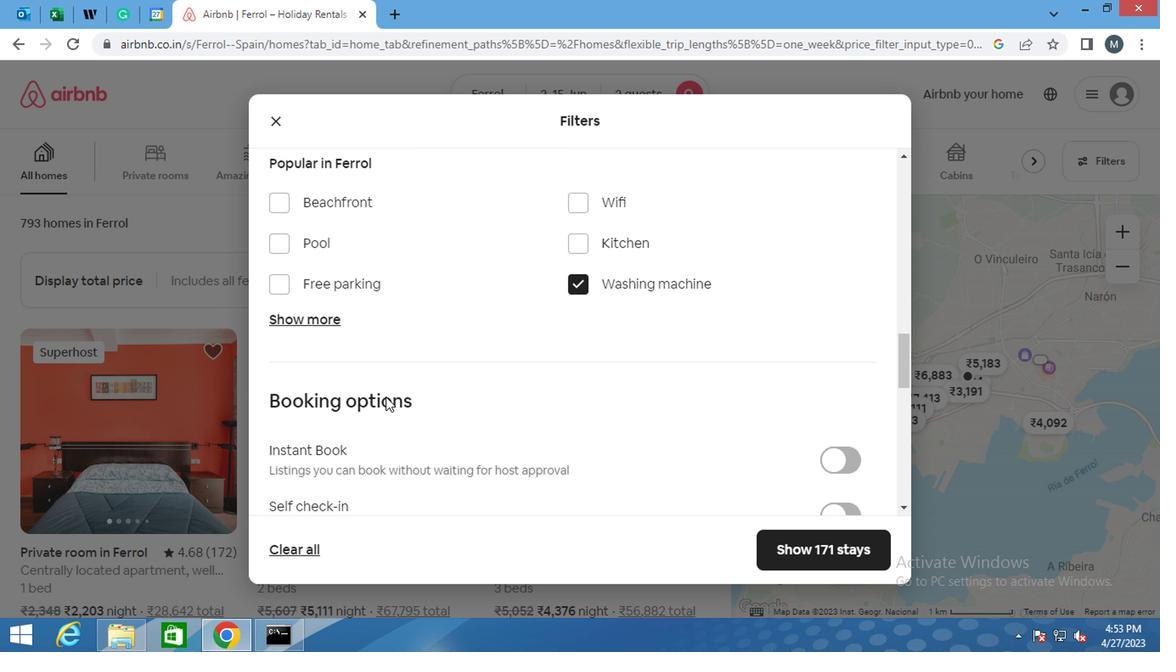
Action: Mouse scrolled (382, 402) with delta (0, -1)
Screenshot: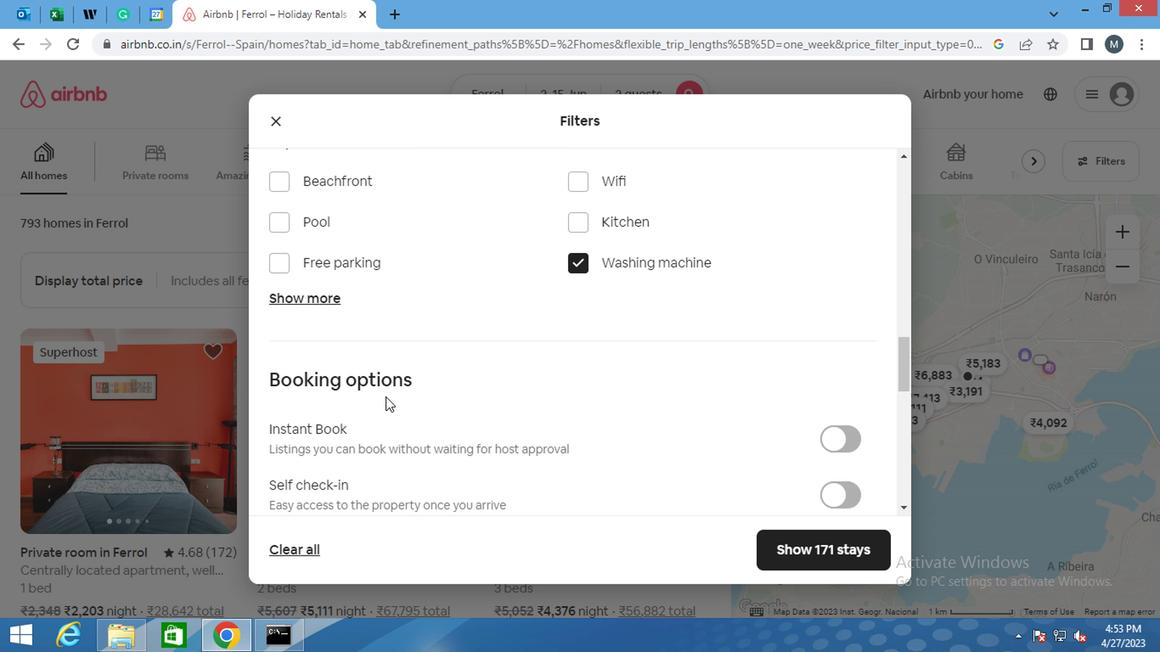 
Action: Mouse moved to (822, 402)
Screenshot: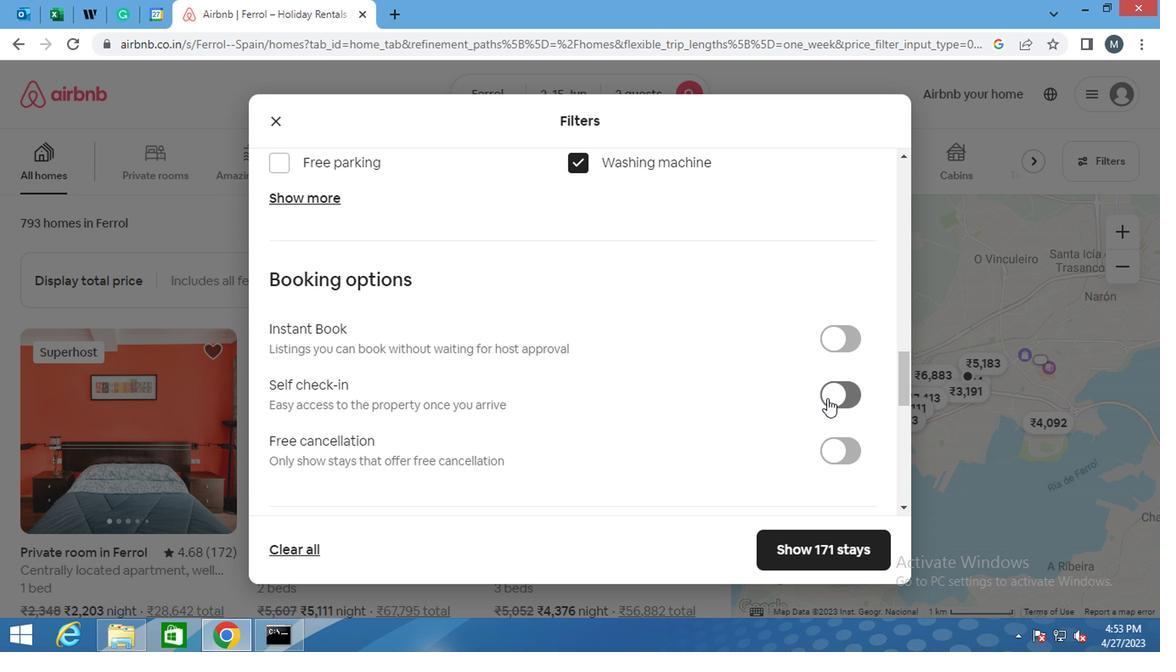 
Action: Mouse pressed left at (822, 402)
Screenshot: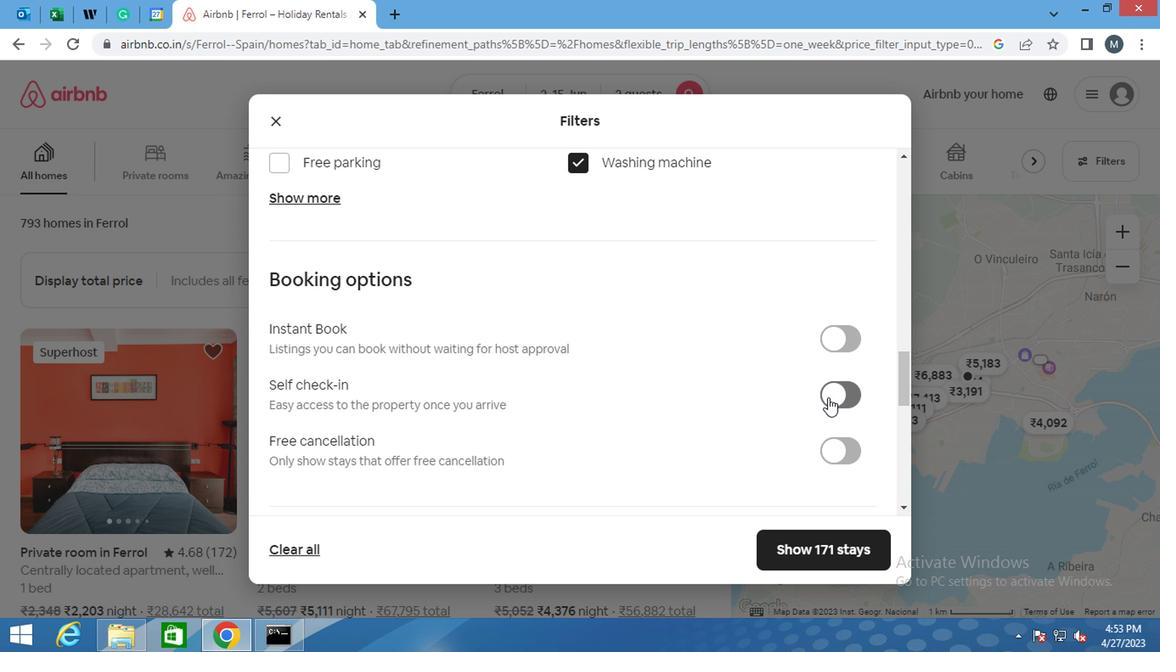 
Action: Mouse moved to (415, 432)
Screenshot: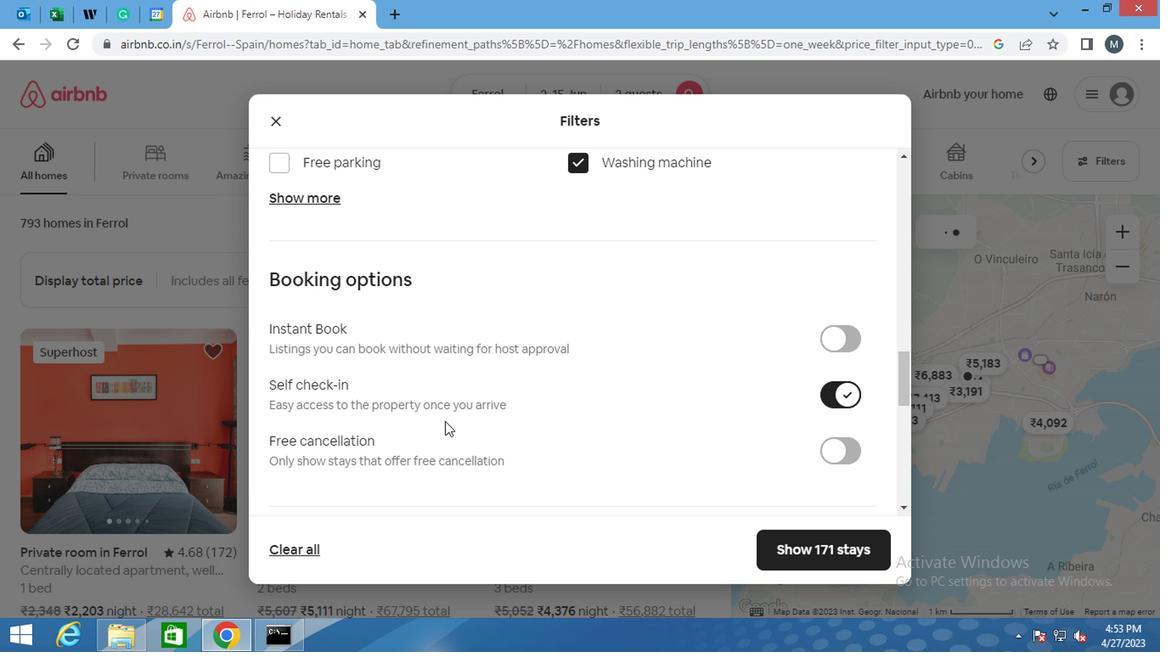 
Action: Mouse scrolled (415, 430) with delta (0, -1)
Screenshot: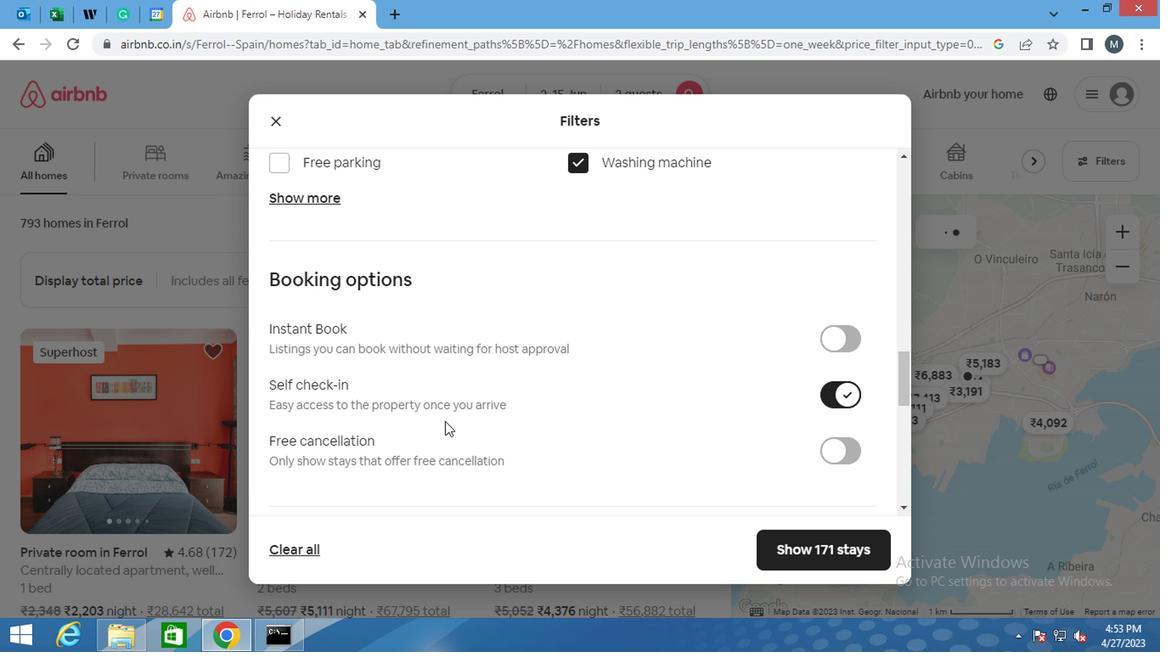 
Action: Mouse scrolled (415, 430) with delta (0, -1)
Screenshot: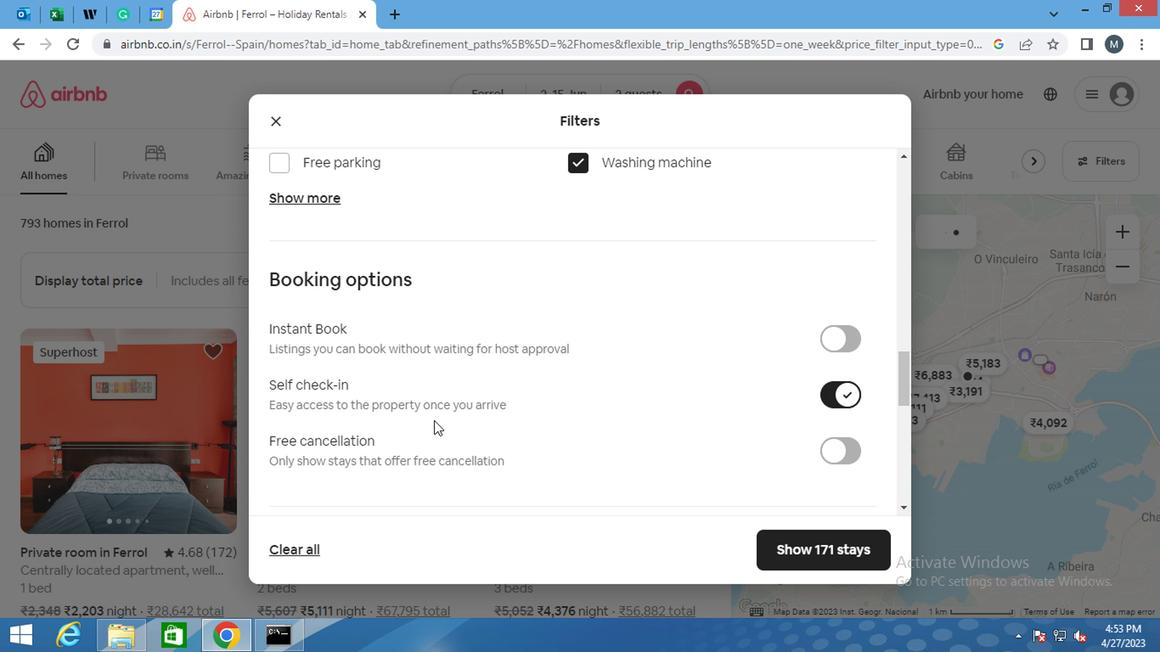 
Action: Mouse scrolled (415, 430) with delta (0, -1)
Screenshot: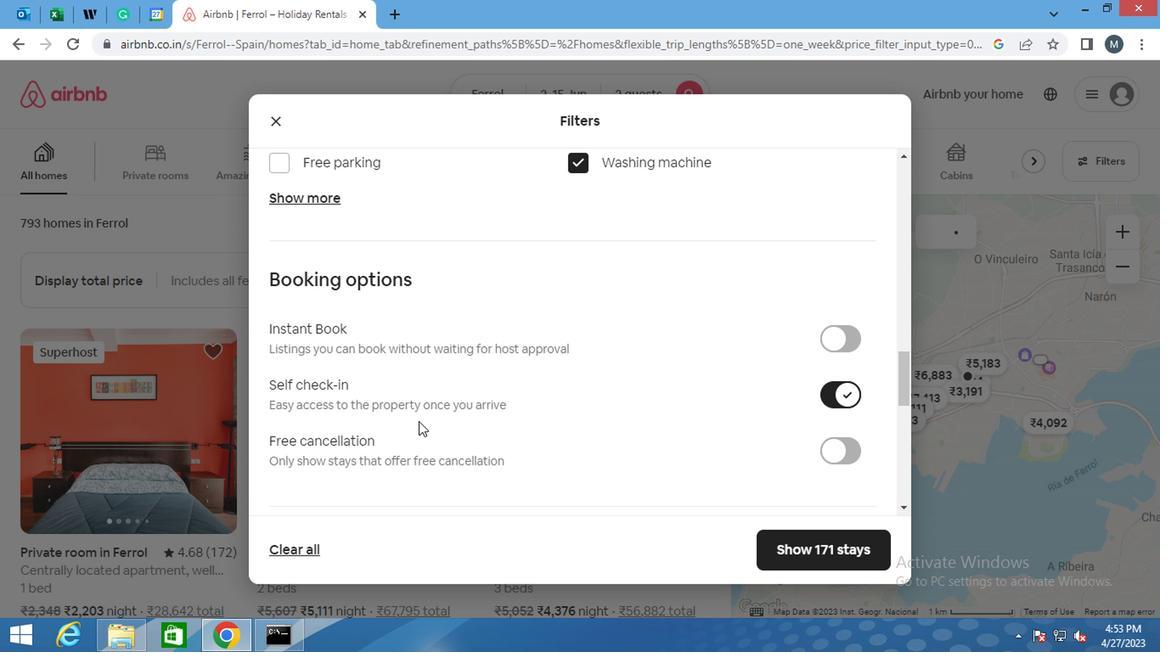 
Action: Mouse moved to (391, 425)
Screenshot: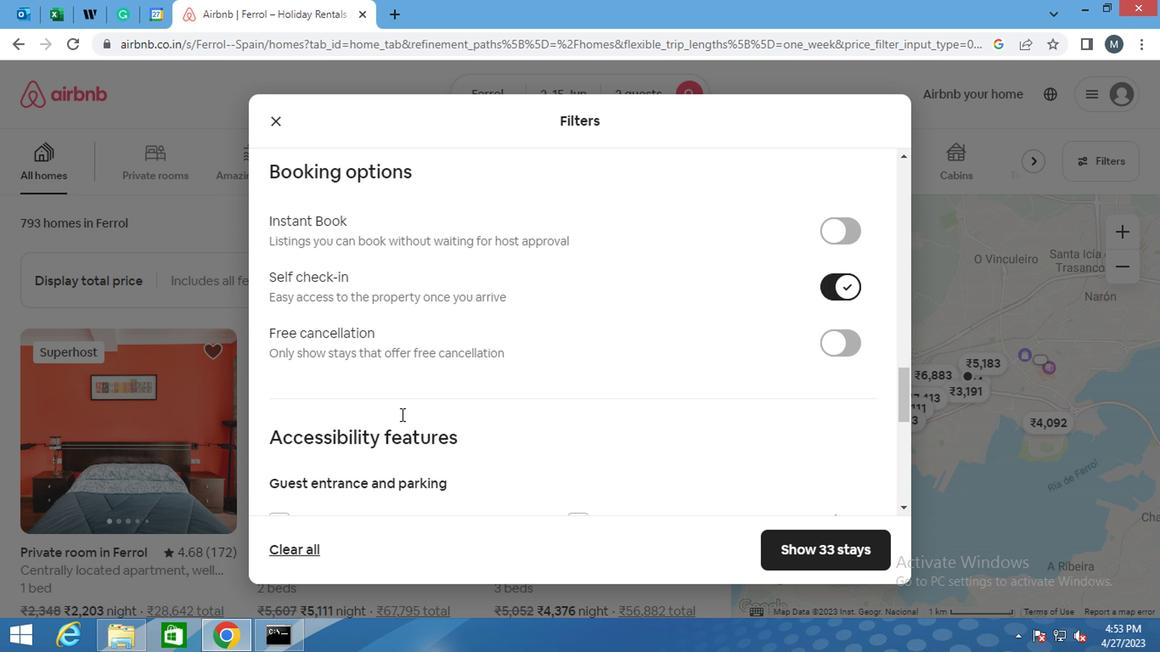 
Action: Mouse scrolled (391, 424) with delta (0, -1)
Screenshot: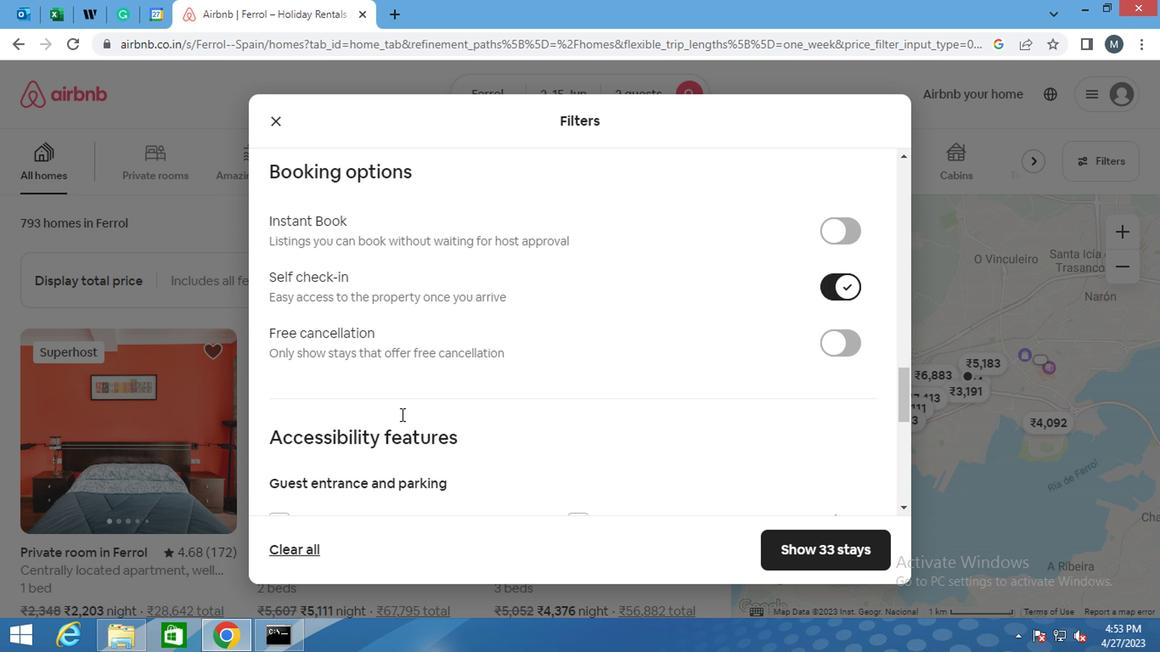 
Action: Mouse moved to (390, 426)
Screenshot: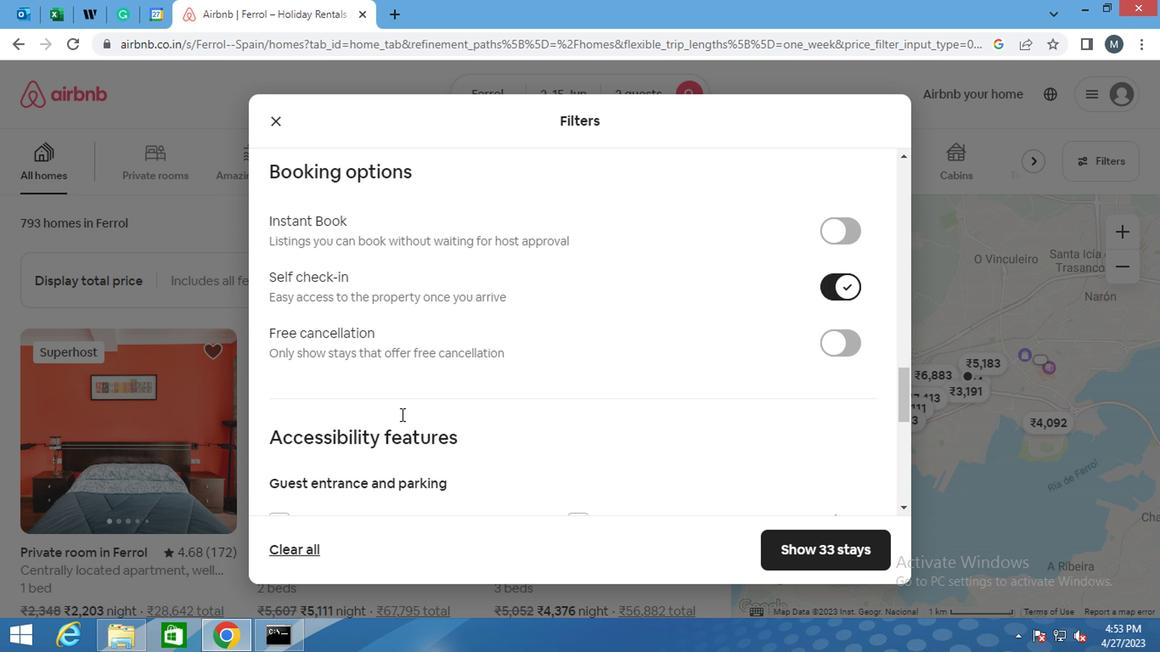 
Action: Mouse scrolled (390, 425) with delta (0, 0)
Screenshot: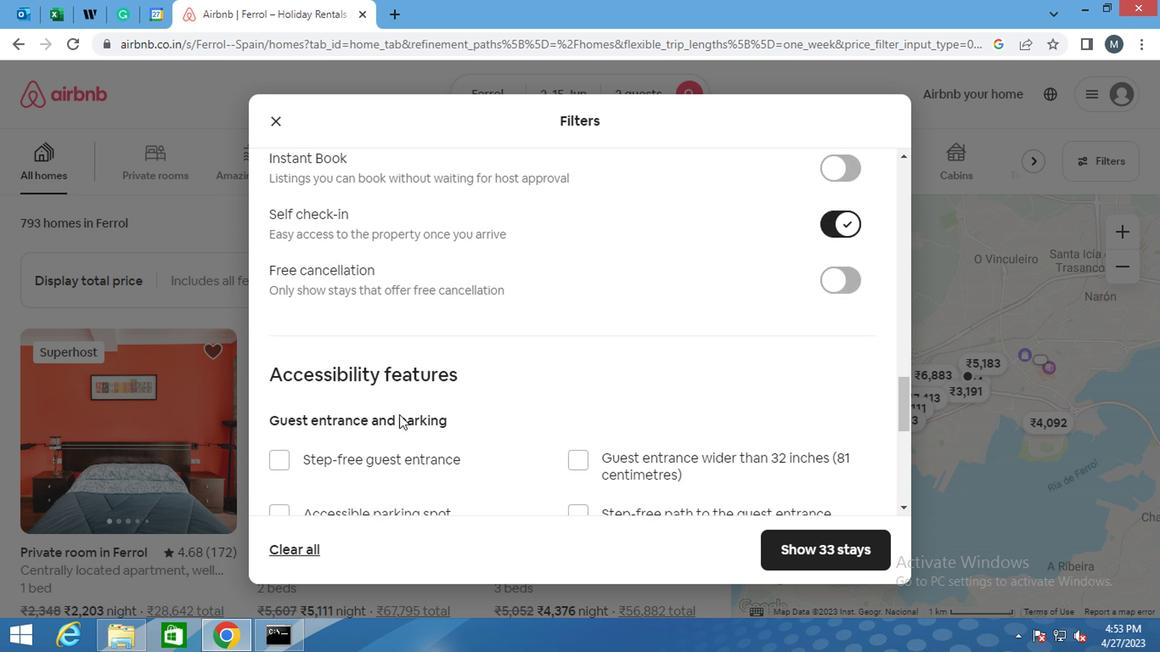 
Action: Mouse scrolled (390, 425) with delta (0, 0)
Screenshot: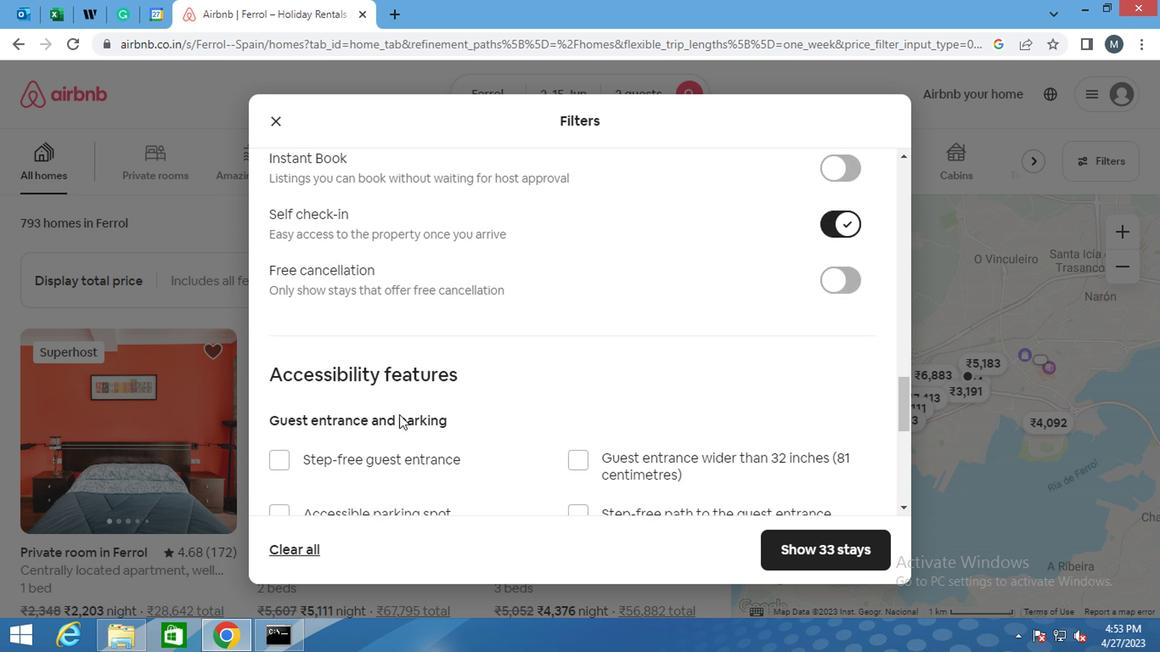 
Action: Mouse moved to (388, 427)
Screenshot: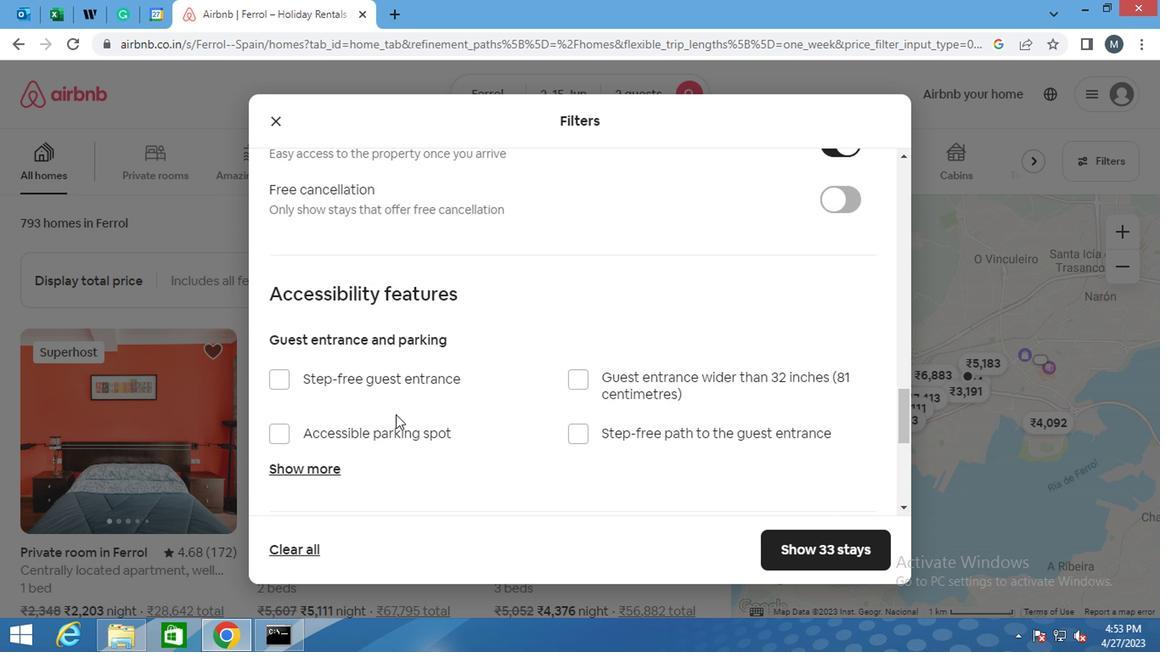 
Action: Mouse scrolled (388, 426) with delta (0, -1)
Screenshot: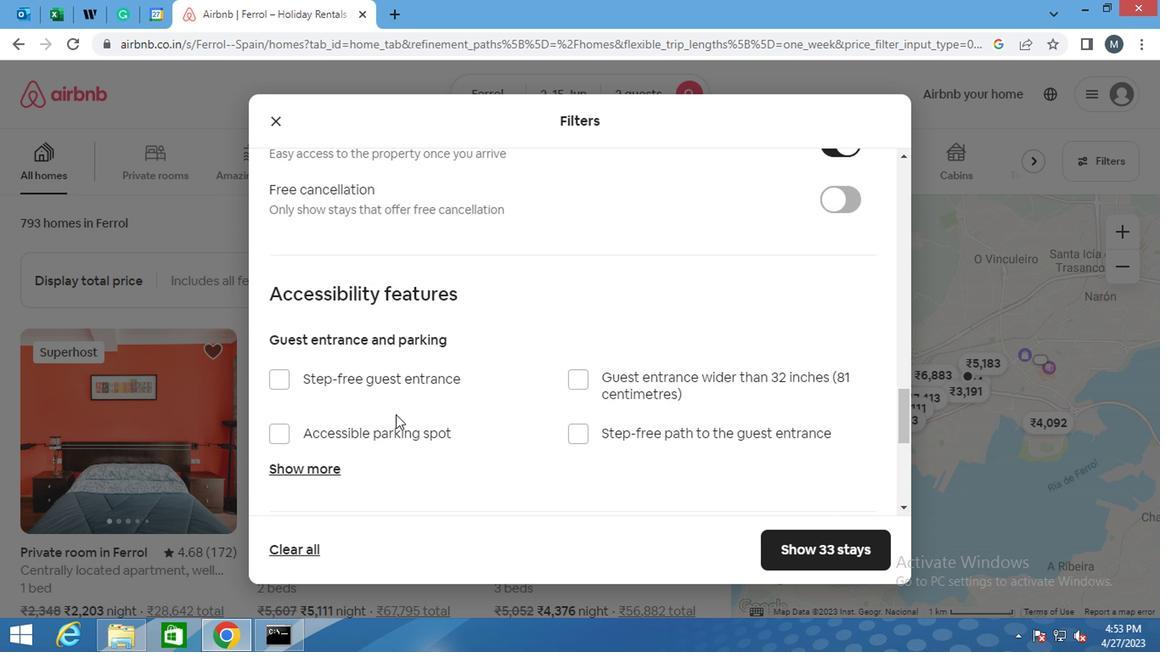 
Action: Mouse moved to (368, 427)
Screenshot: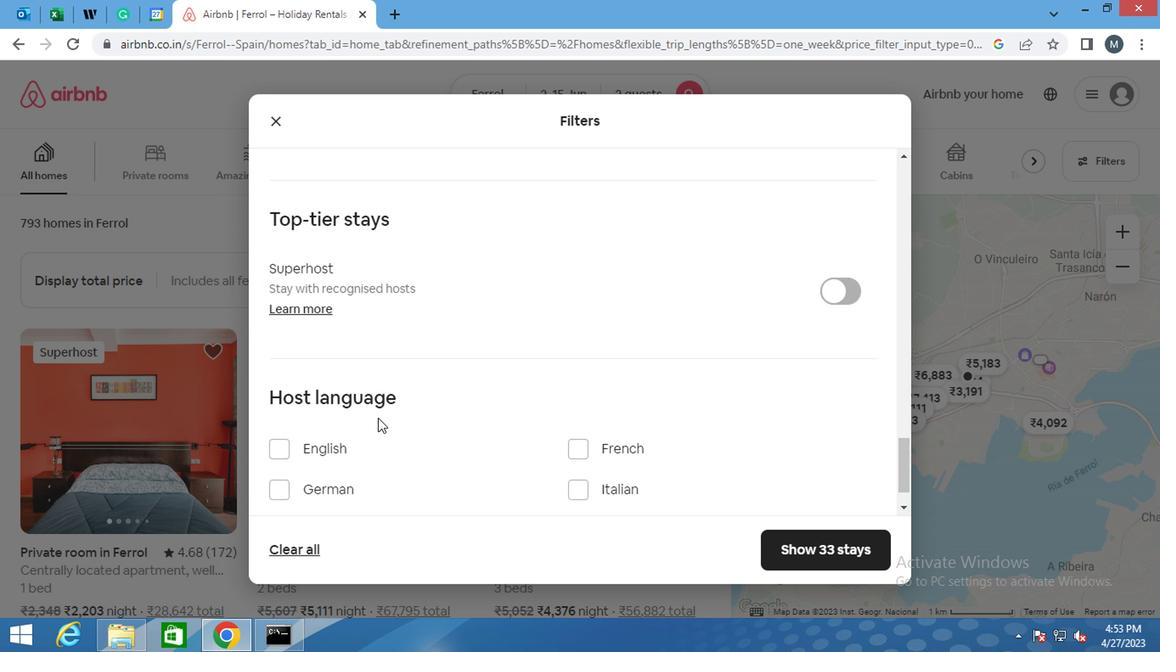 
Action: Mouse scrolled (368, 427) with delta (0, 0)
Screenshot: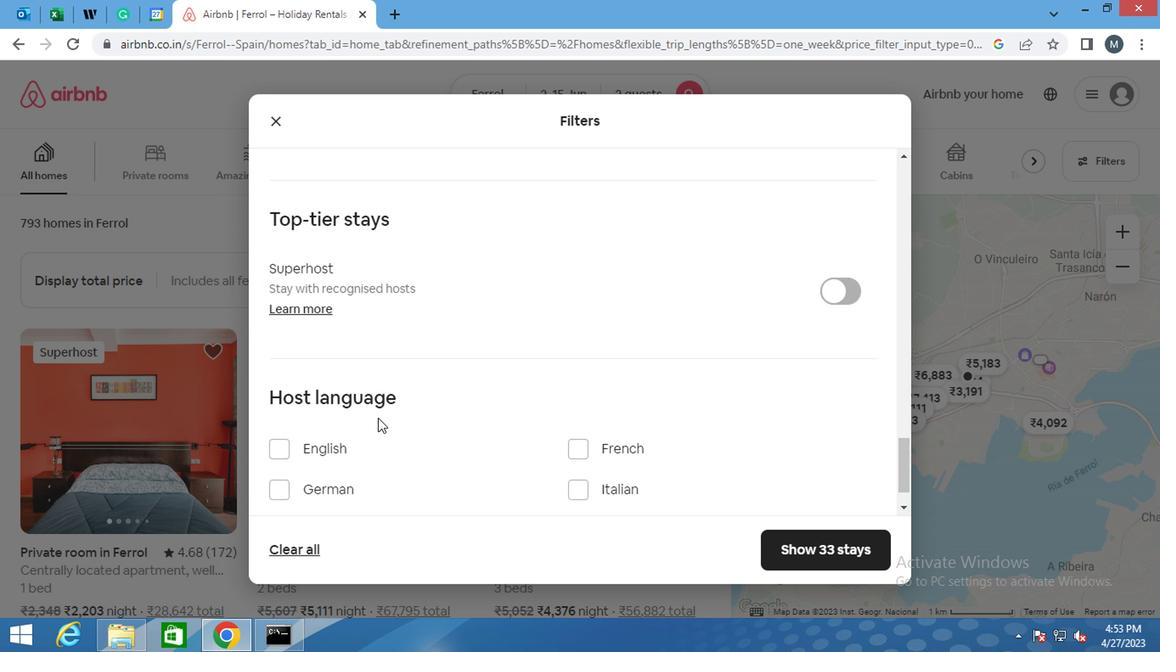 
Action: Mouse moved to (366, 429)
Screenshot: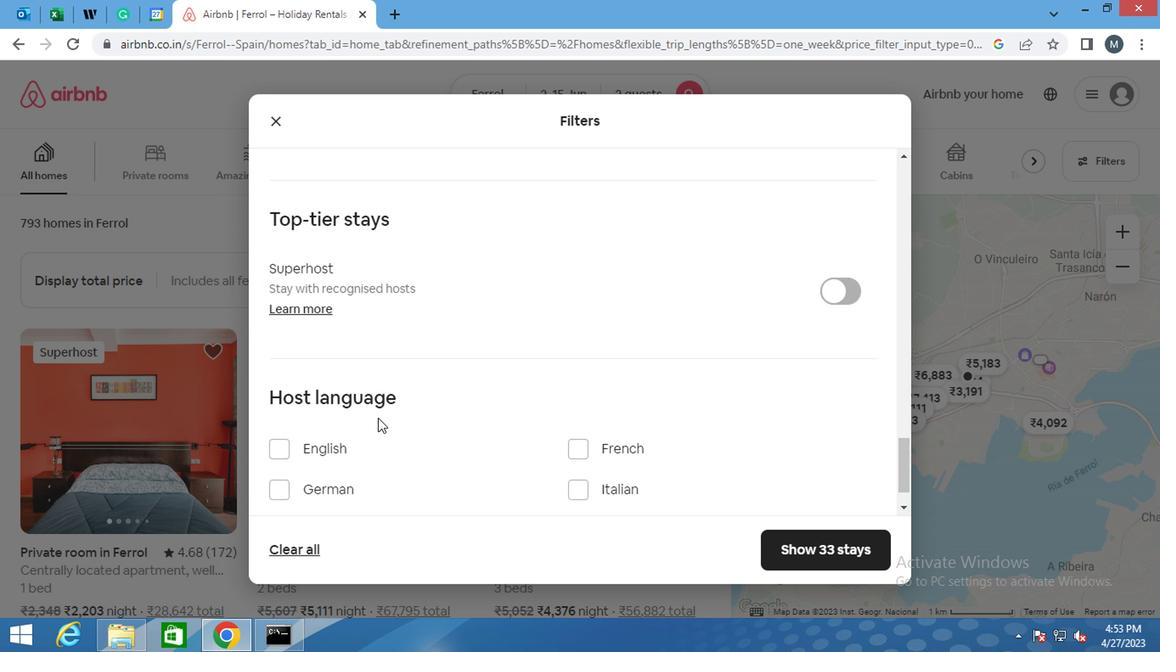 
Action: Mouse scrolled (366, 427) with delta (0, -1)
Screenshot: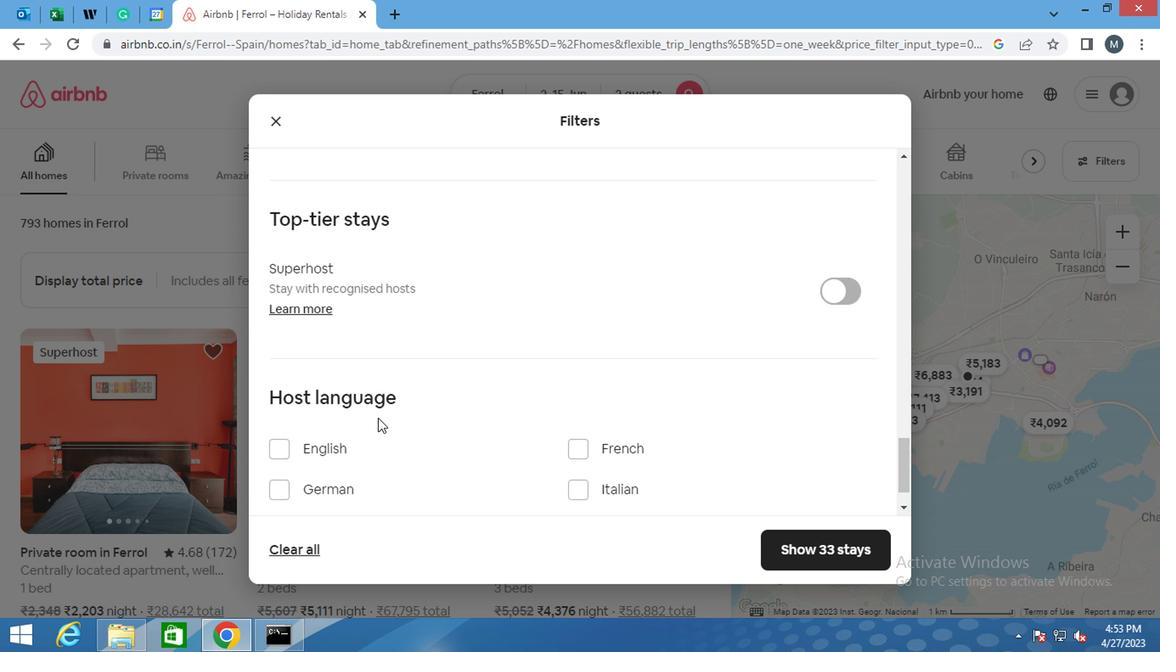 
Action: Mouse moved to (363, 430)
Screenshot: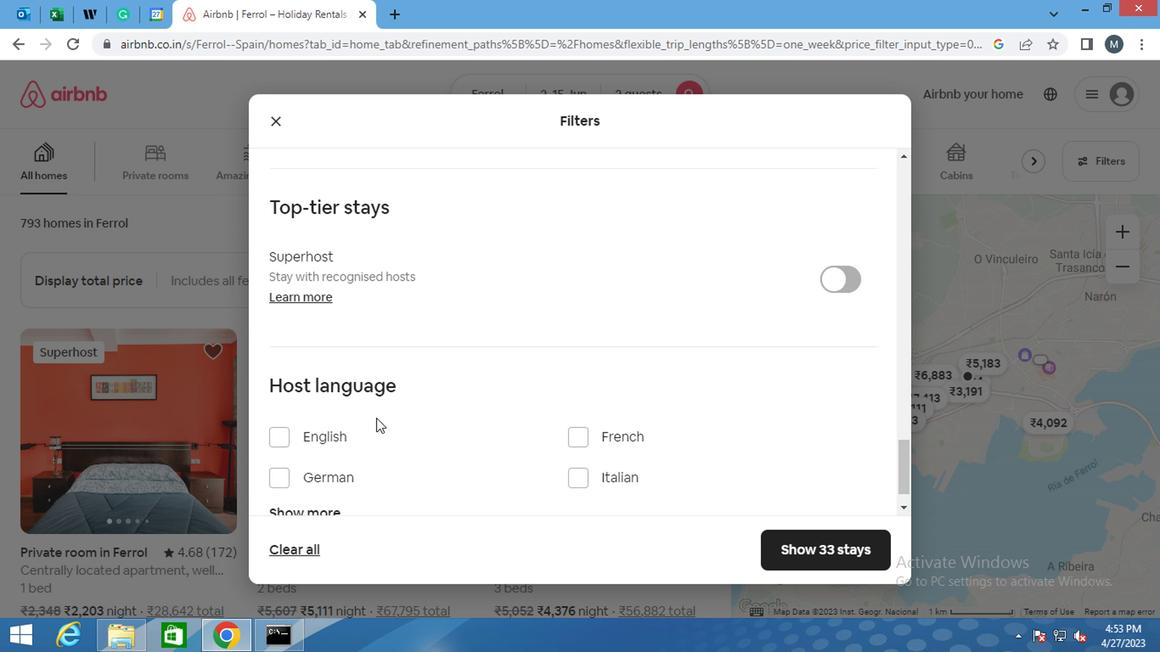 
Action: Mouse scrolled (363, 430) with delta (0, 0)
Screenshot: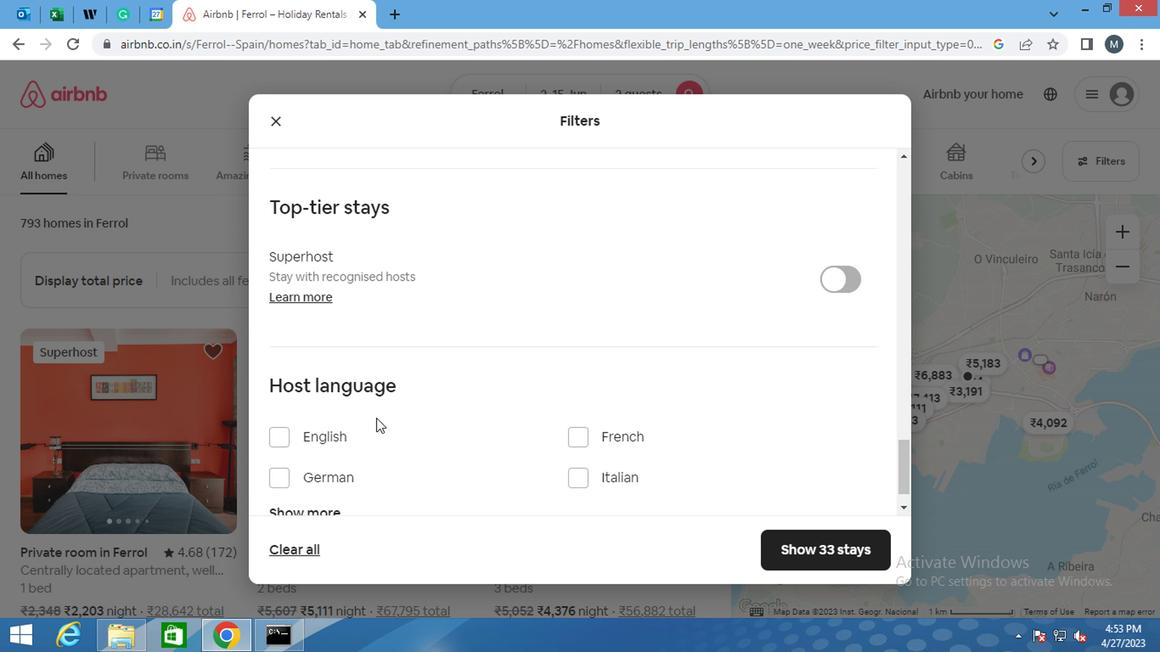
Action: Mouse moved to (343, 438)
Screenshot: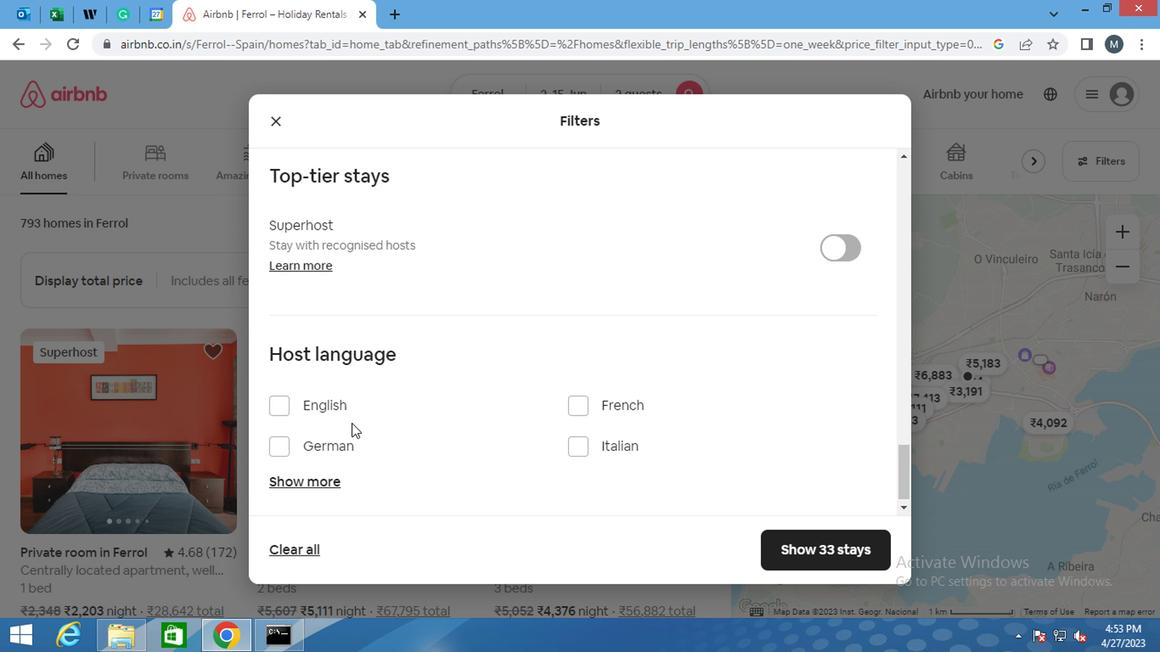 
Action: Mouse scrolled (343, 437) with delta (0, -1)
Screenshot: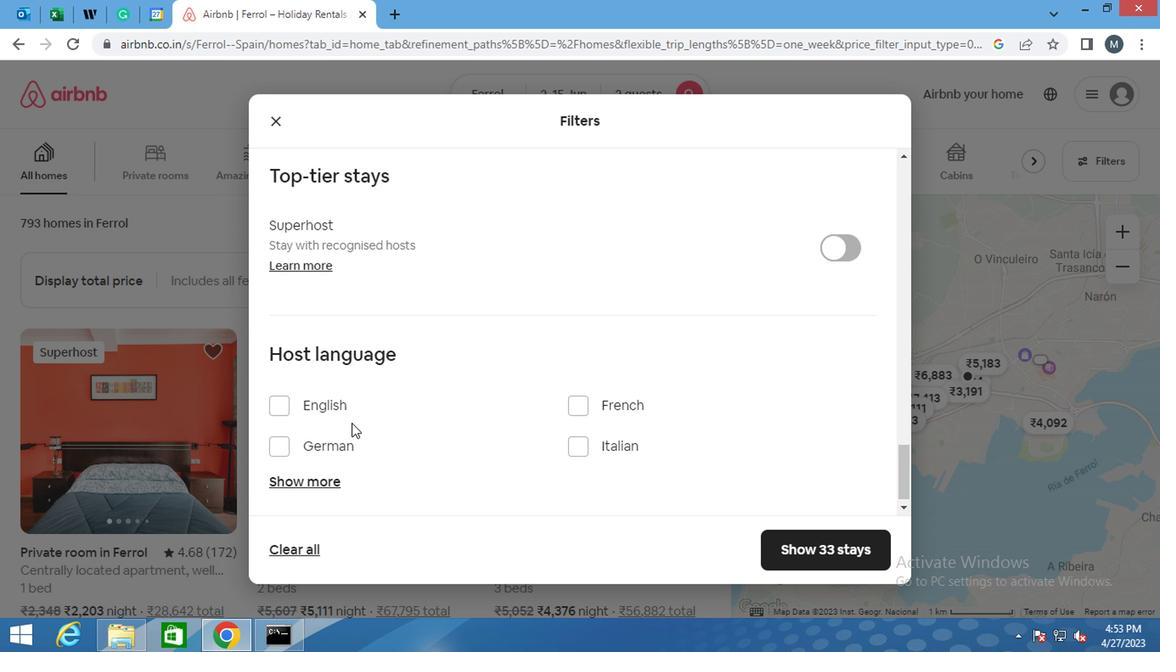 
Action: Mouse scrolled (343, 437) with delta (0, -1)
Screenshot: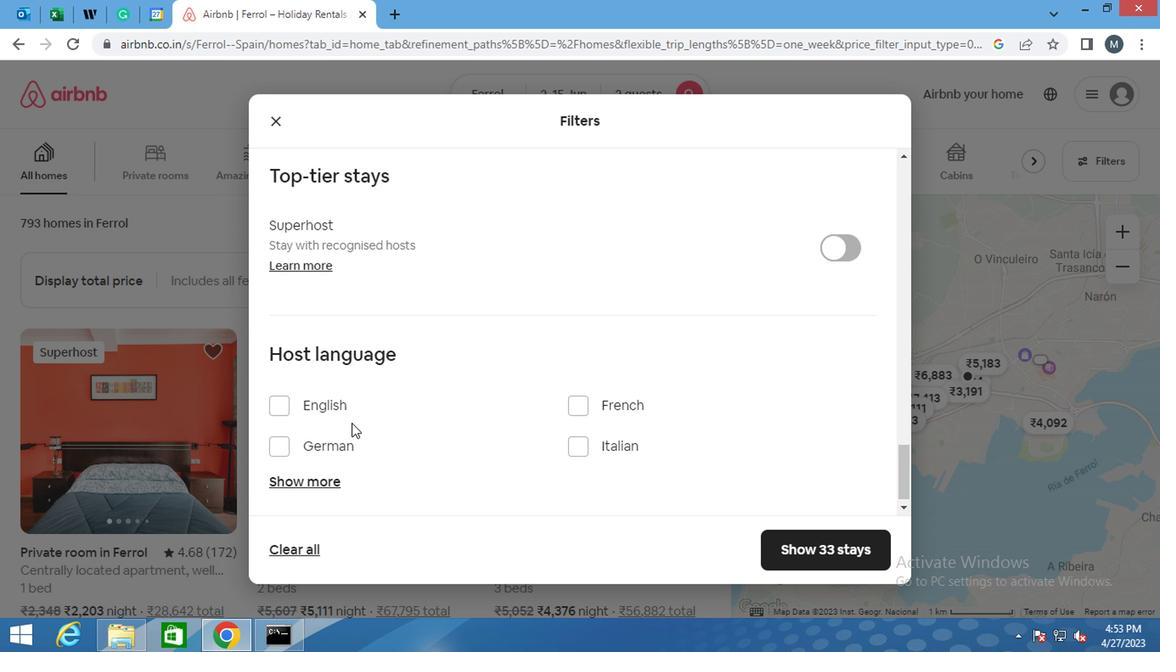 
Action: Mouse scrolled (343, 437) with delta (0, -1)
Screenshot: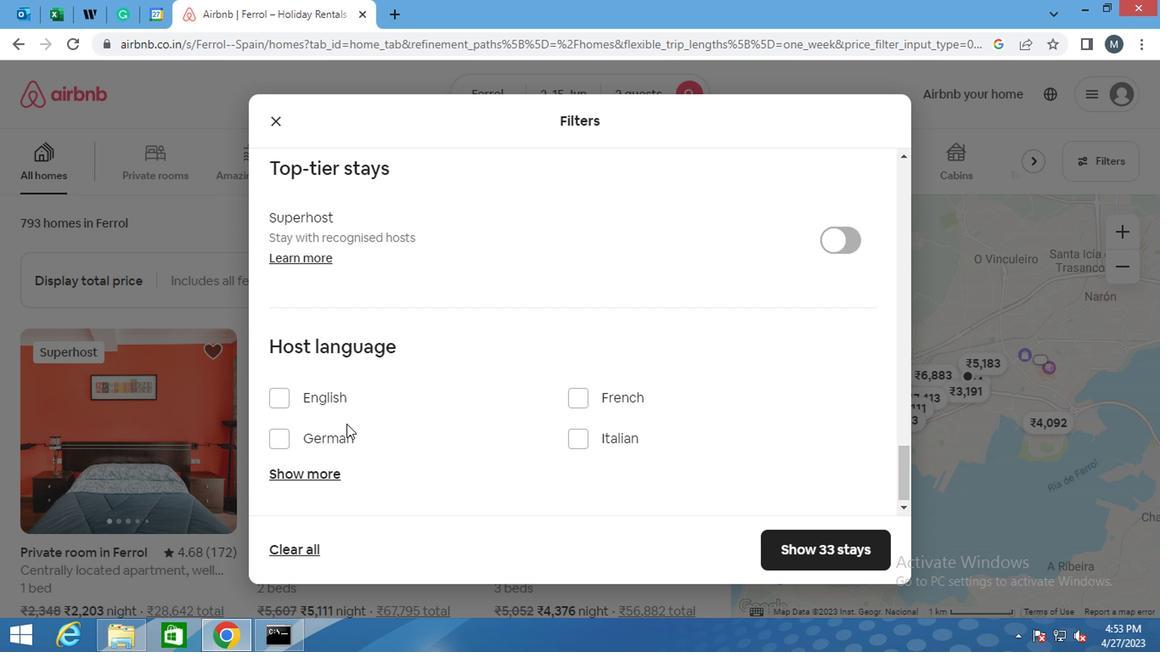 
Action: Mouse moved to (262, 402)
Screenshot: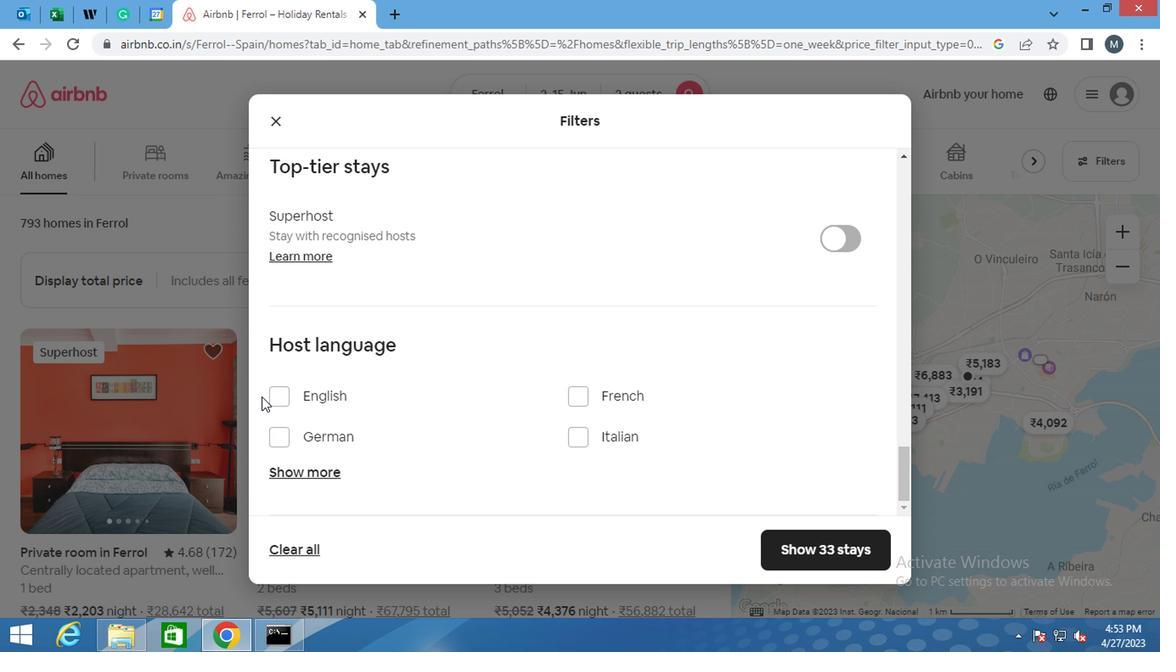 
Action: Mouse pressed left at (262, 402)
Screenshot: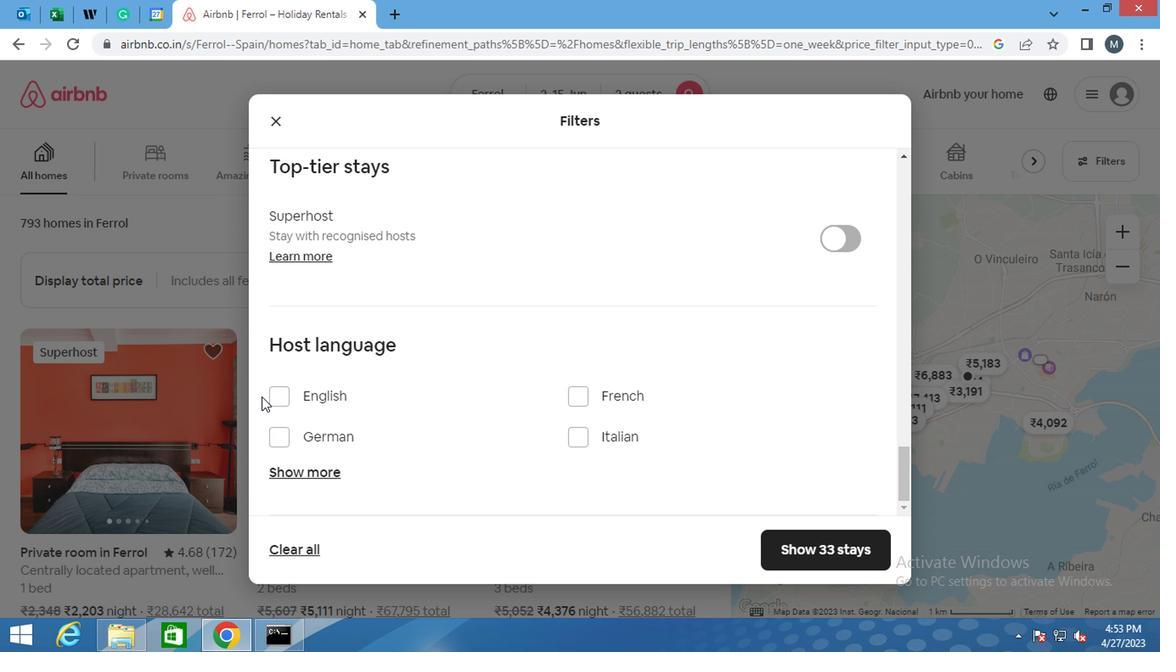 
Action: Mouse moved to (274, 402)
Screenshot: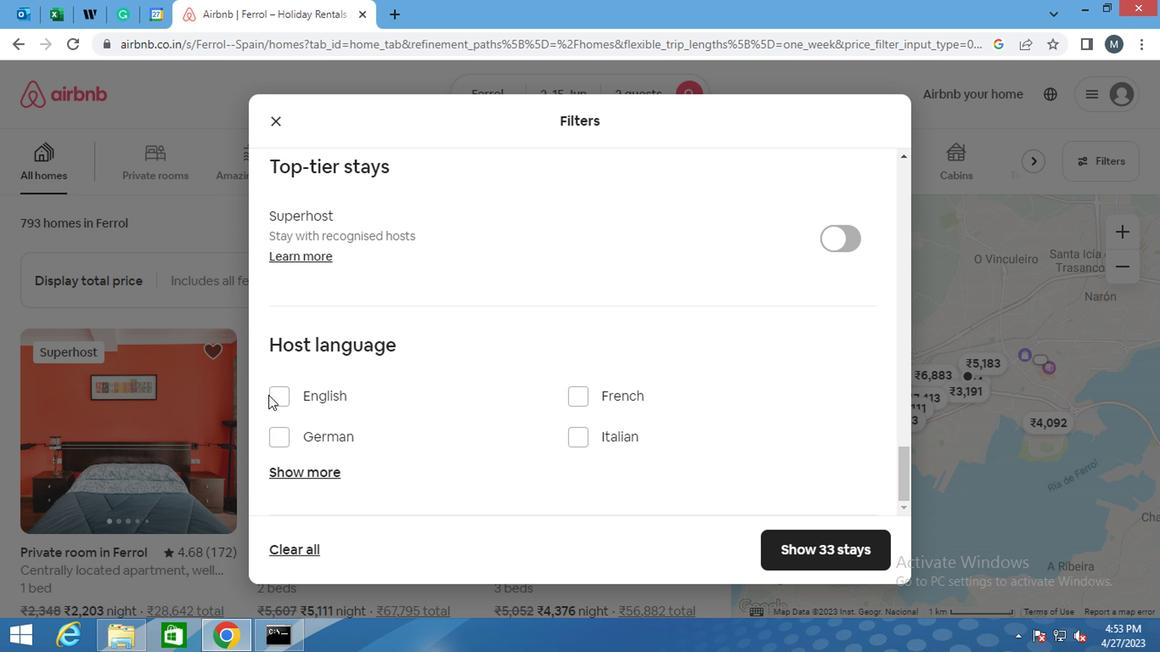 
Action: Mouse pressed left at (274, 402)
Screenshot: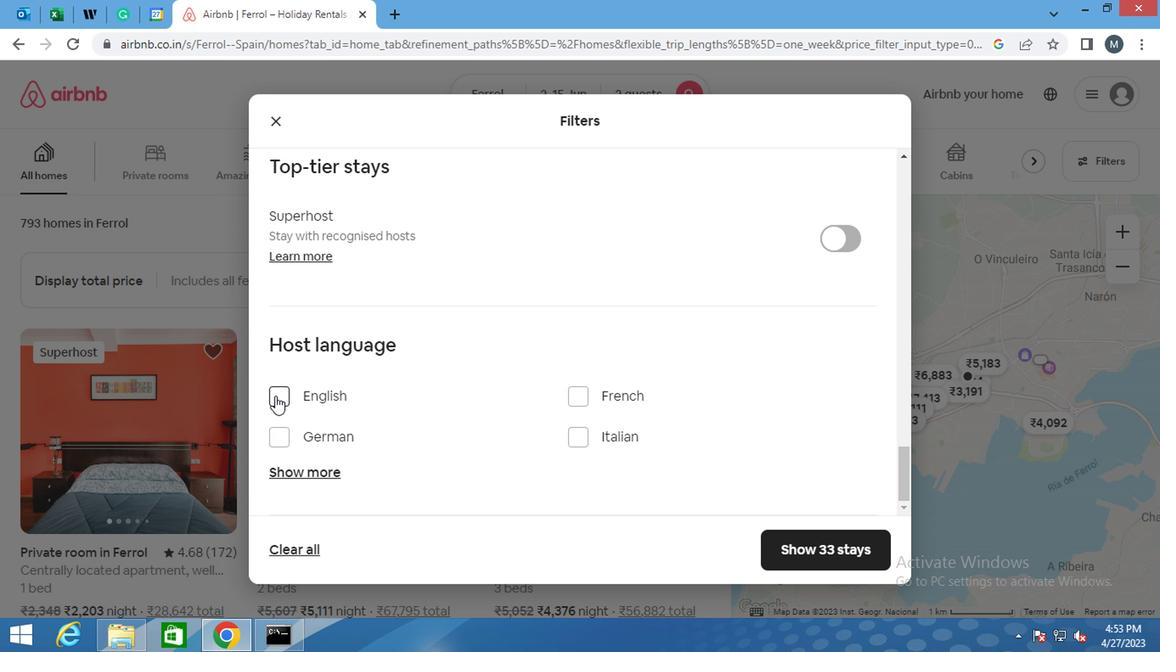 
Action: Mouse moved to (799, 572)
Screenshot: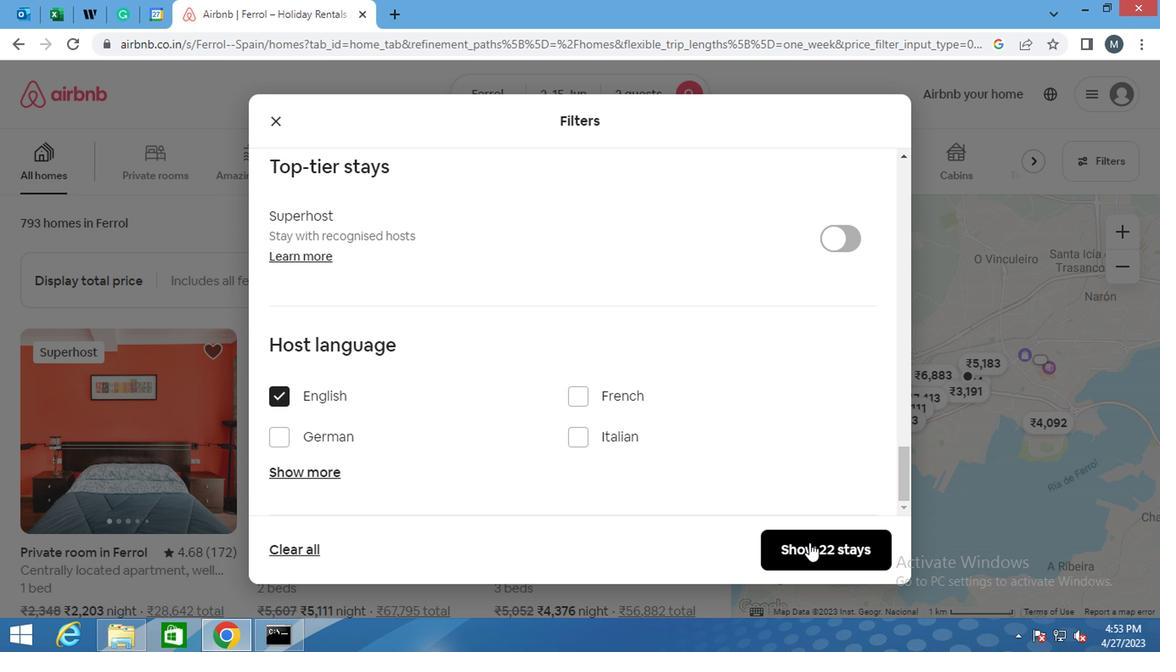 
Action: Mouse pressed left at (799, 572)
Screenshot: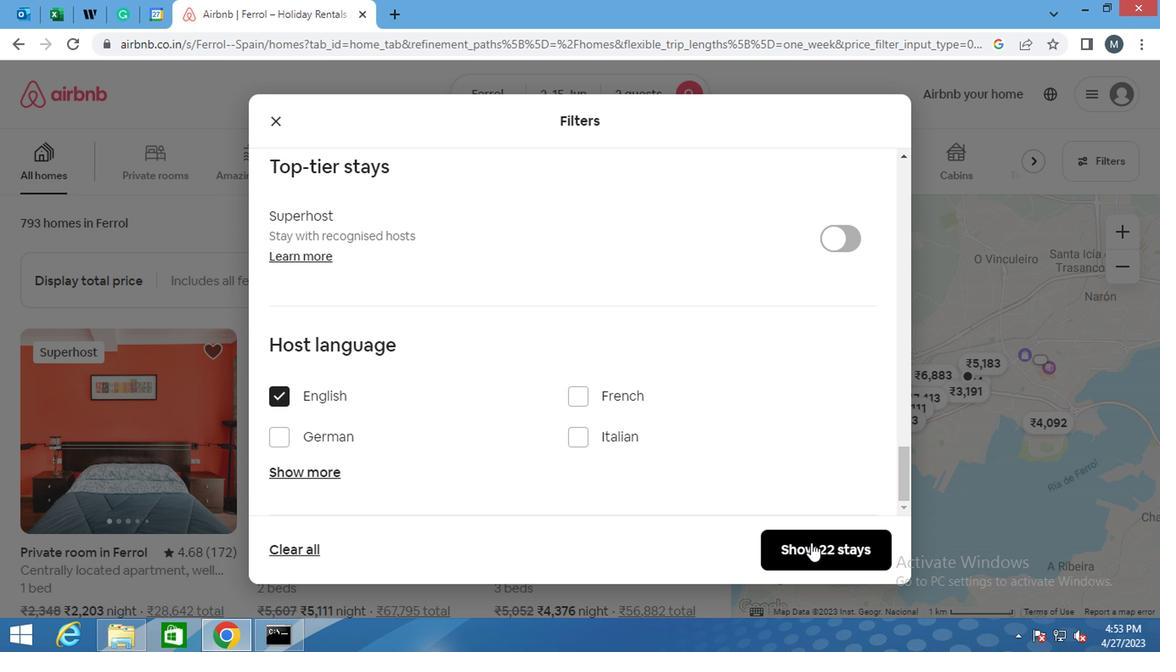
Action: Mouse moved to (796, 572)
Screenshot: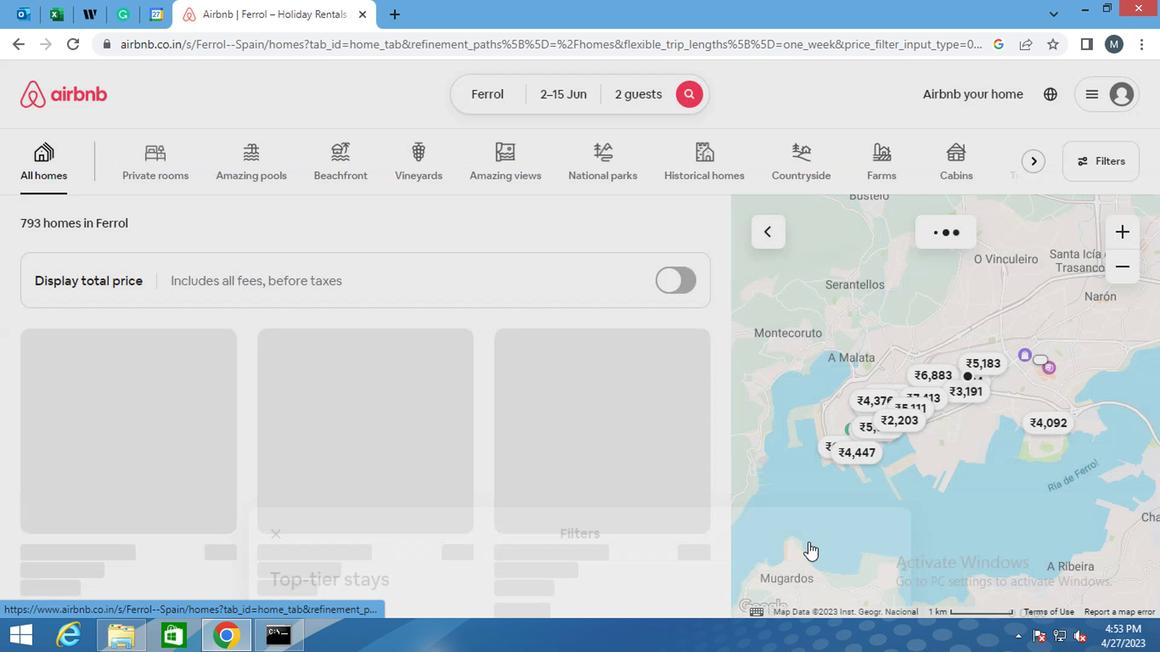 
